 Task: Add Boiron Arsenicum Album 6C to the cart.
Action: Mouse moved to (324, 151)
Screenshot: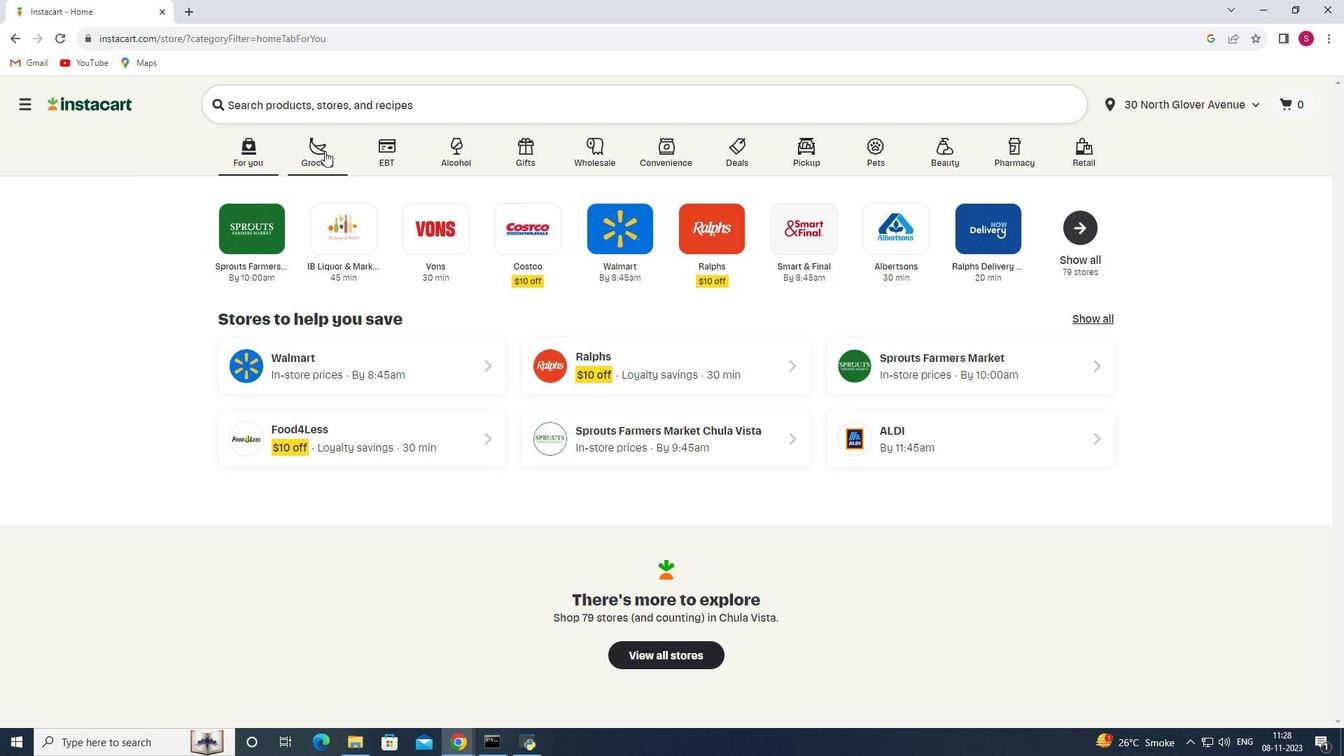 
Action: Mouse pressed left at (324, 151)
Screenshot: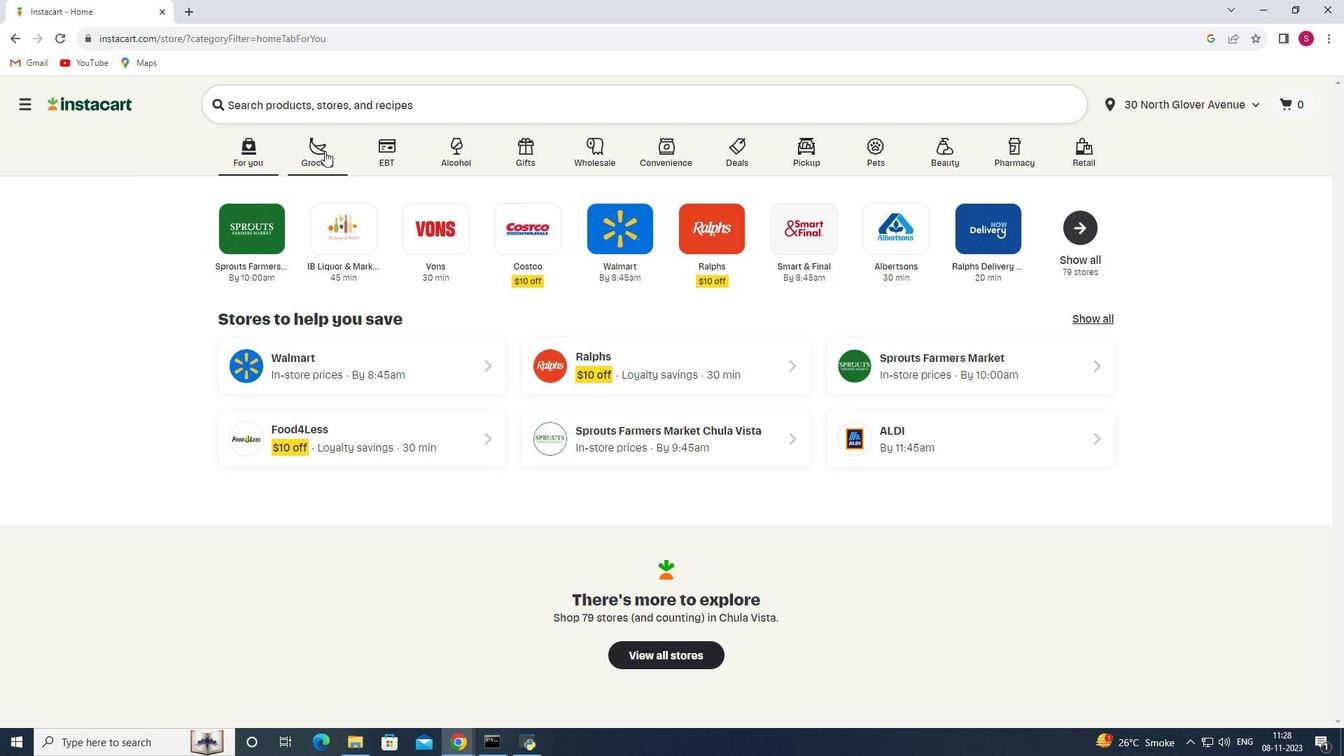 
Action: Mouse moved to (368, 406)
Screenshot: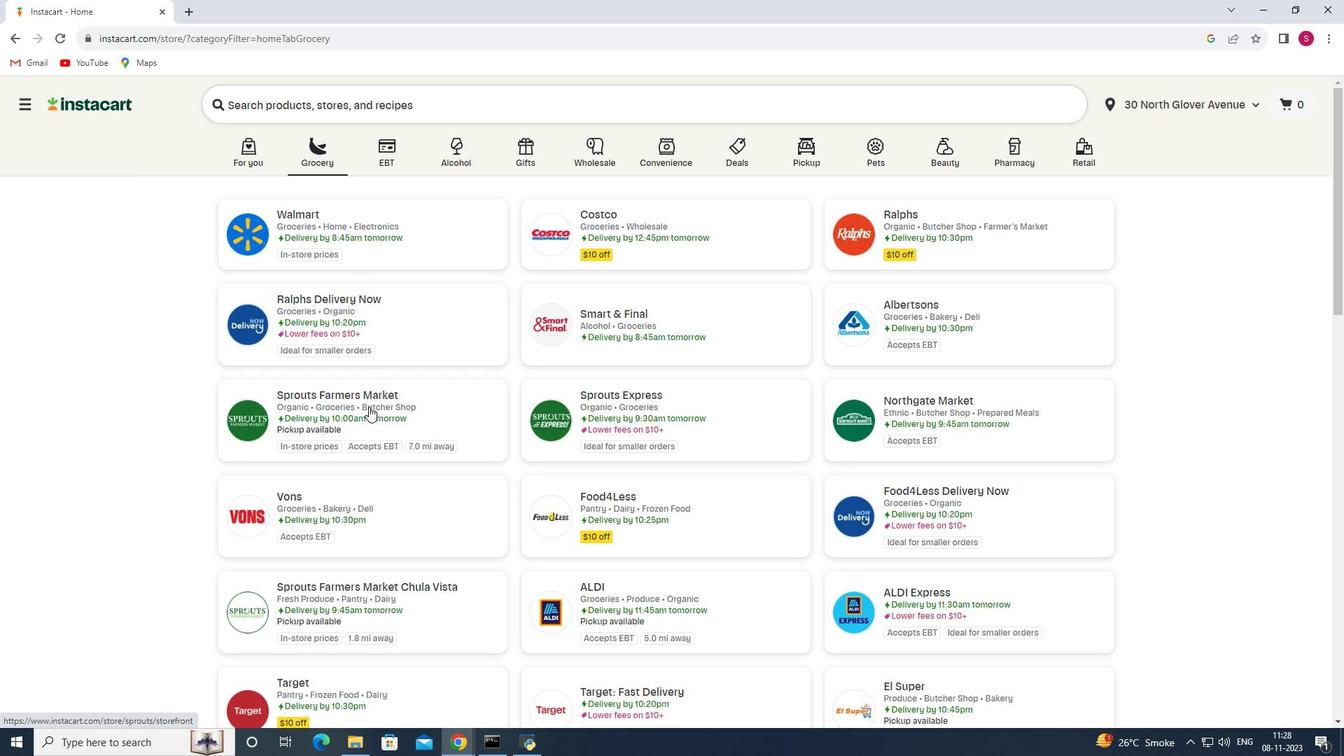 
Action: Mouse pressed left at (368, 406)
Screenshot: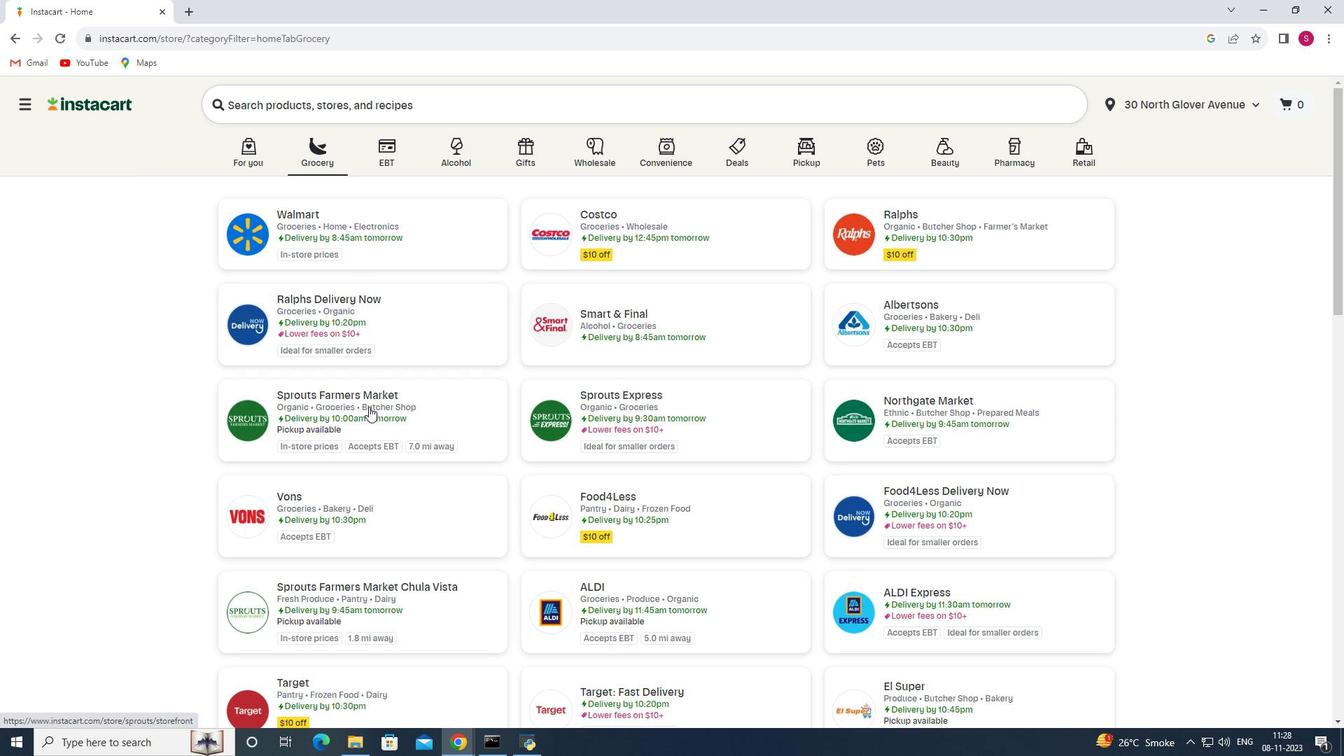 
Action: Mouse moved to (156, 429)
Screenshot: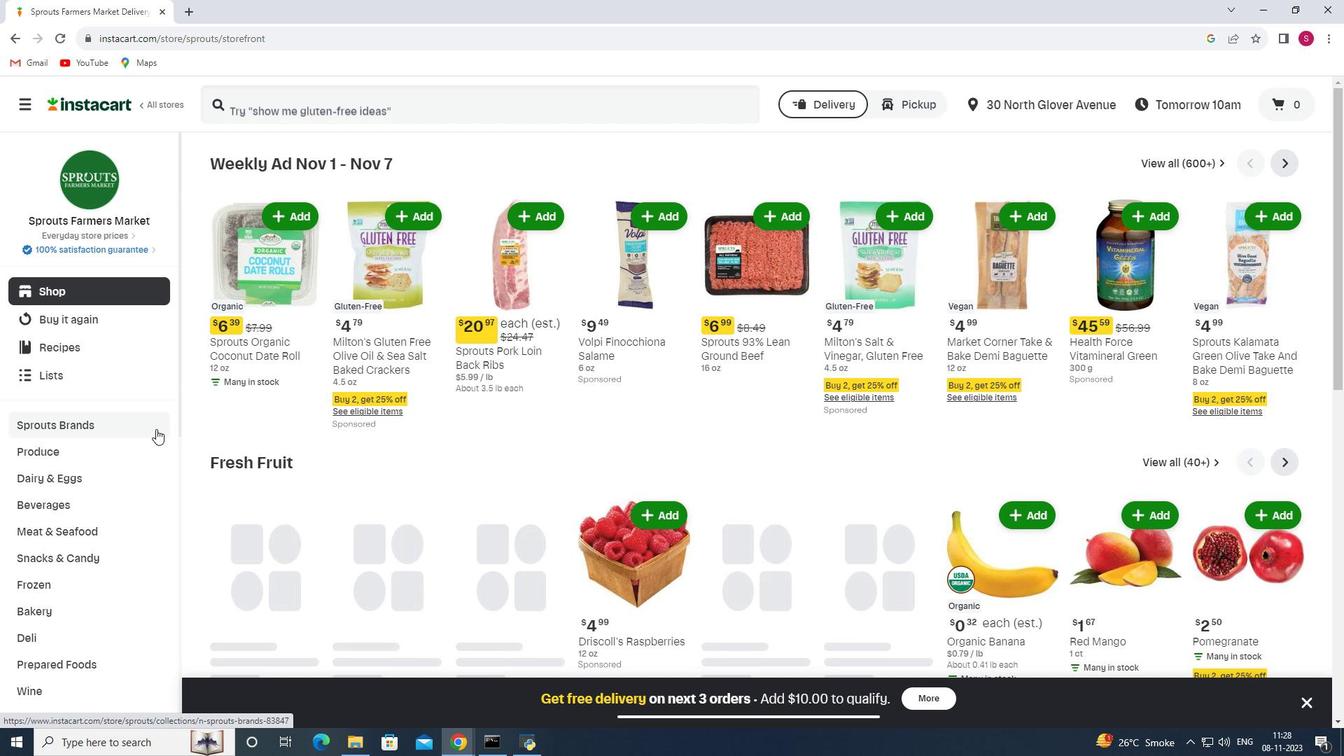 
Action: Mouse scrolled (156, 428) with delta (0, 0)
Screenshot: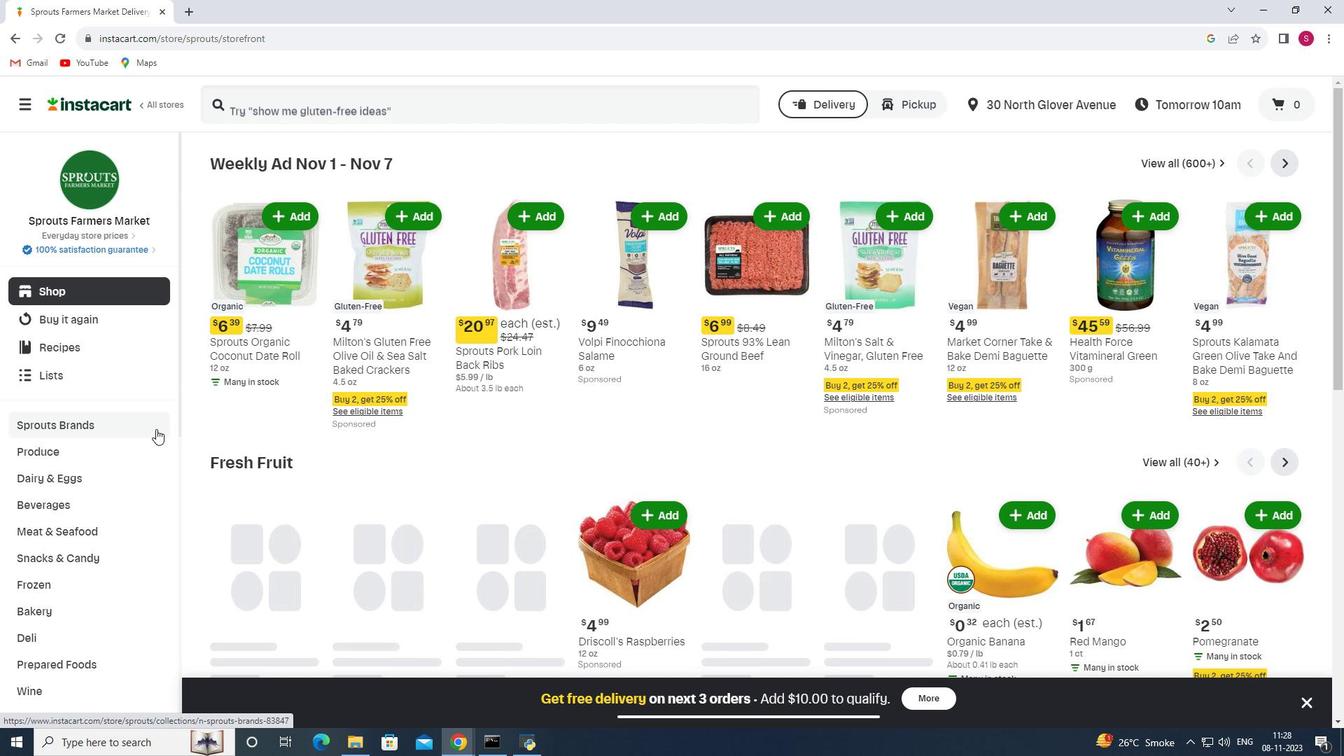 
Action: Mouse scrolled (156, 428) with delta (0, 0)
Screenshot: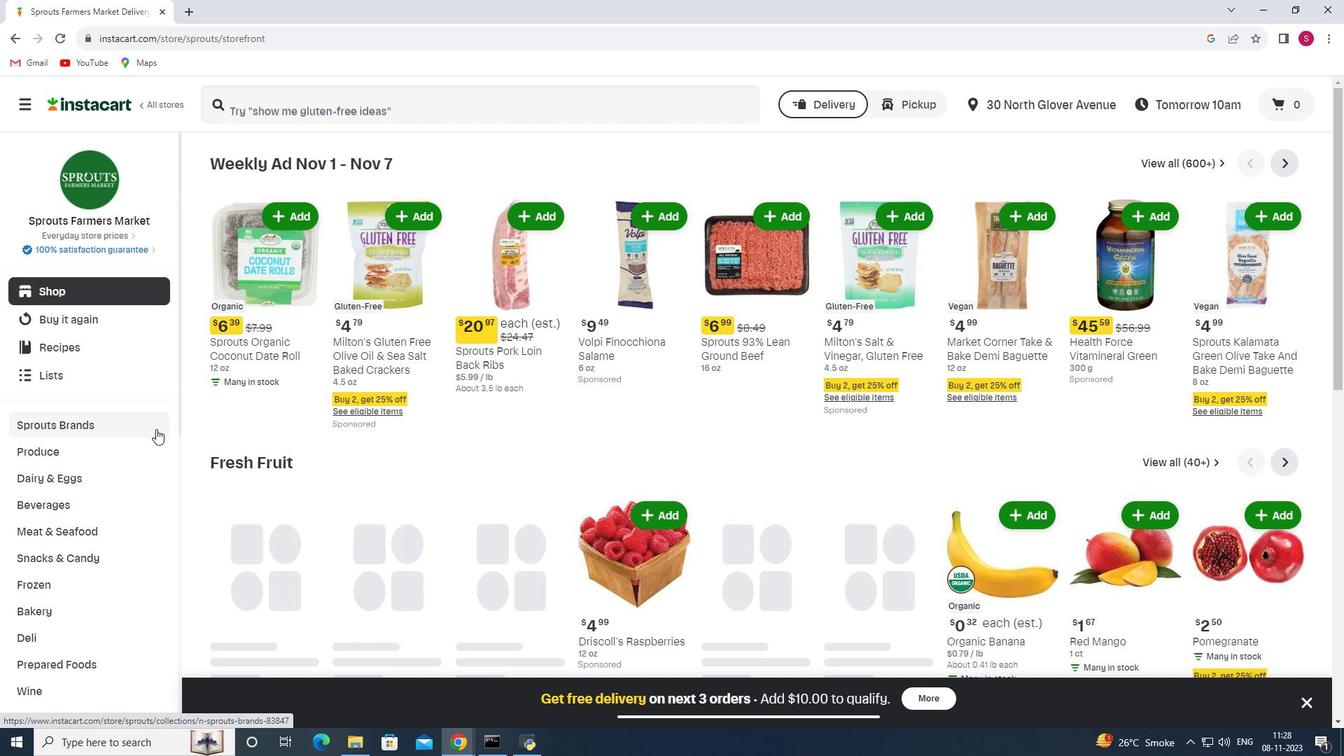 
Action: Mouse moved to (121, 445)
Screenshot: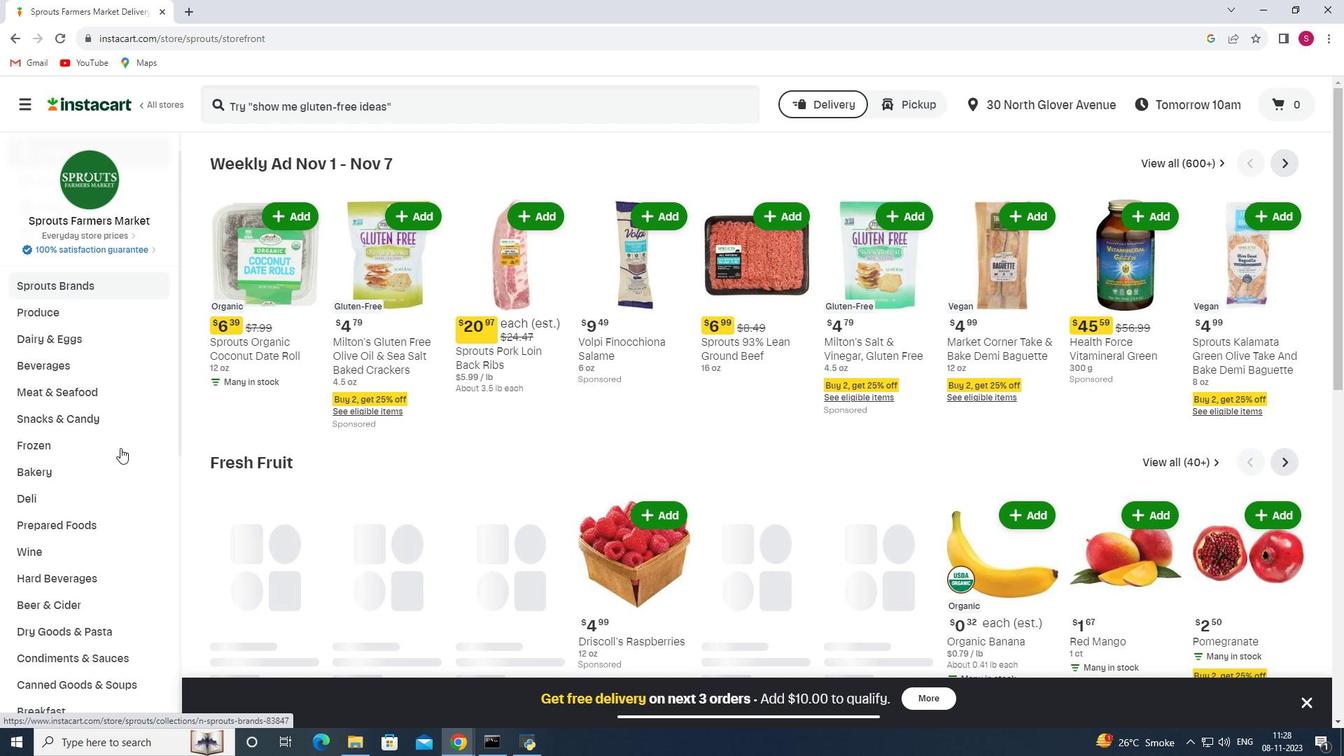 
Action: Mouse scrolled (121, 444) with delta (0, 0)
Screenshot: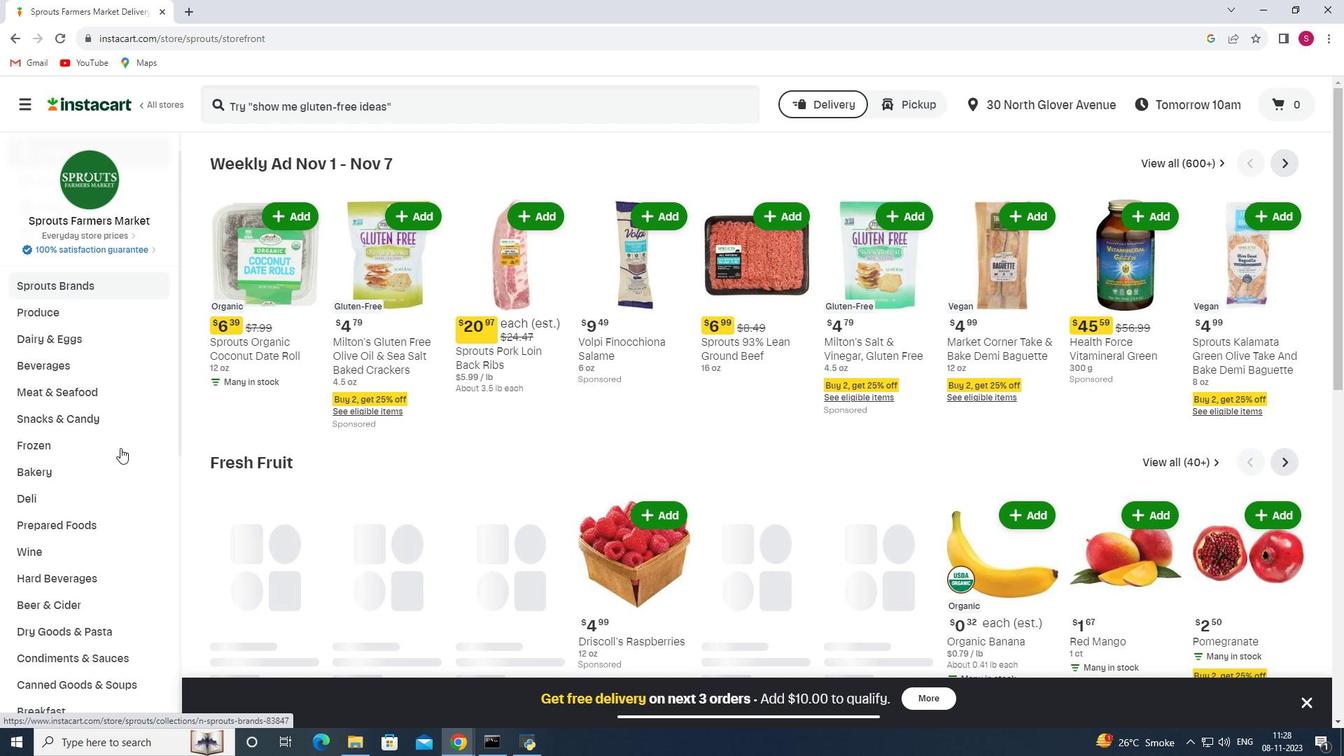 
Action: Mouse moved to (119, 449)
Screenshot: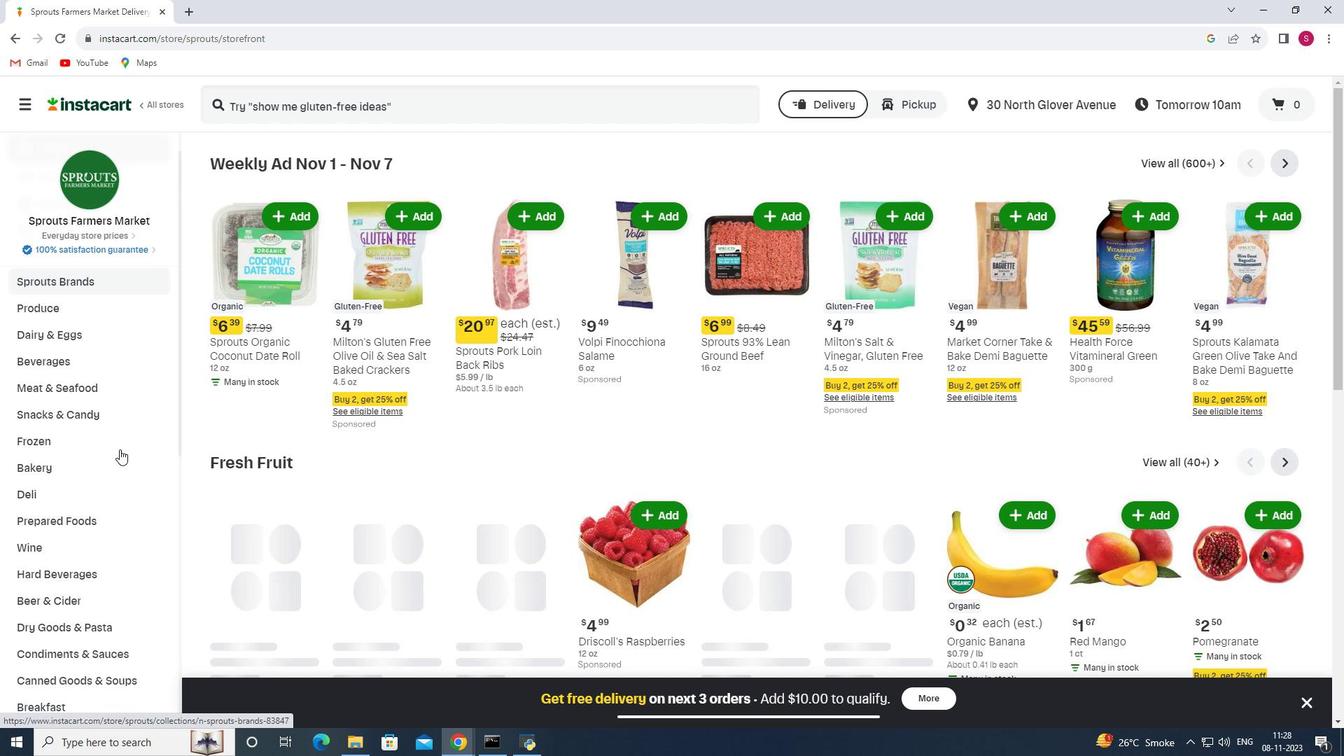 
Action: Mouse scrolled (119, 448) with delta (0, 0)
Screenshot: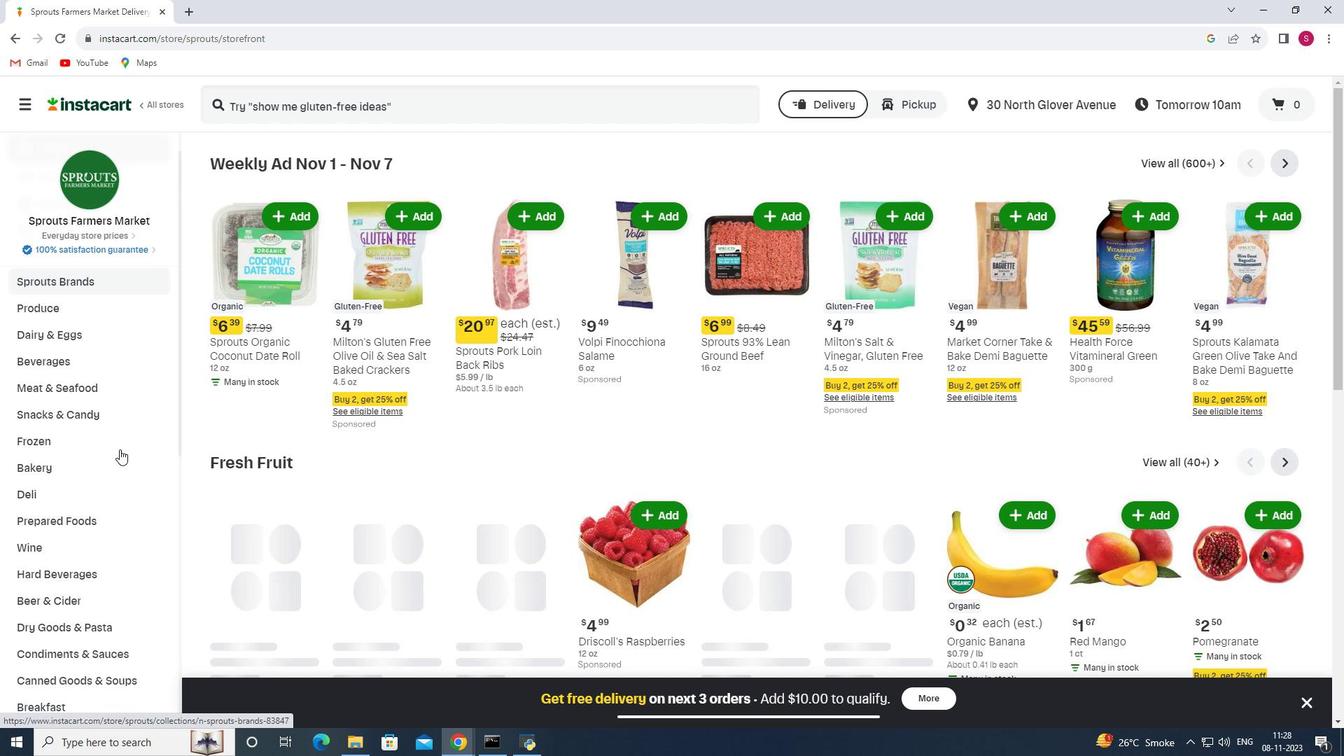 
Action: Mouse scrolled (119, 448) with delta (0, 0)
Screenshot: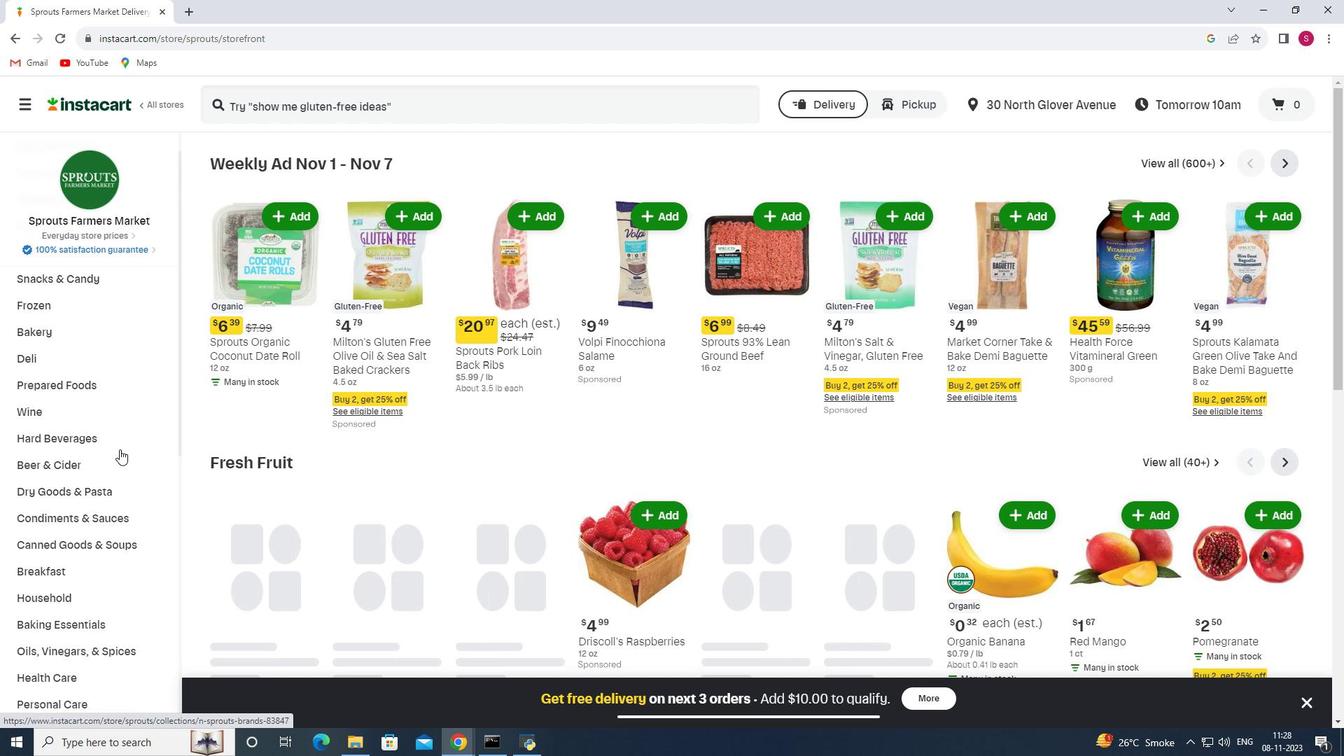 
Action: Mouse scrolled (119, 448) with delta (0, 0)
Screenshot: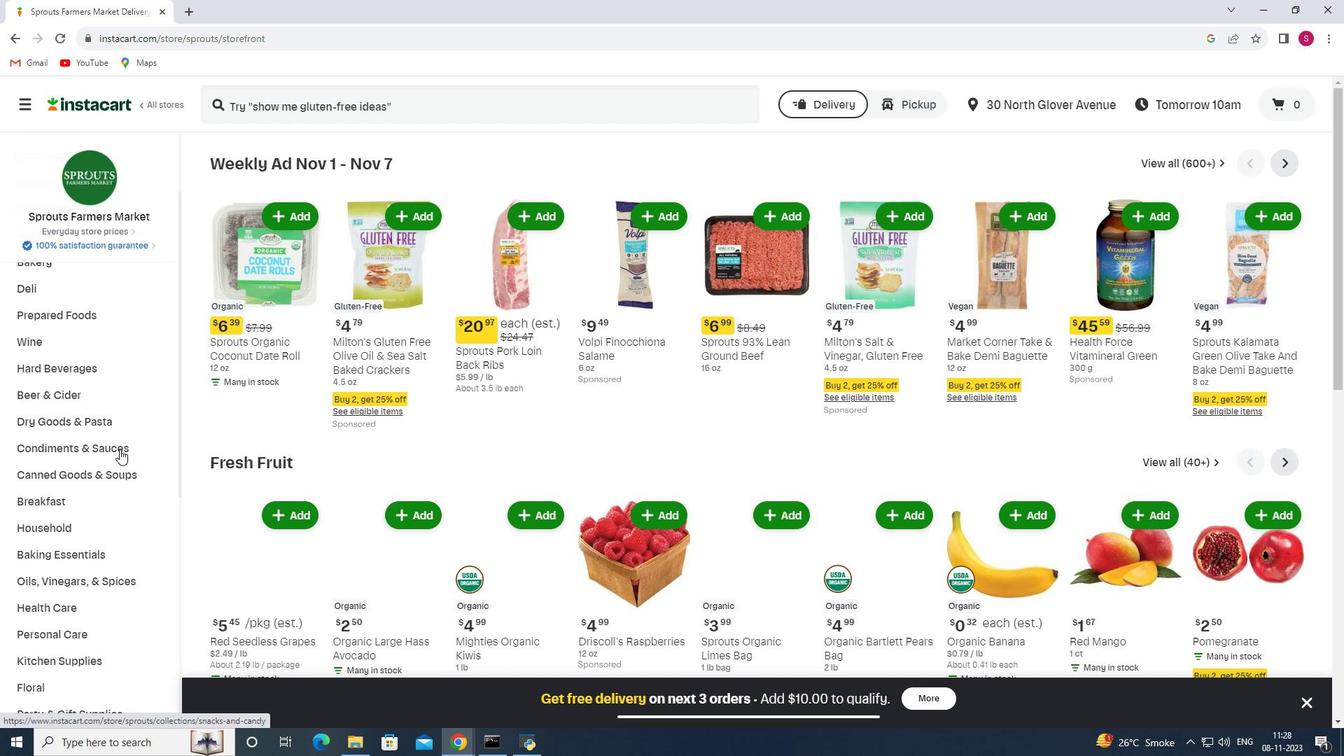
Action: Mouse scrolled (119, 448) with delta (0, 0)
Screenshot: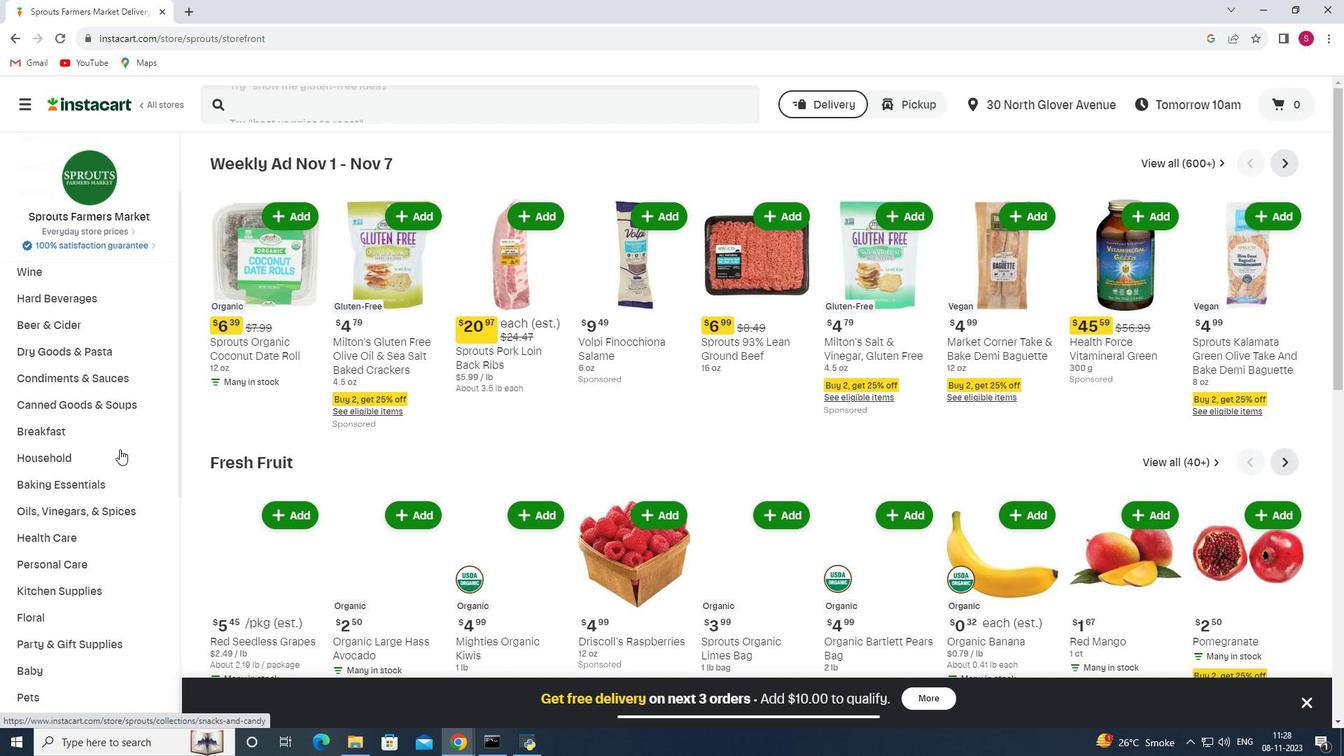 
Action: Mouse moved to (108, 458)
Screenshot: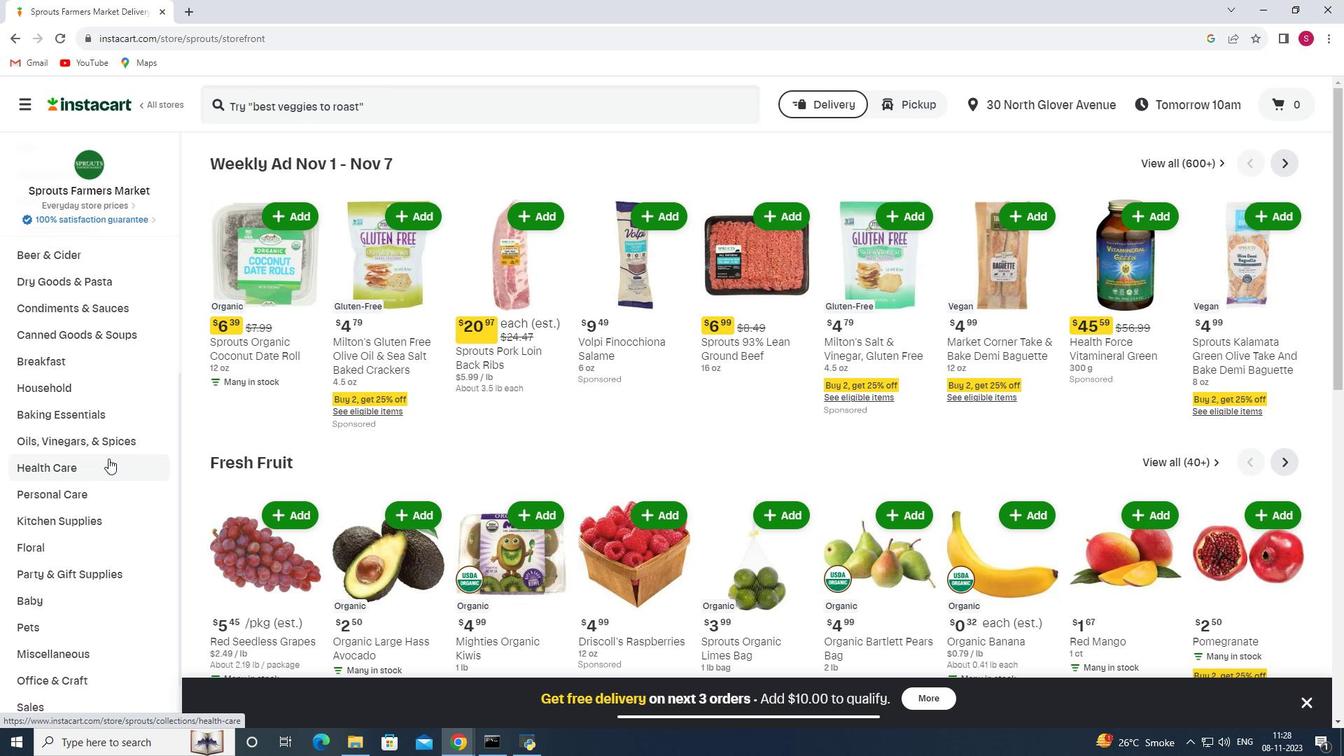 
Action: Mouse pressed left at (108, 458)
Screenshot: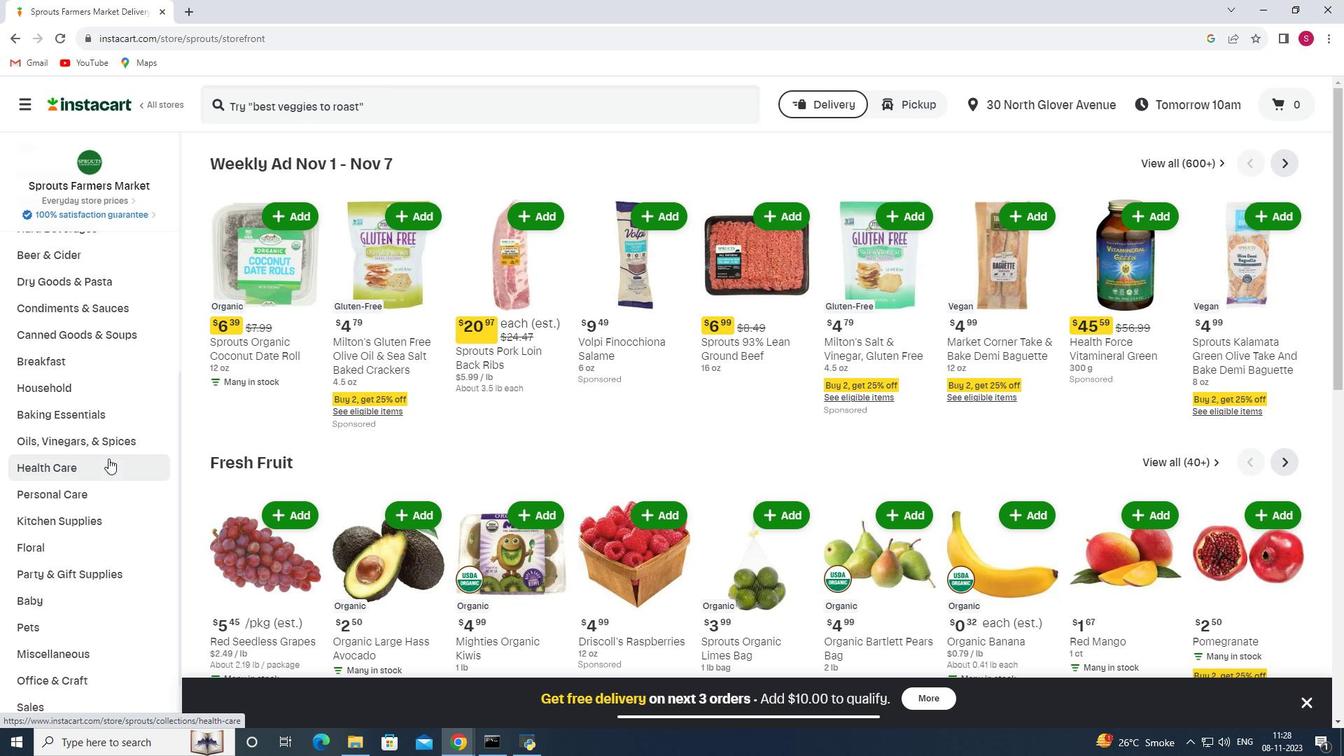 
Action: Mouse moved to (494, 193)
Screenshot: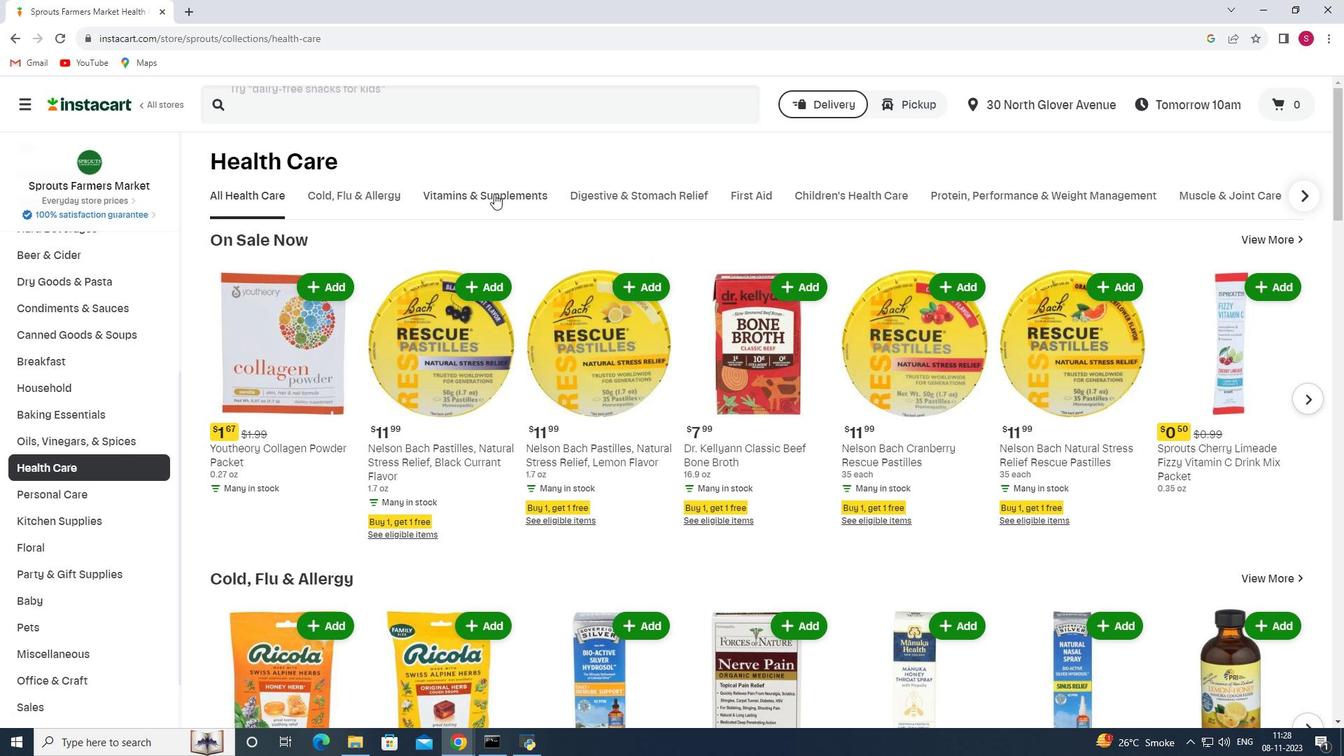 
Action: Mouse pressed left at (494, 193)
Screenshot: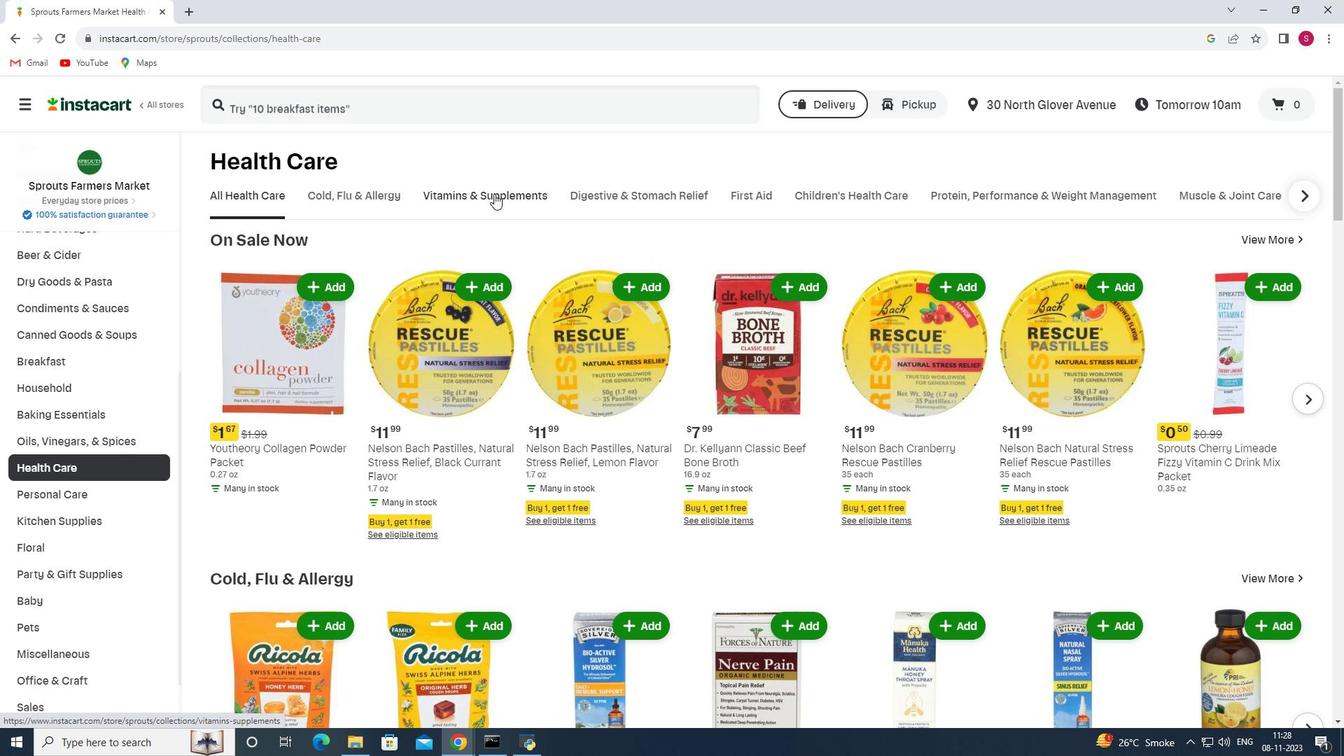 
Action: Mouse moved to (1098, 248)
Screenshot: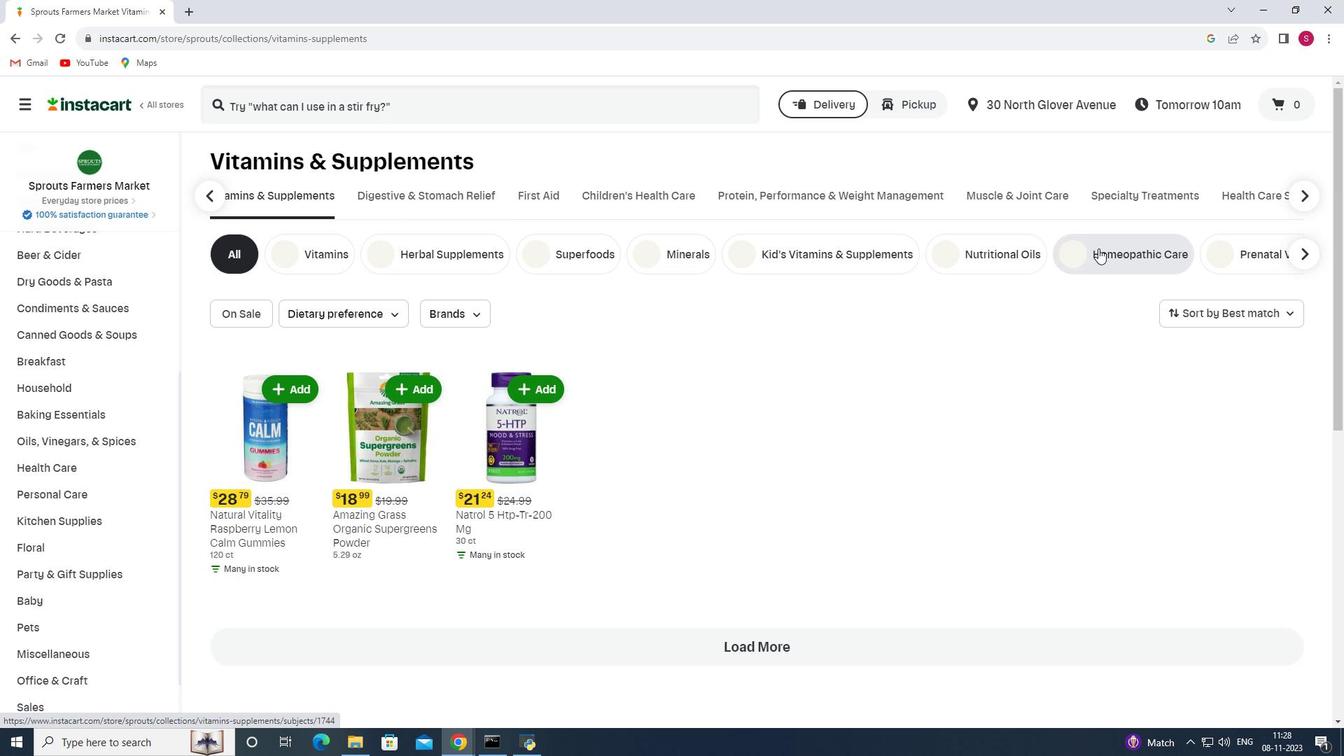 
Action: Mouse pressed left at (1098, 248)
Screenshot: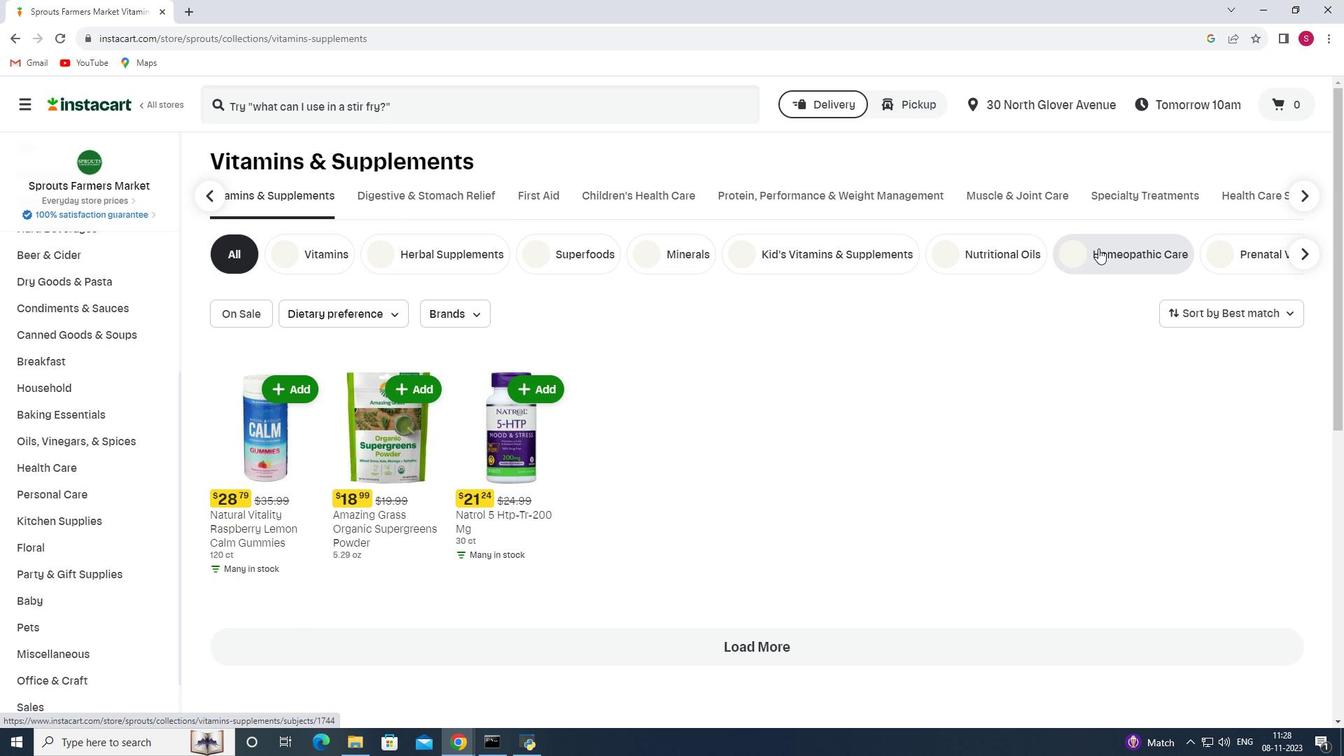 
Action: Mouse moved to (416, 107)
Screenshot: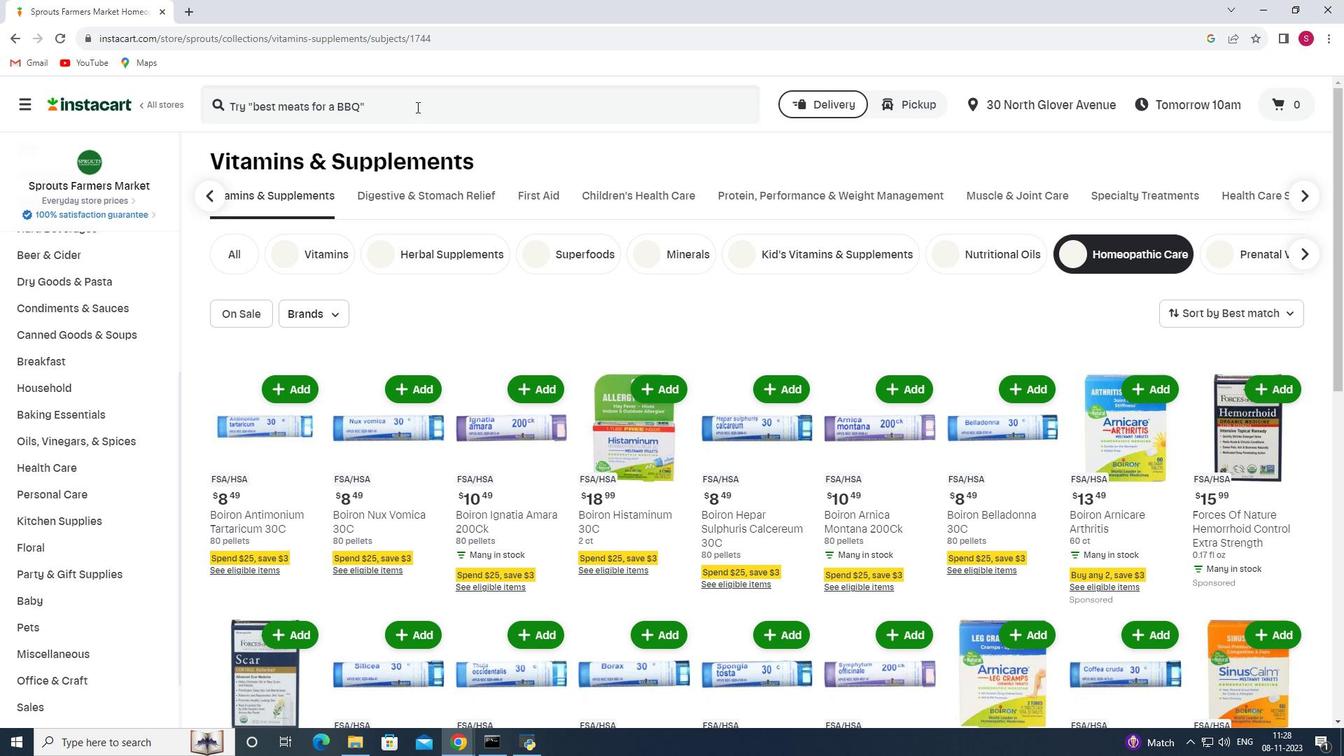 
Action: Mouse pressed left at (416, 107)
Screenshot: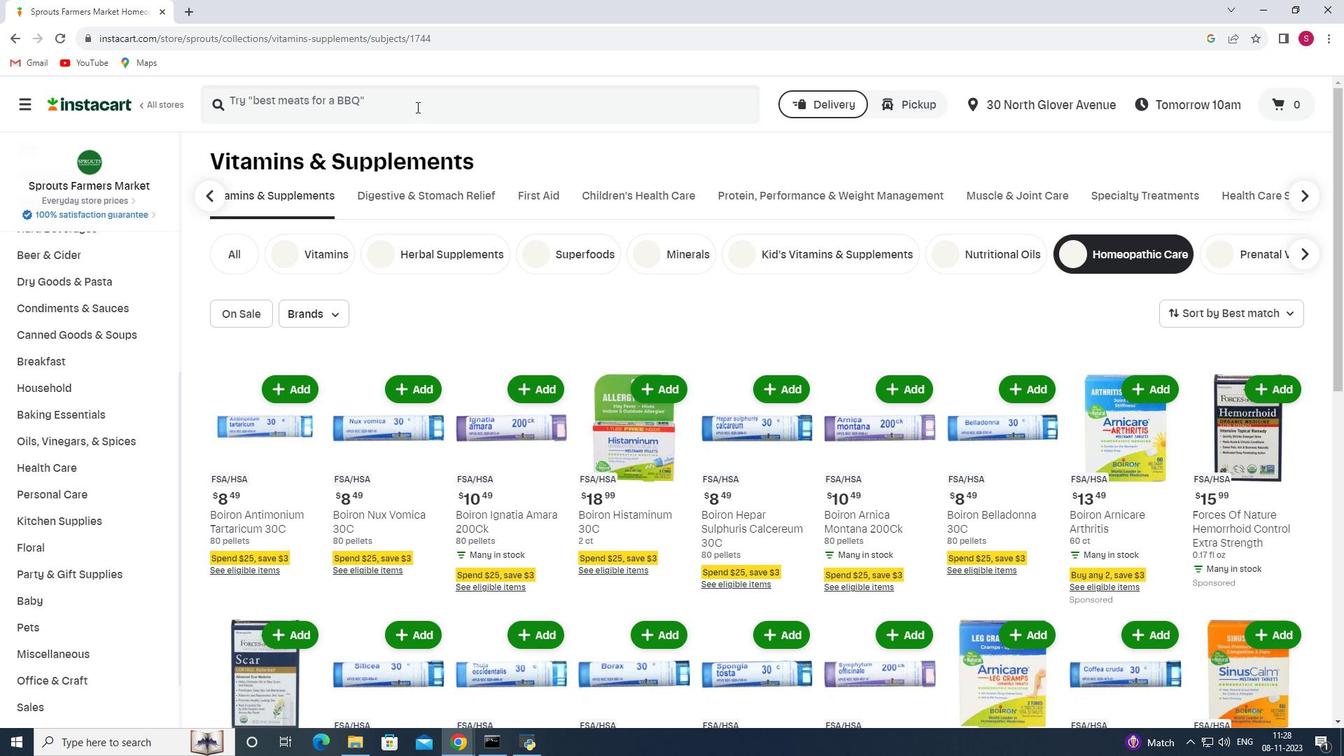 
Action: Key pressed <Key.shift><Key.shift><Key.shift>Boiron<Key.space><Key.shift>Arsenicum<Key.space><Key.shift><Key.shift><Key.shift><Key.shift><Key.shift><Key.shift><Key.shift><Key.shift><Key.shift><Key.shift><Key.shift><Key.shift><Key.shift><Key.shift><Key.shift><Key.shift><Key.shift><Key.shift><Key.shift><Key.shift><Key.shift><Key.shift><Key.shift><Key.shift><Key.shift><Key.shift><Key.shift><Key.shift>Album<Key.space>6<Key.shift>C<Key.enter>
Screenshot: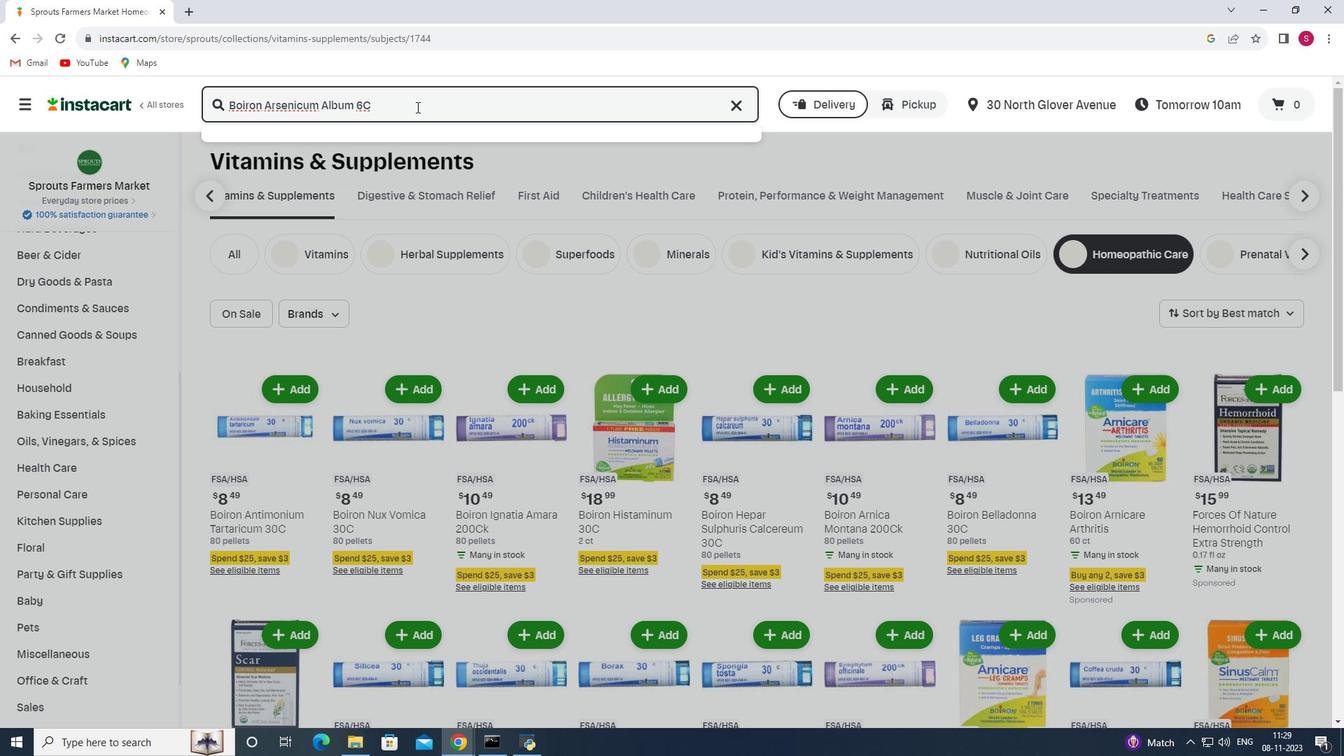 
Action: Mouse moved to (557, 242)
Screenshot: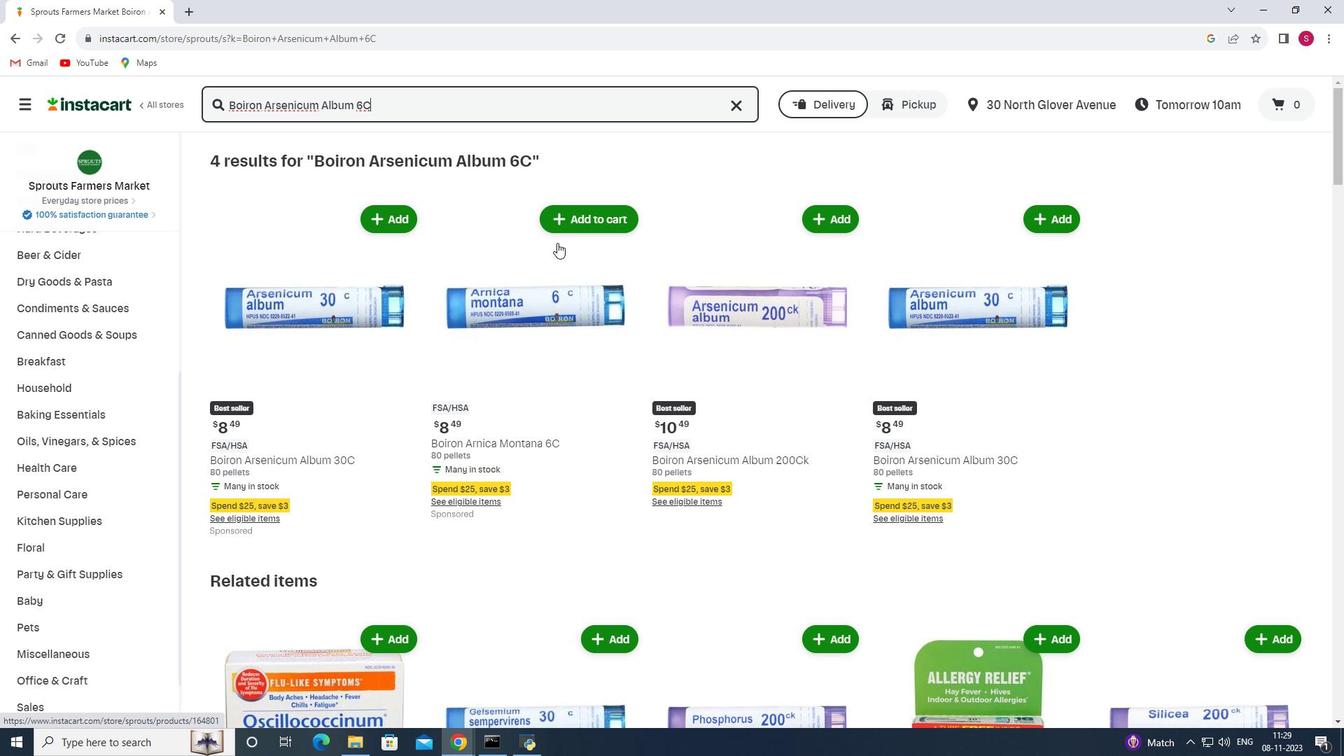 
Action: Mouse scrolled (557, 242) with delta (0, 0)
Screenshot: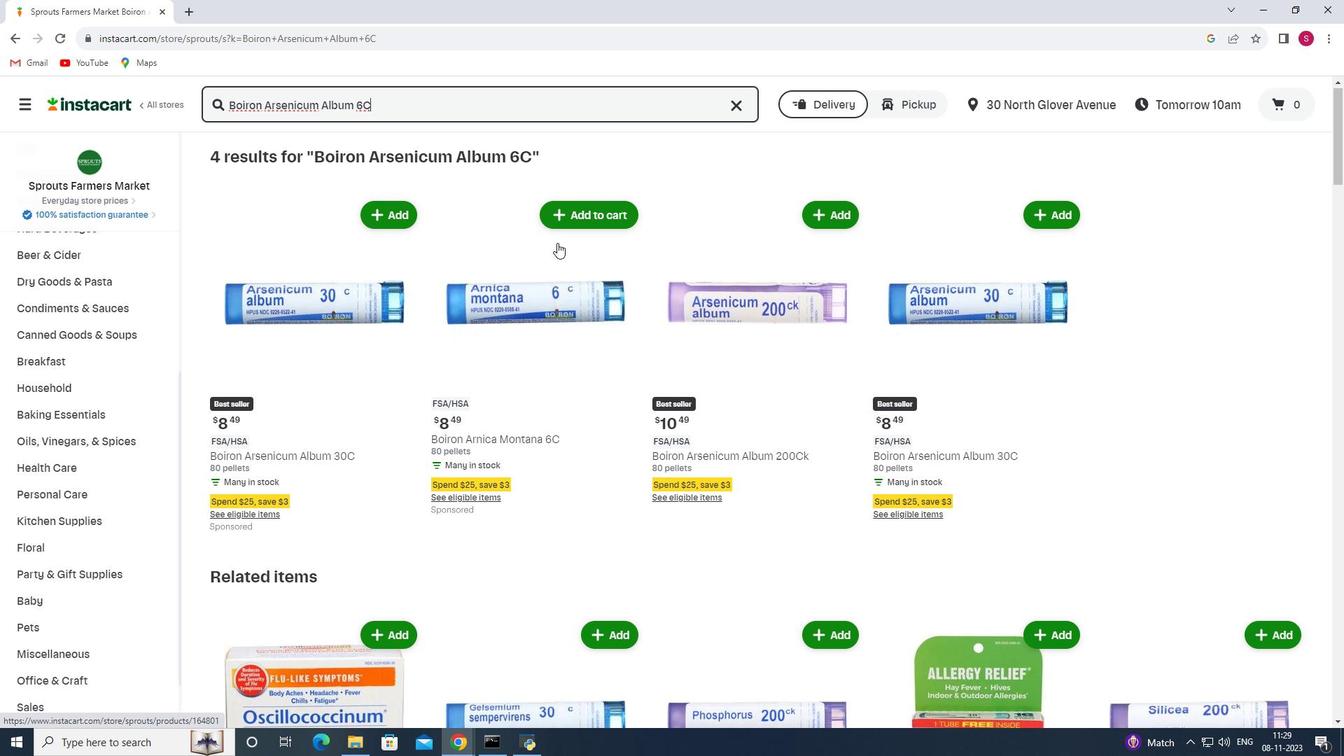 
Action: Mouse scrolled (557, 242) with delta (0, 0)
Screenshot: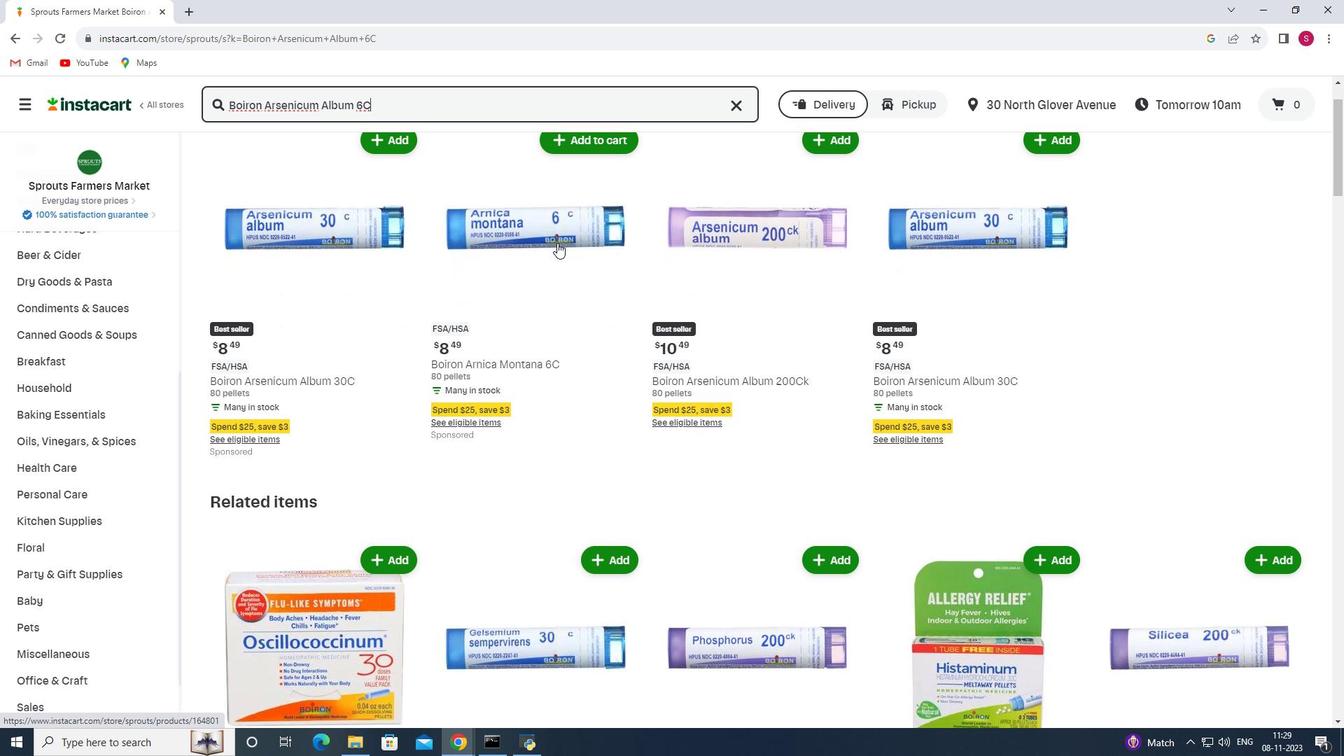 
Action: Mouse scrolled (557, 242) with delta (0, 0)
Screenshot: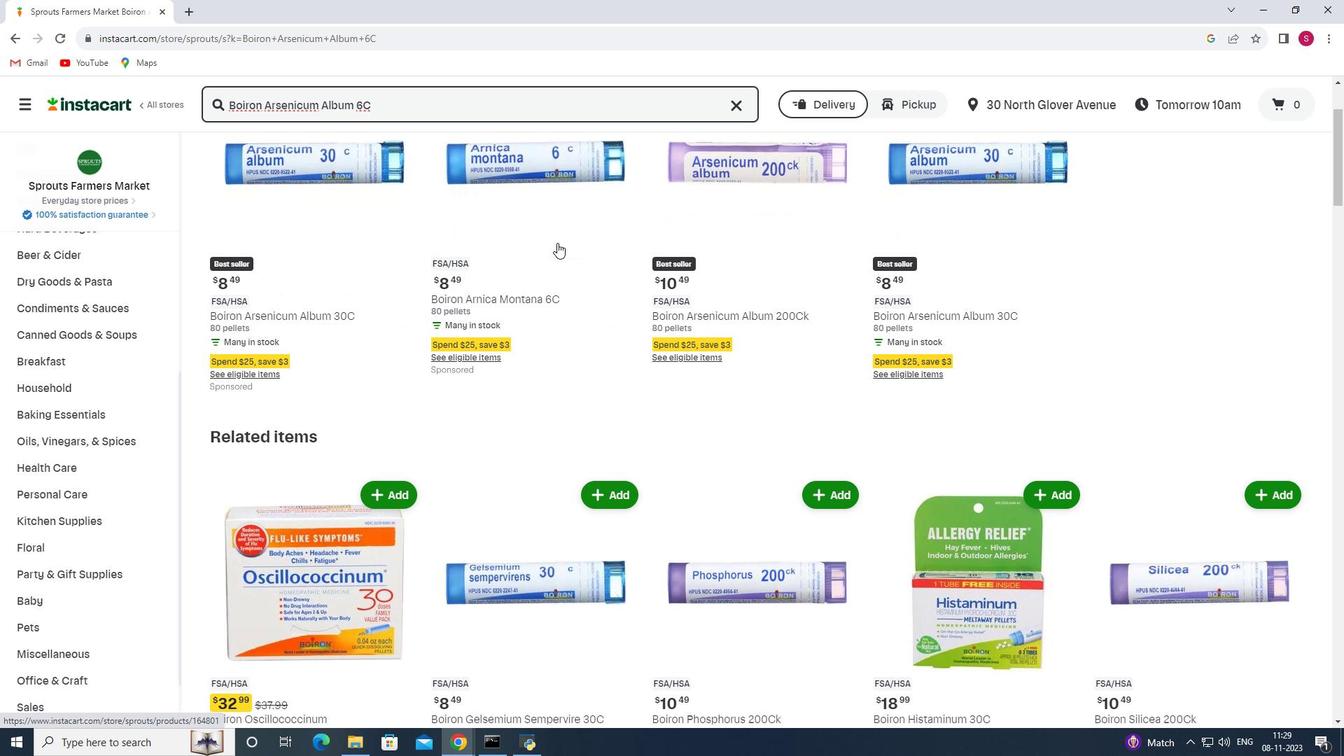 
Action: Mouse scrolled (557, 242) with delta (0, 0)
Screenshot: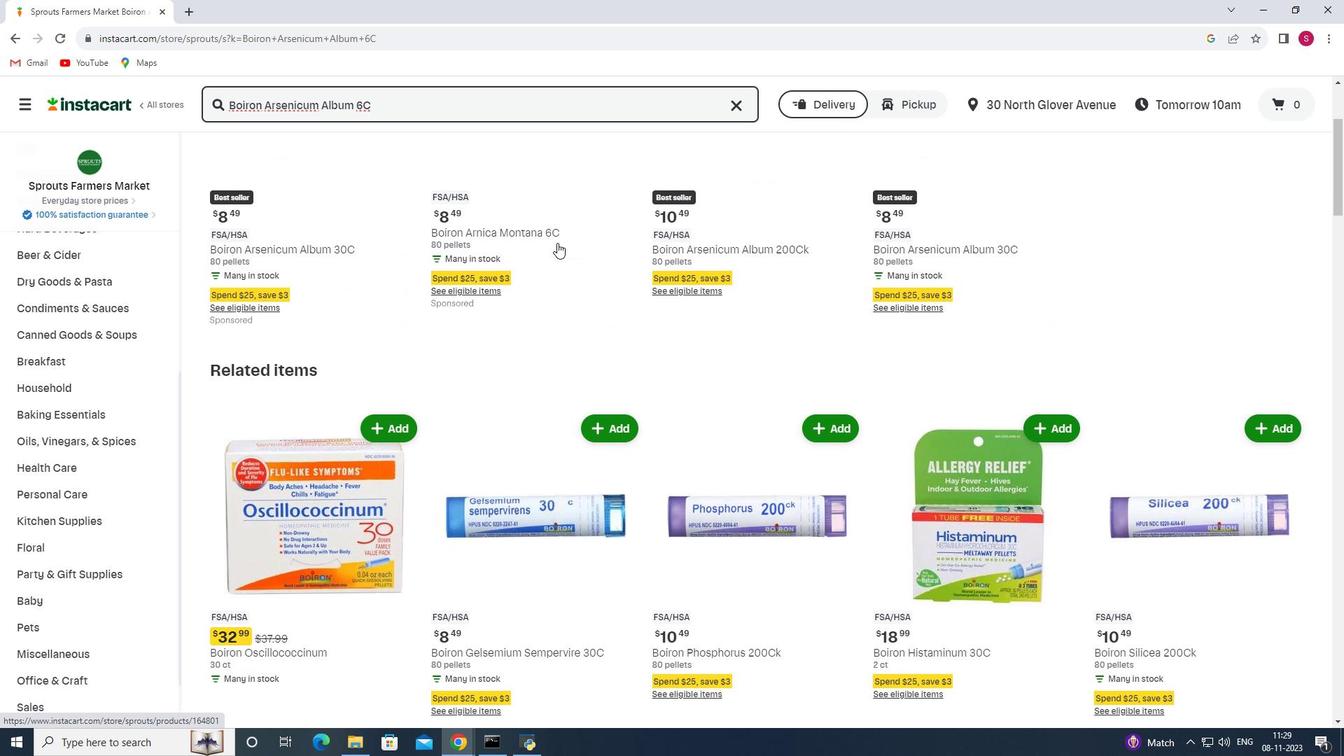 
Action: Mouse moved to (582, 259)
Screenshot: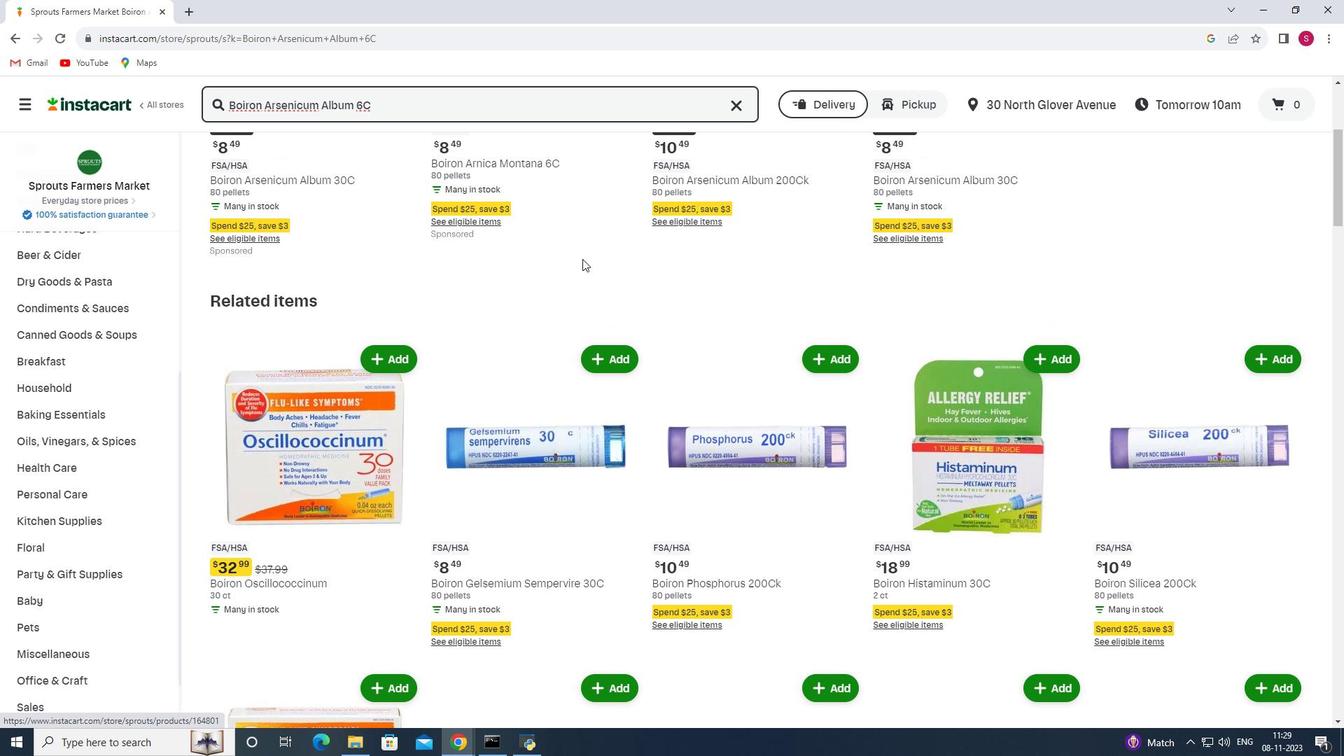 
Action: Mouse scrolled (582, 258) with delta (0, 0)
Screenshot: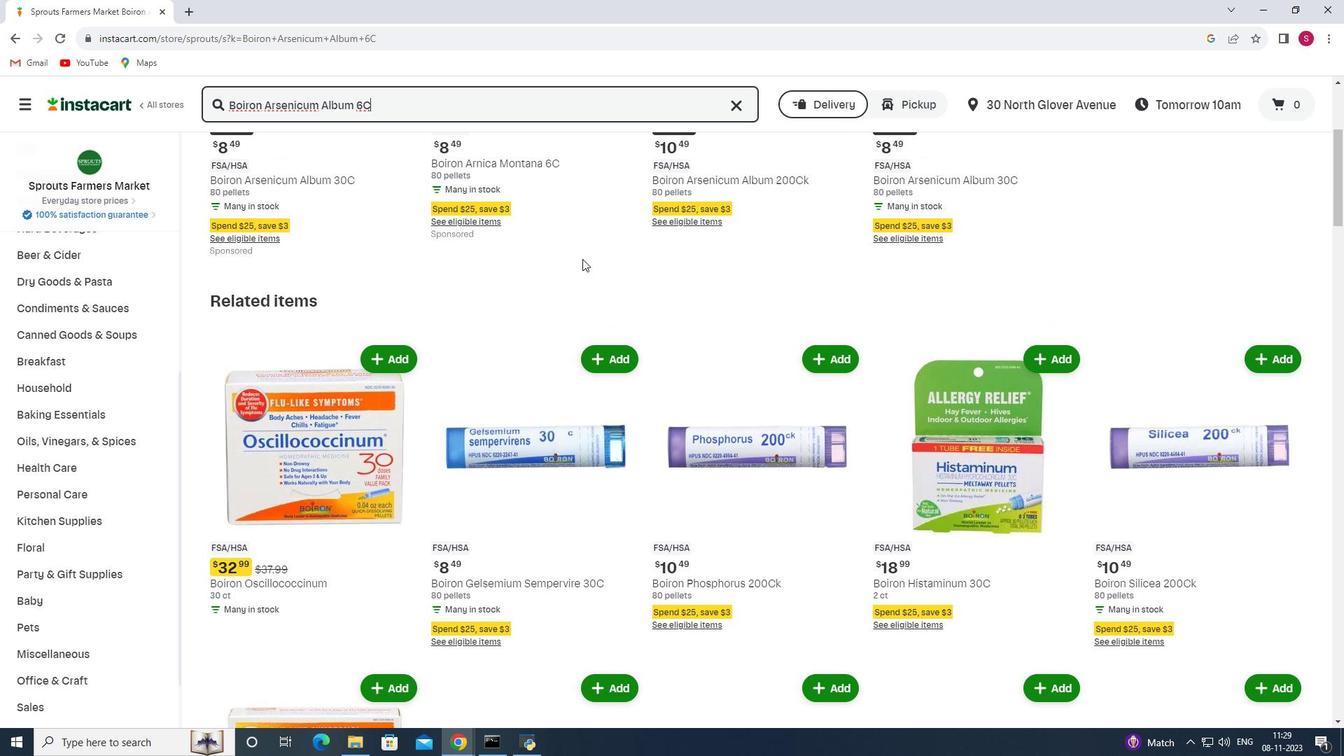 
Action: Mouse moved to (598, 266)
Screenshot: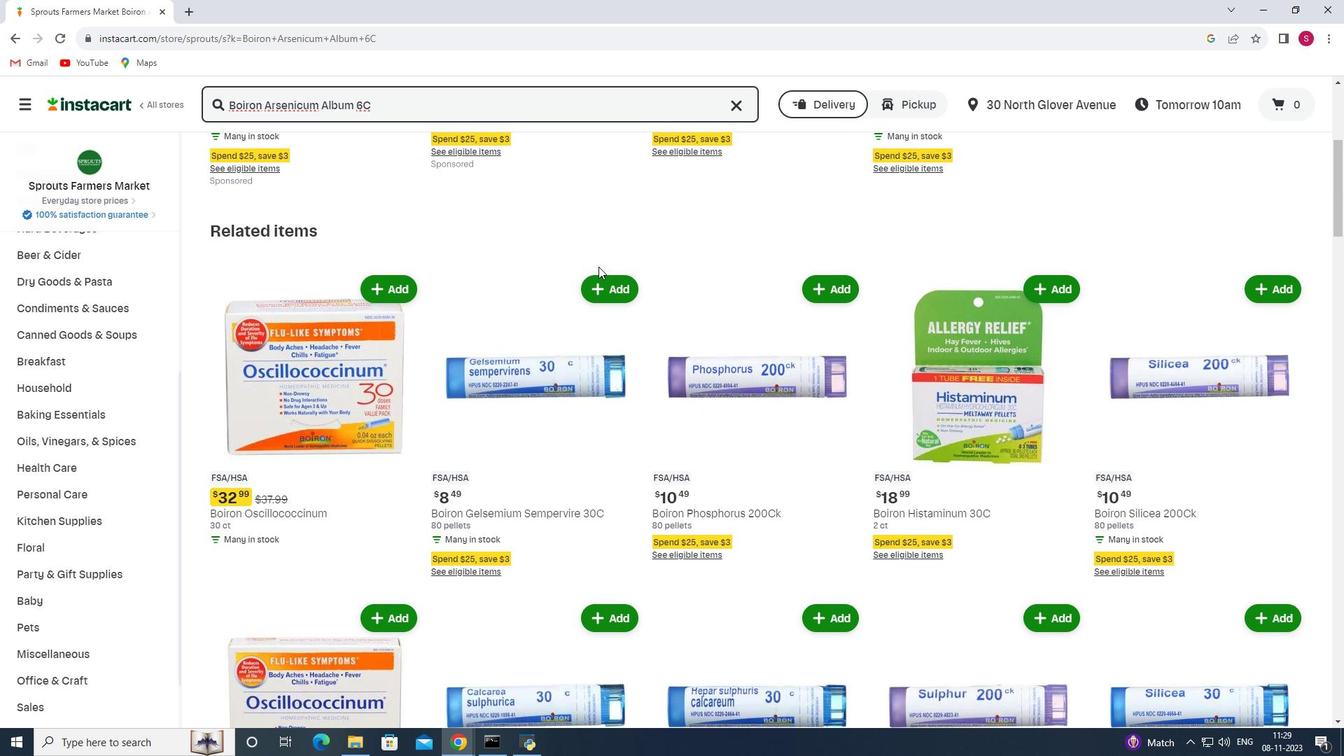 
Action: Mouse scrolled (598, 266) with delta (0, 0)
Screenshot: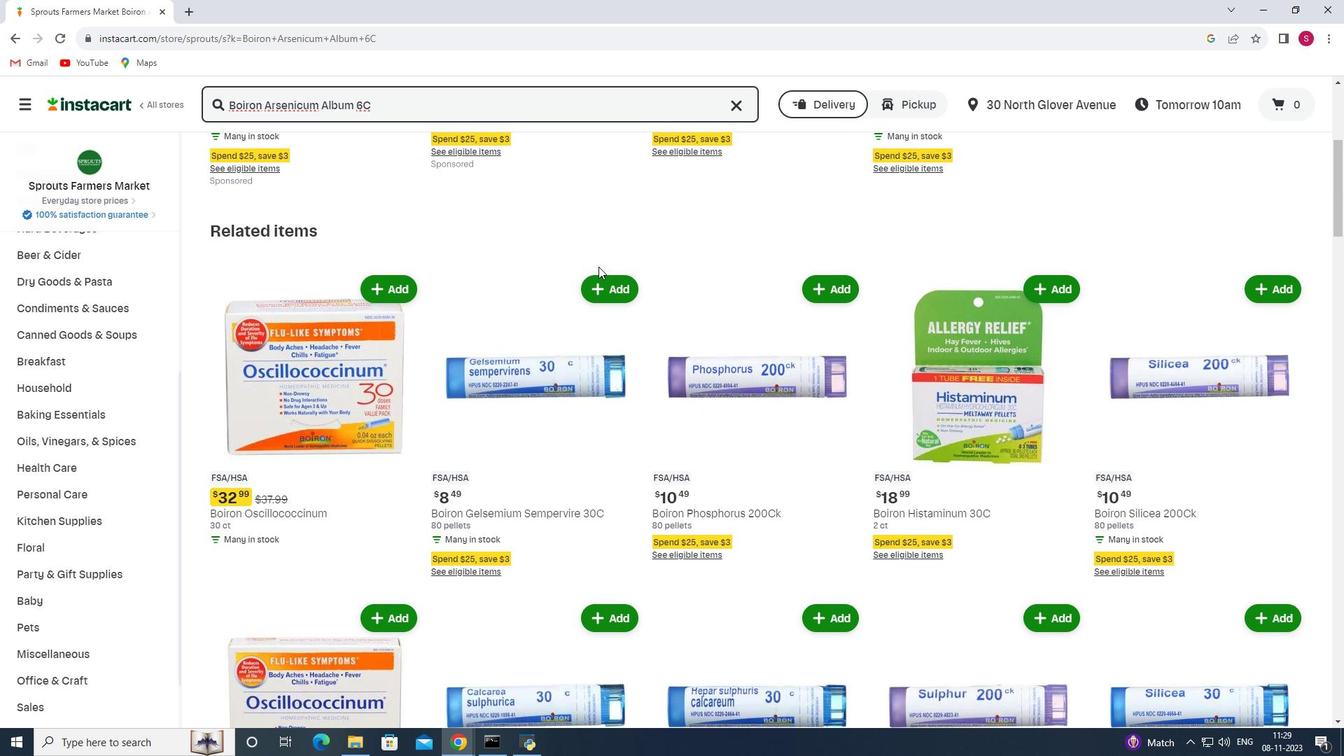 
Action: Mouse scrolled (598, 266) with delta (0, 0)
Screenshot: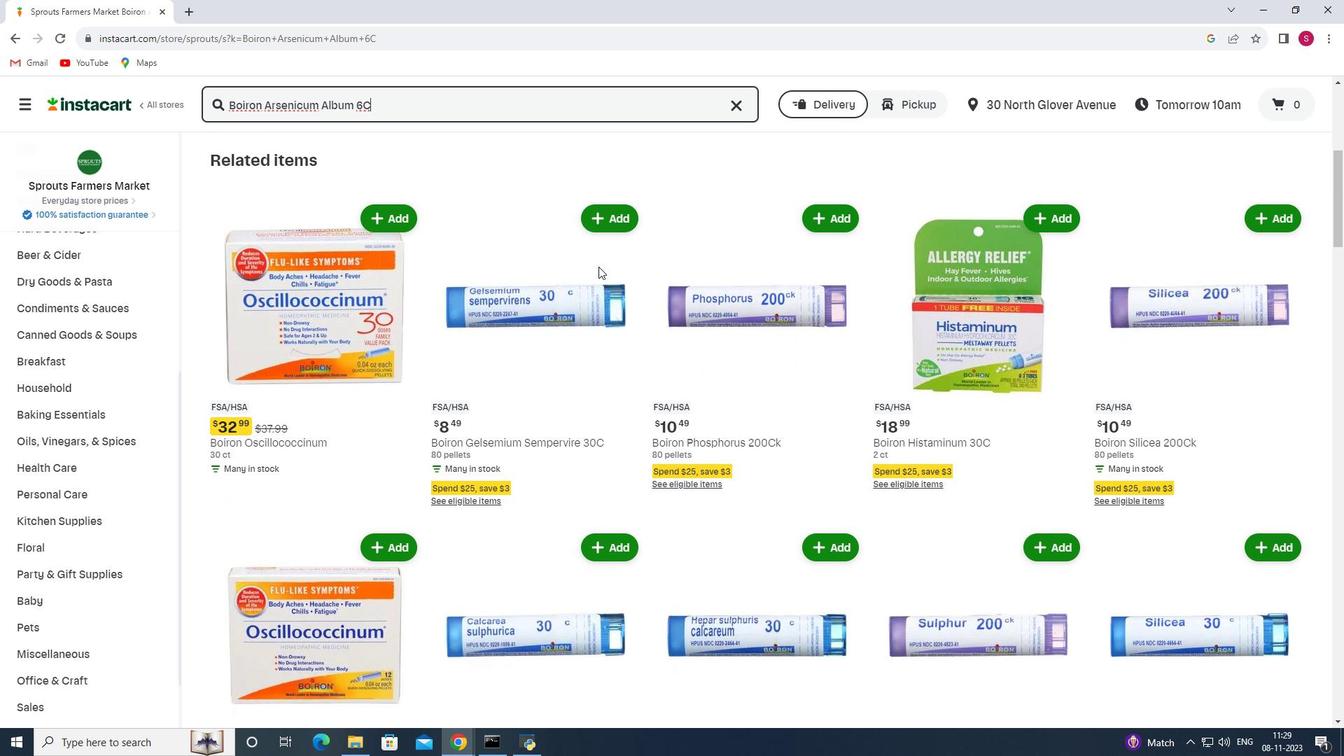 
Action: Mouse scrolled (598, 266) with delta (0, 0)
Screenshot: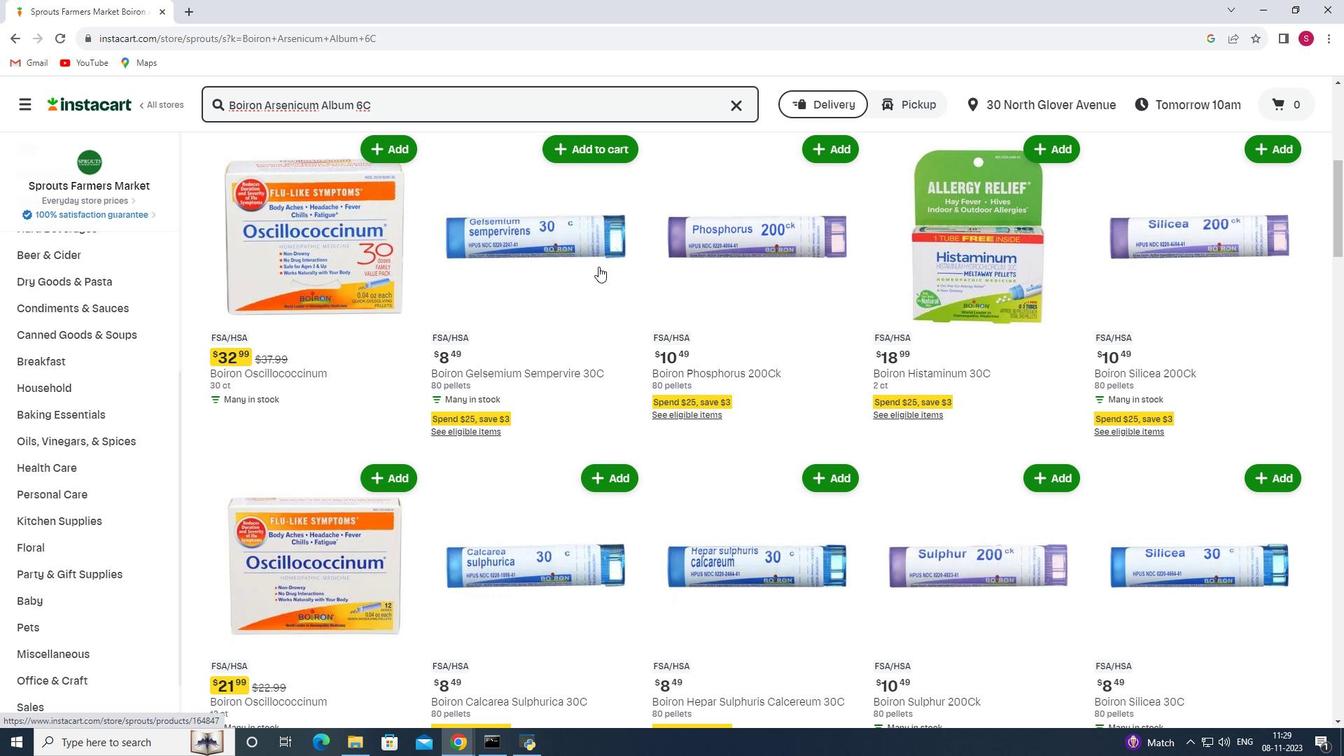 
Action: Mouse scrolled (598, 266) with delta (0, 0)
Screenshot: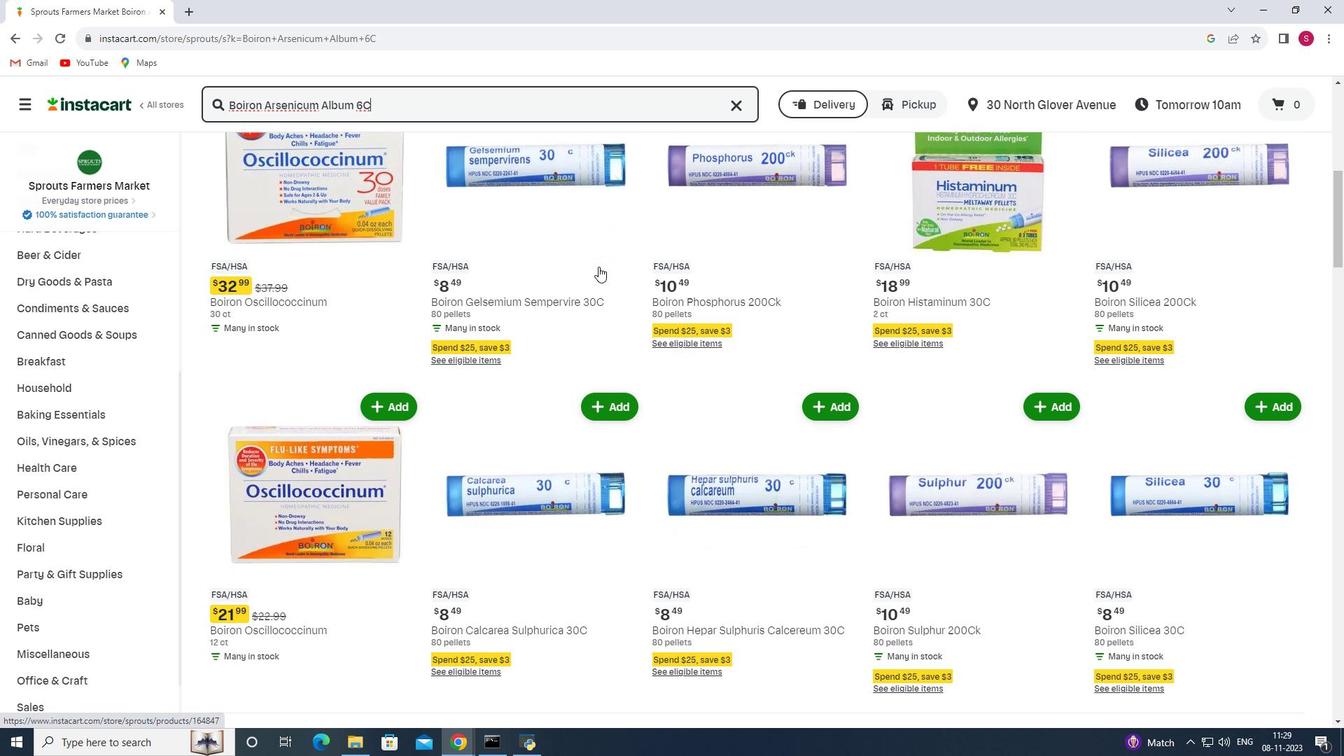 
Action: Mouse scrolled (598, 266) with delta (0, 0)
Screenshot: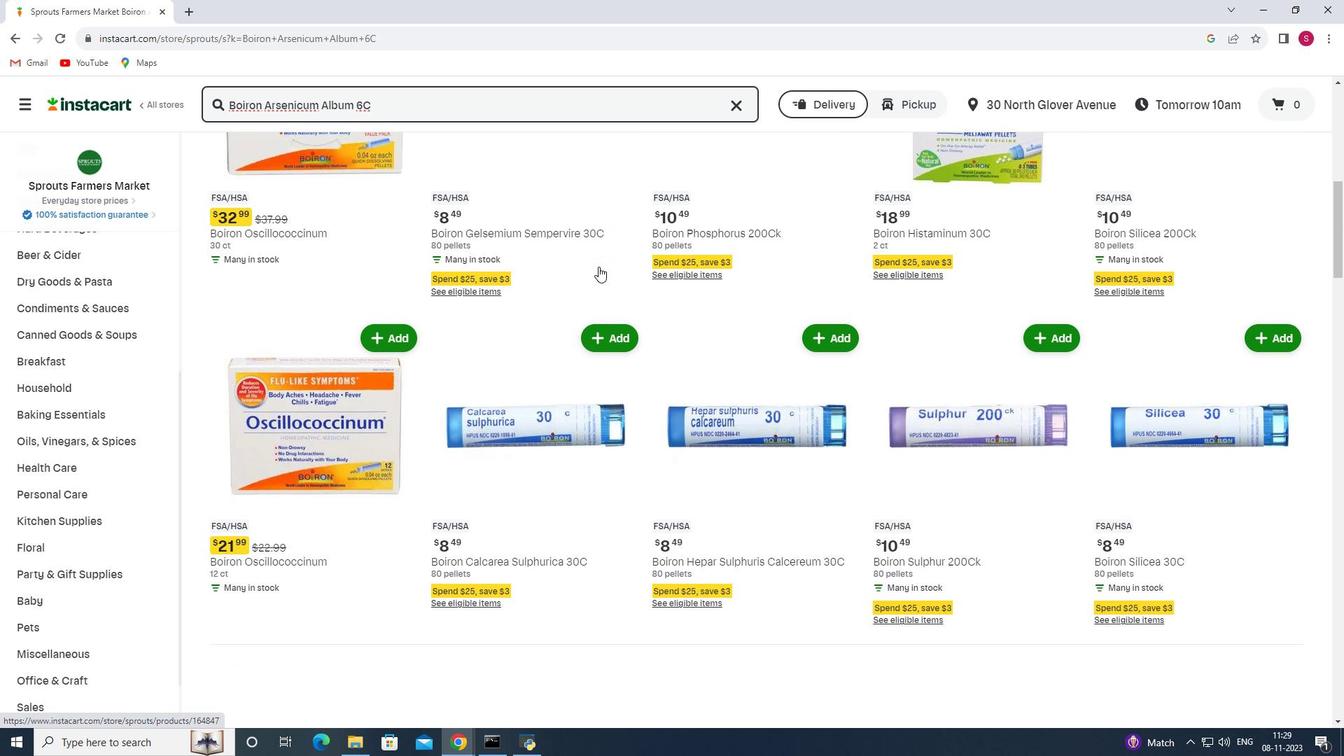 
Action: Mouse scrolled (598, 266) with delta (0, 0)
Screenshot: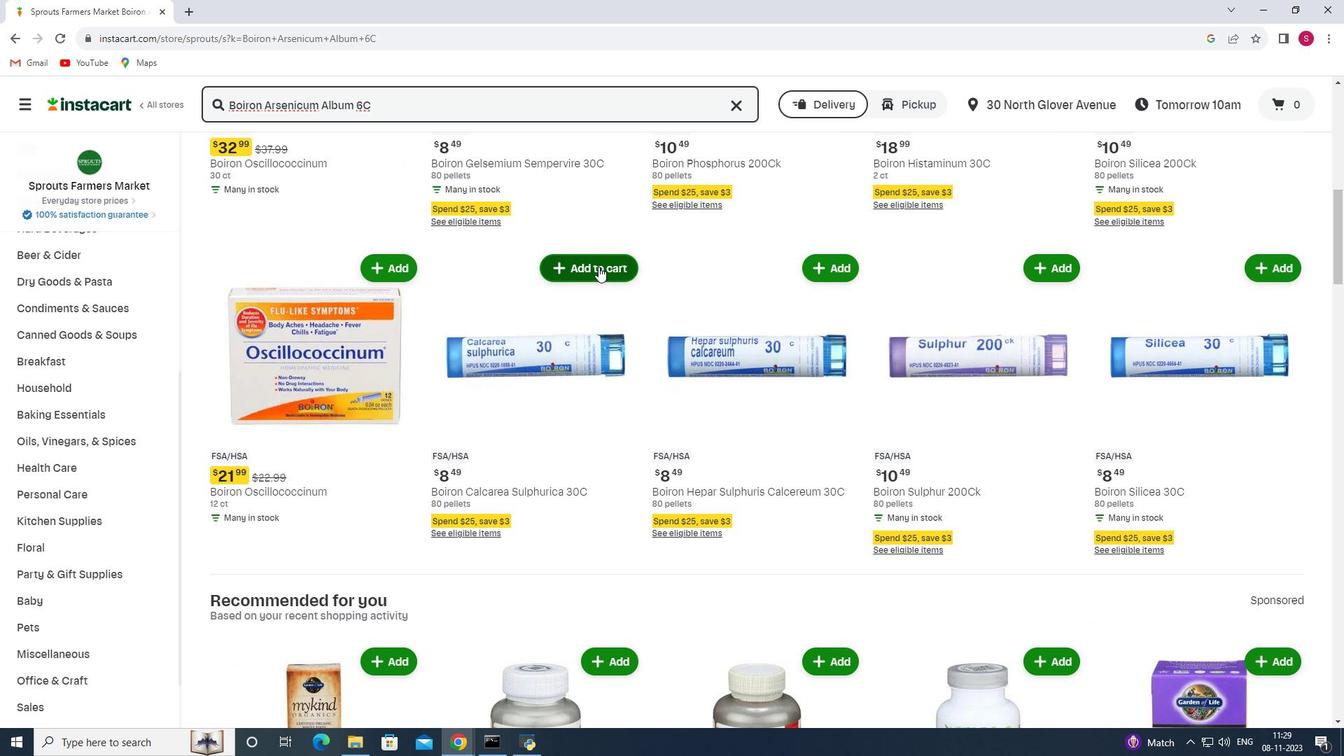
Action: Mouse scrolled (598, 266) with delta (0, 0)
Screenshot: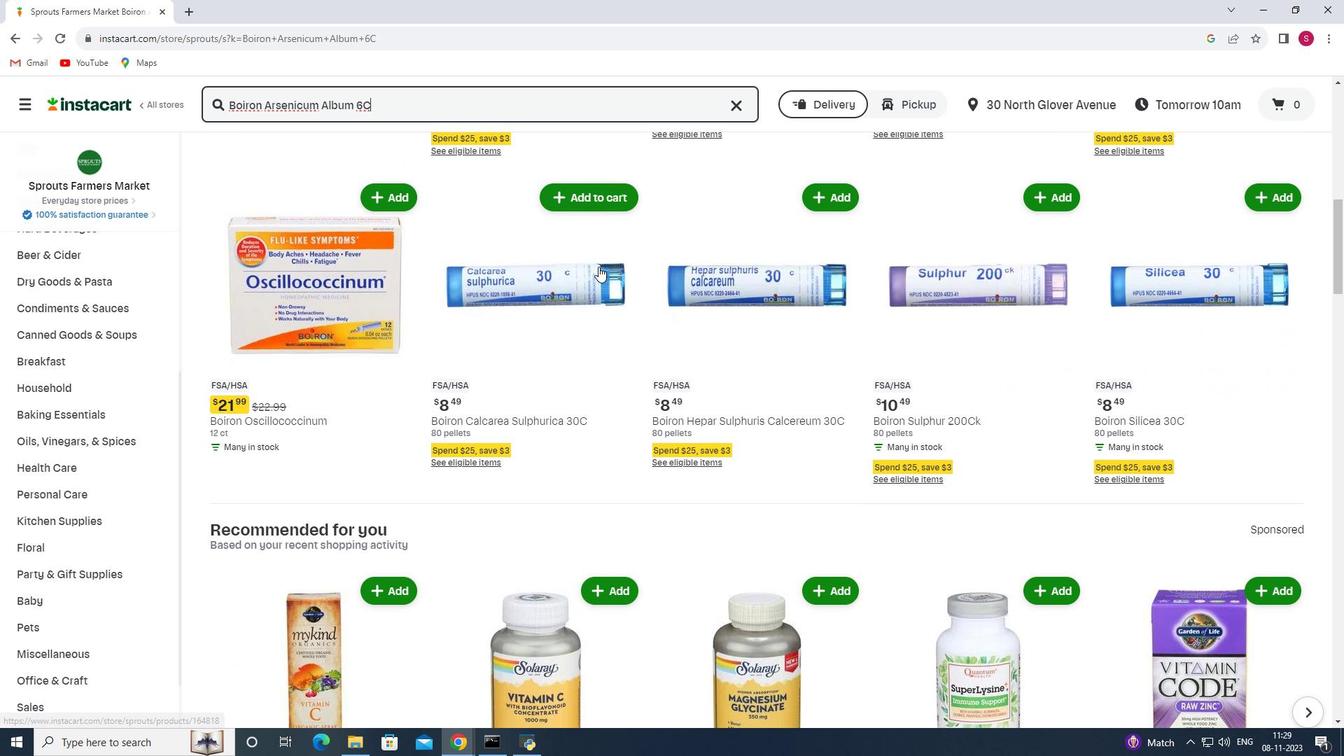
Action: Mouse scrolled (598, 266) with delta (0, 0)
Screenshot: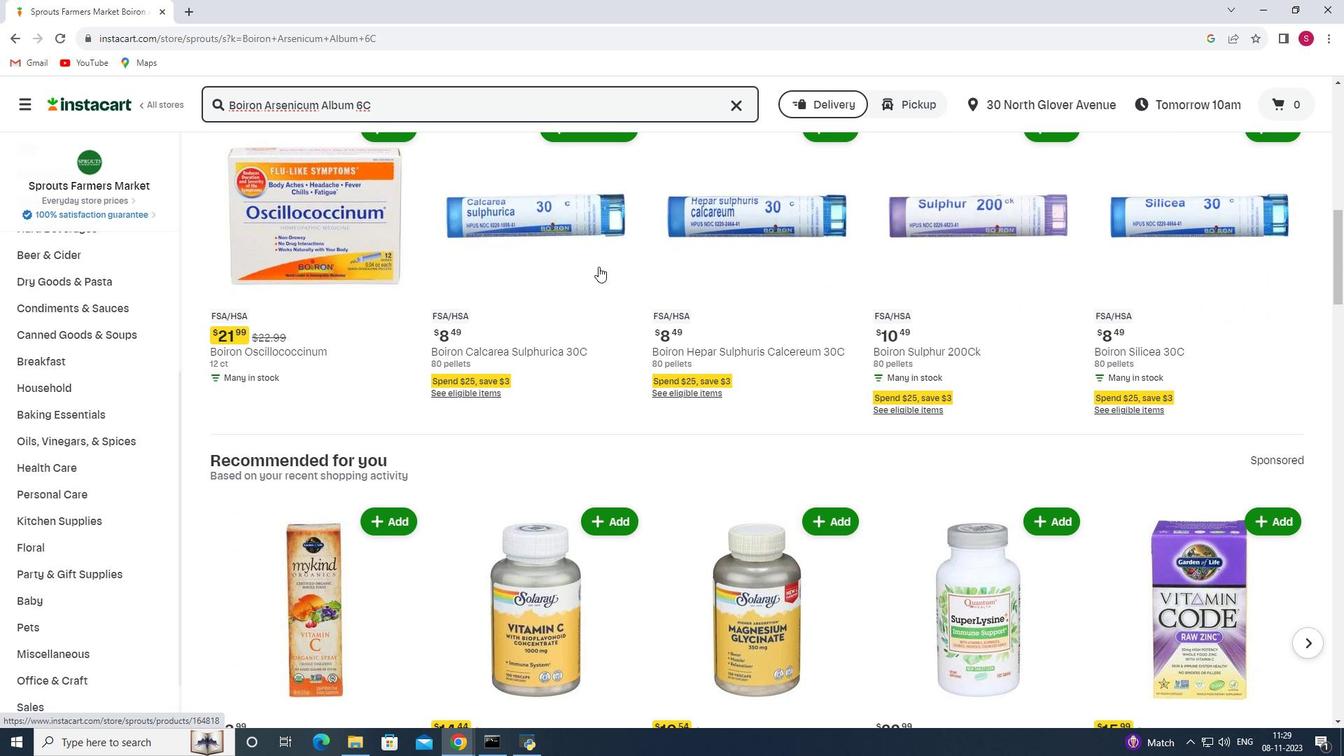 
Action: Mouse scrolled (598, 266) with delta (0, 0)
Screenshot: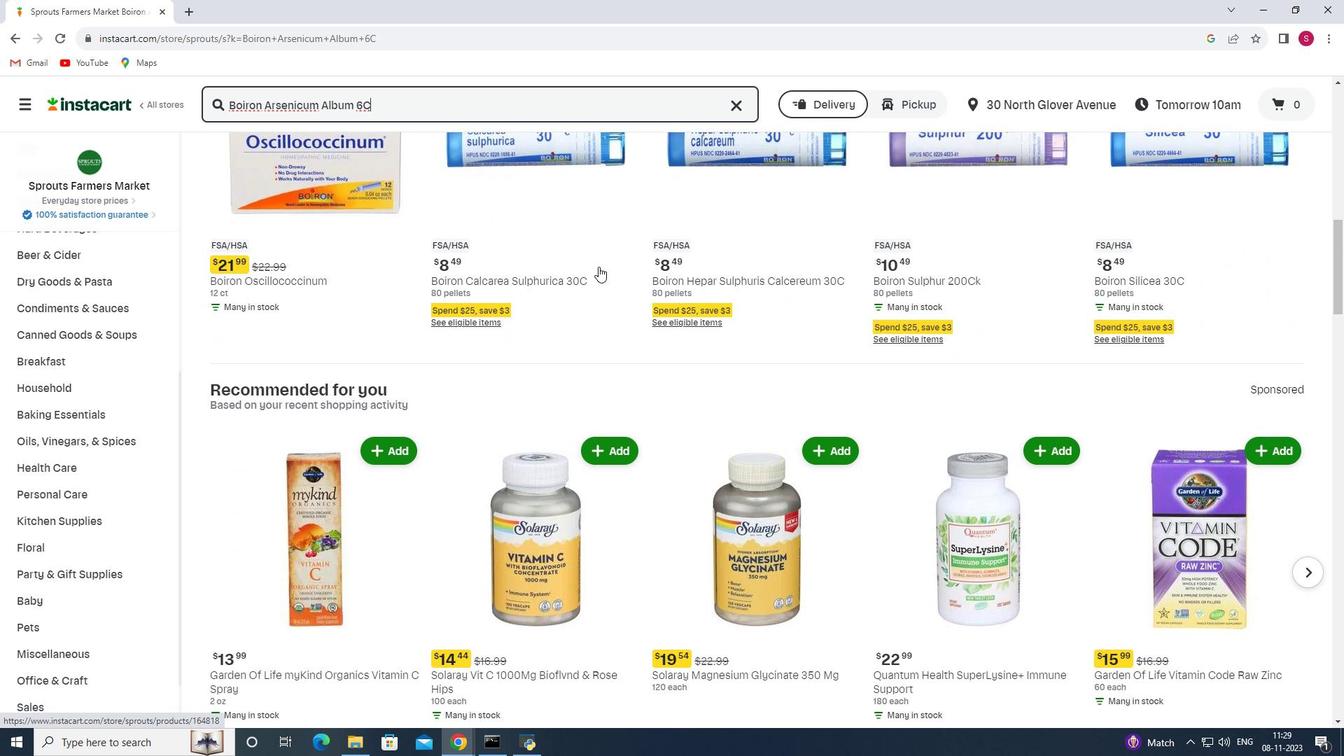 
Action: Mouse scrolled (598, 266) with delta (0, 0)
Screenshot: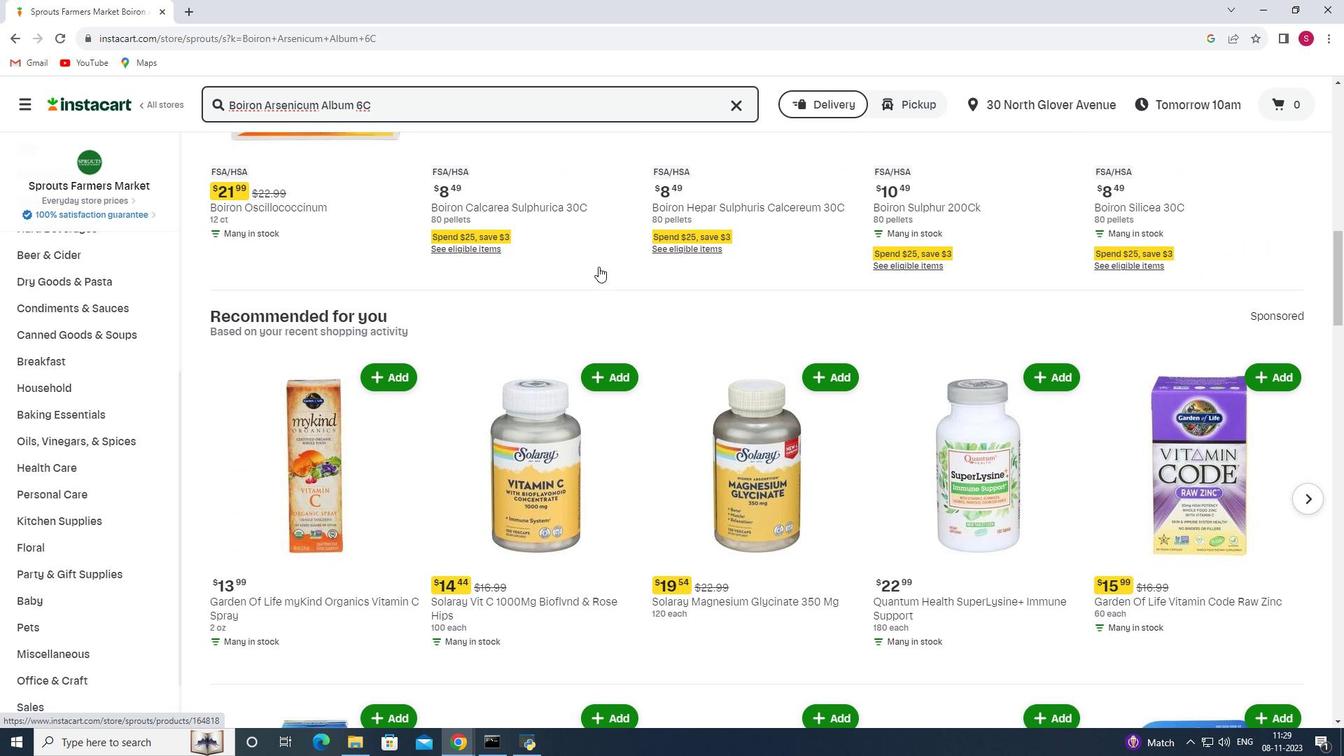 
Action: Mouse scrolled (598, 266) with delta (0, 0)
Screenshot: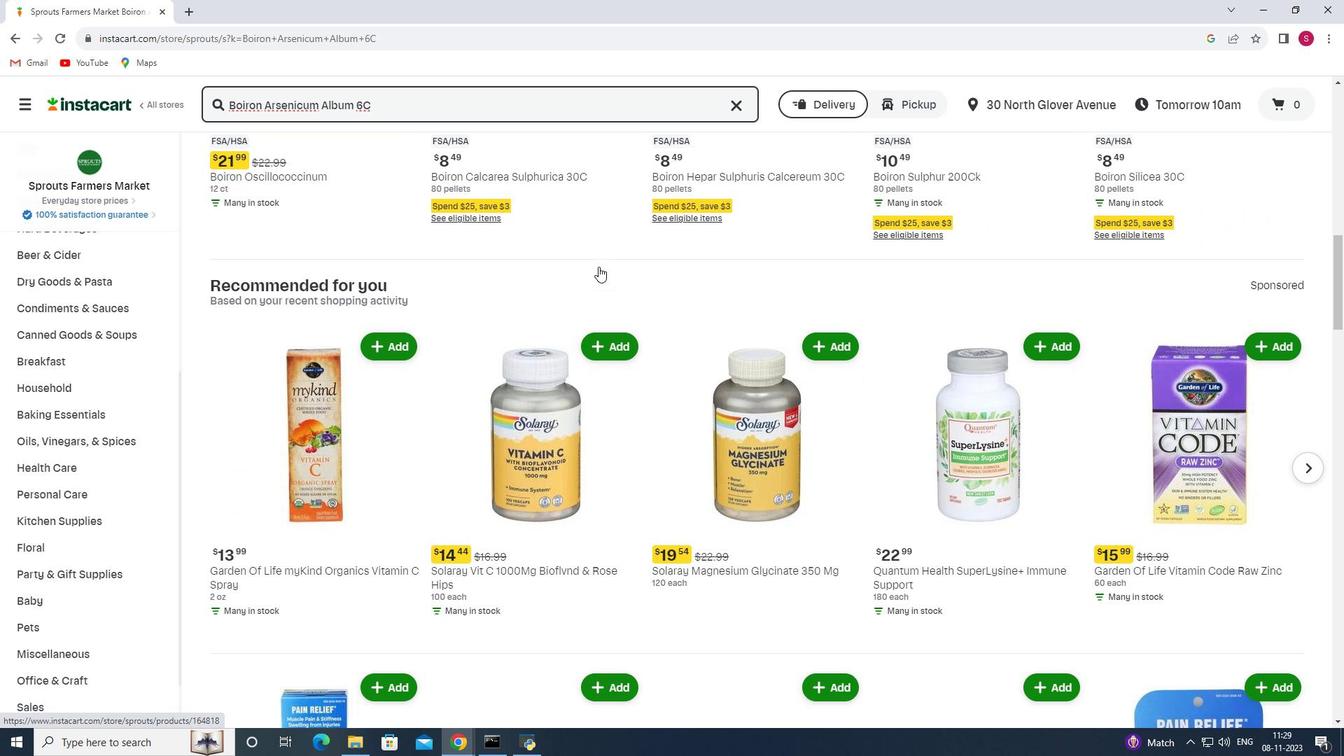 
Action: Mouse moved to (614, 273)
Screenshot: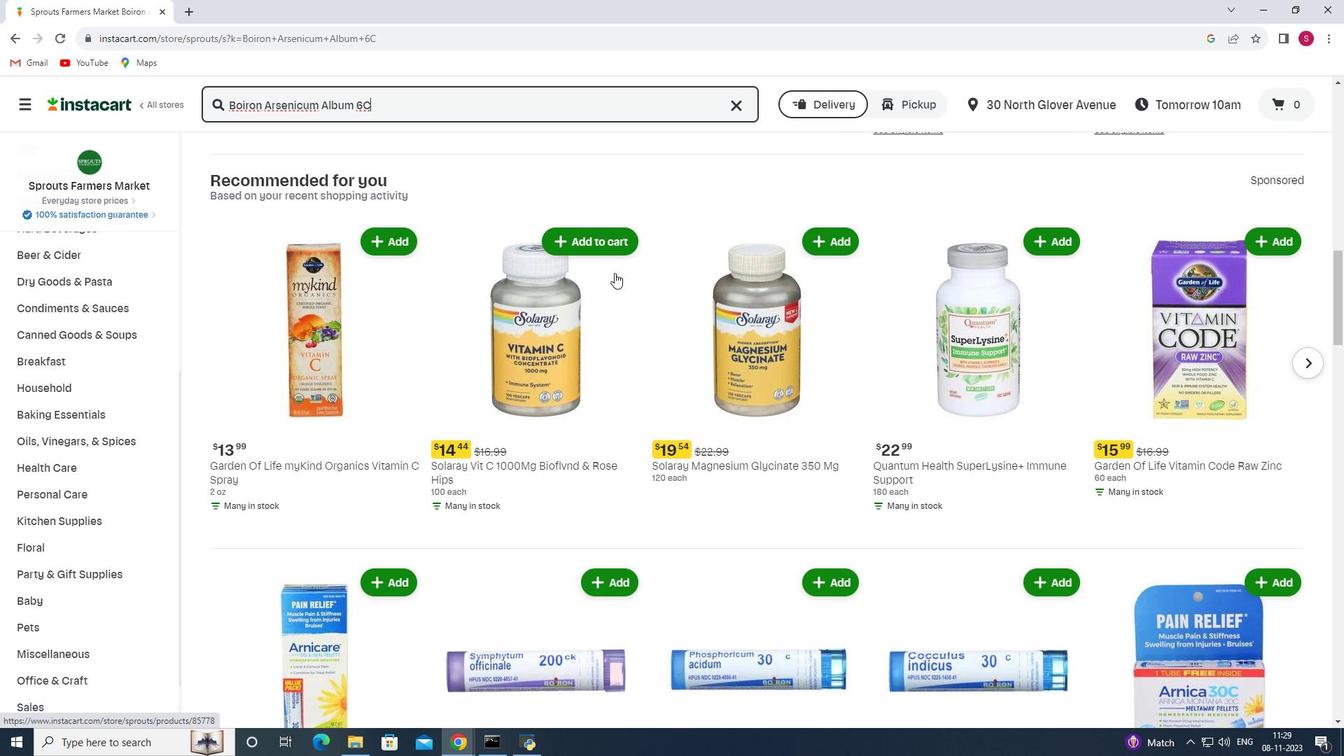 
Action: Mouse scrolled (614, 272) with delta (0, 0)
Screenshot: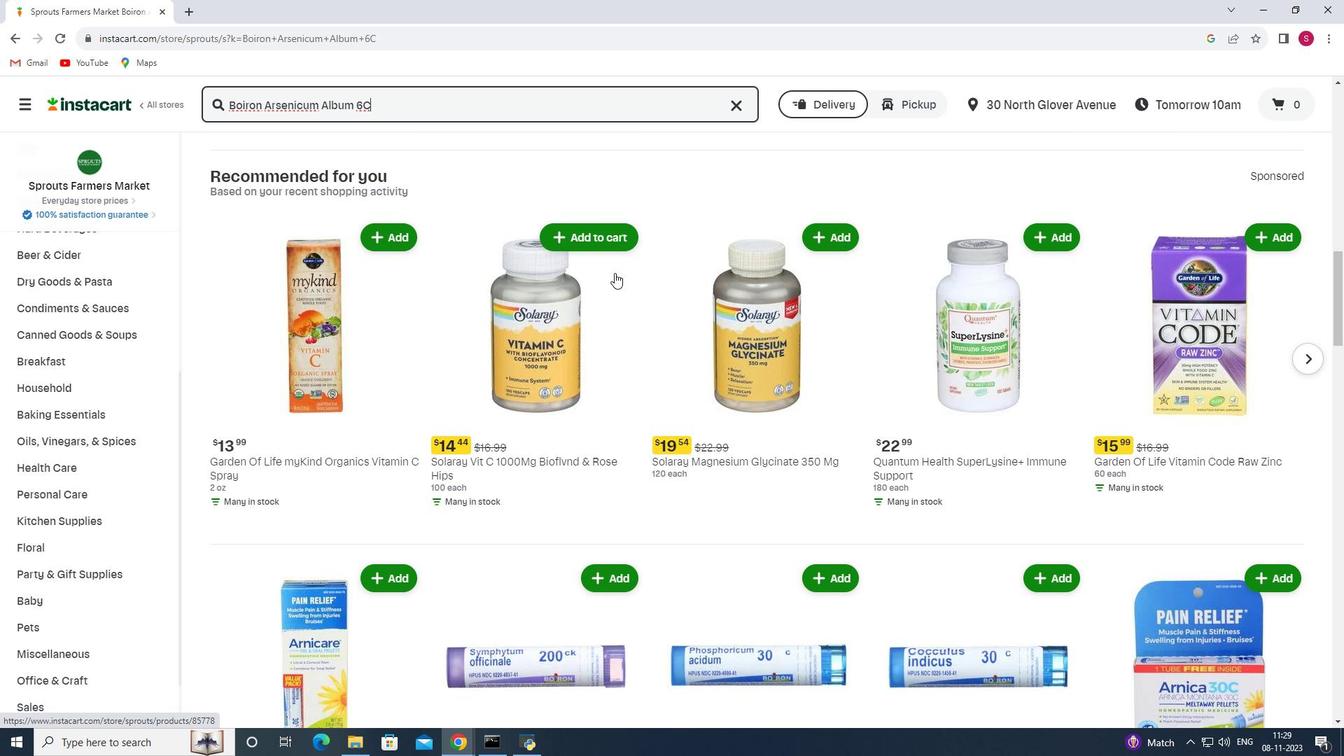
Action: Mouse scrolled (614, 272) with delta (0, 0)
Screenshot: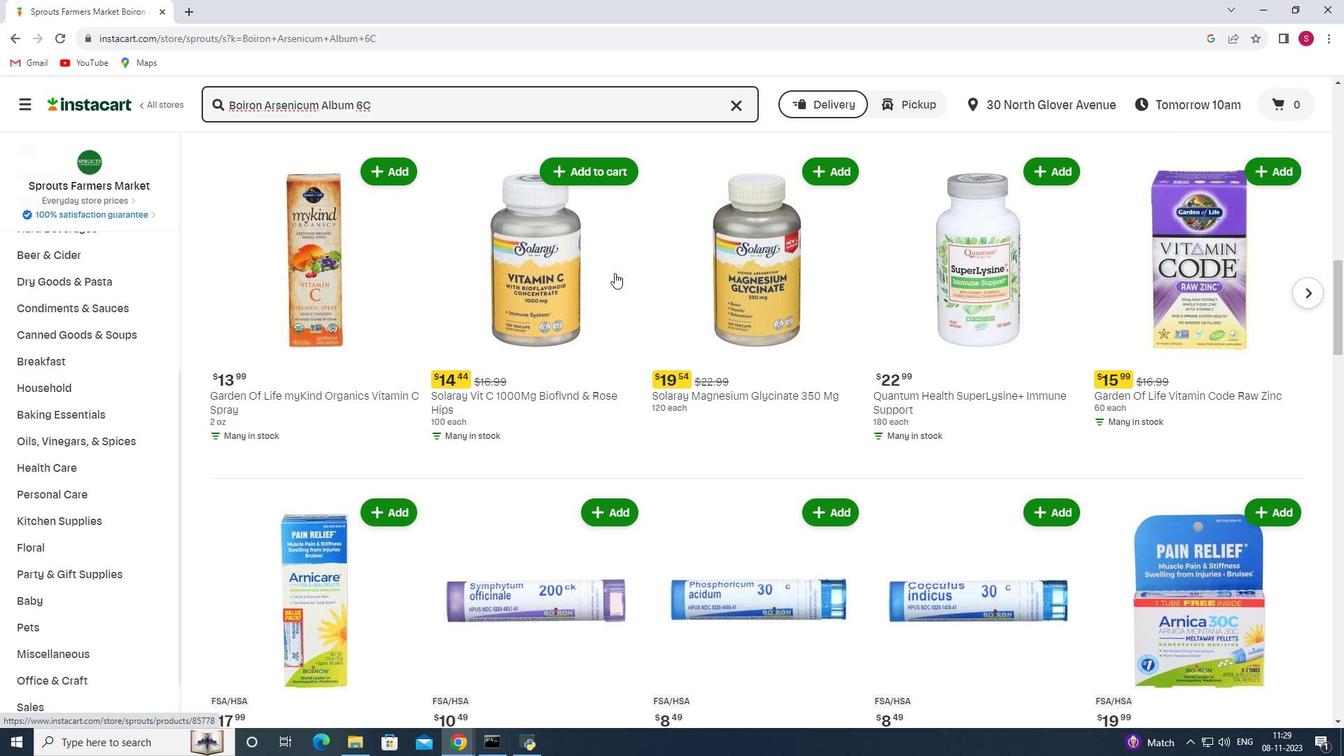 
Action: Mouse scrolled (614, 272) with delta (0, 0)
Screenshot: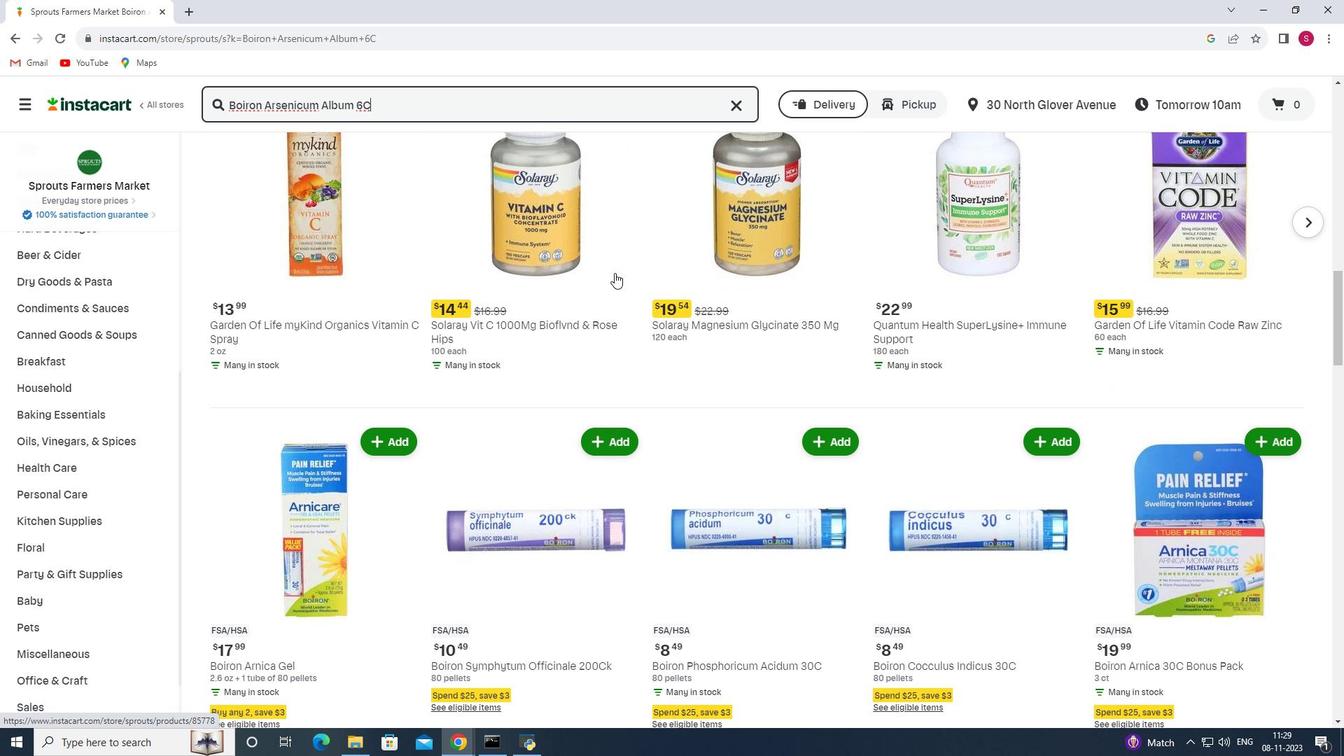 
Action: Mouse scrolled (614, 272) with delta (0, 0)
Screenshot: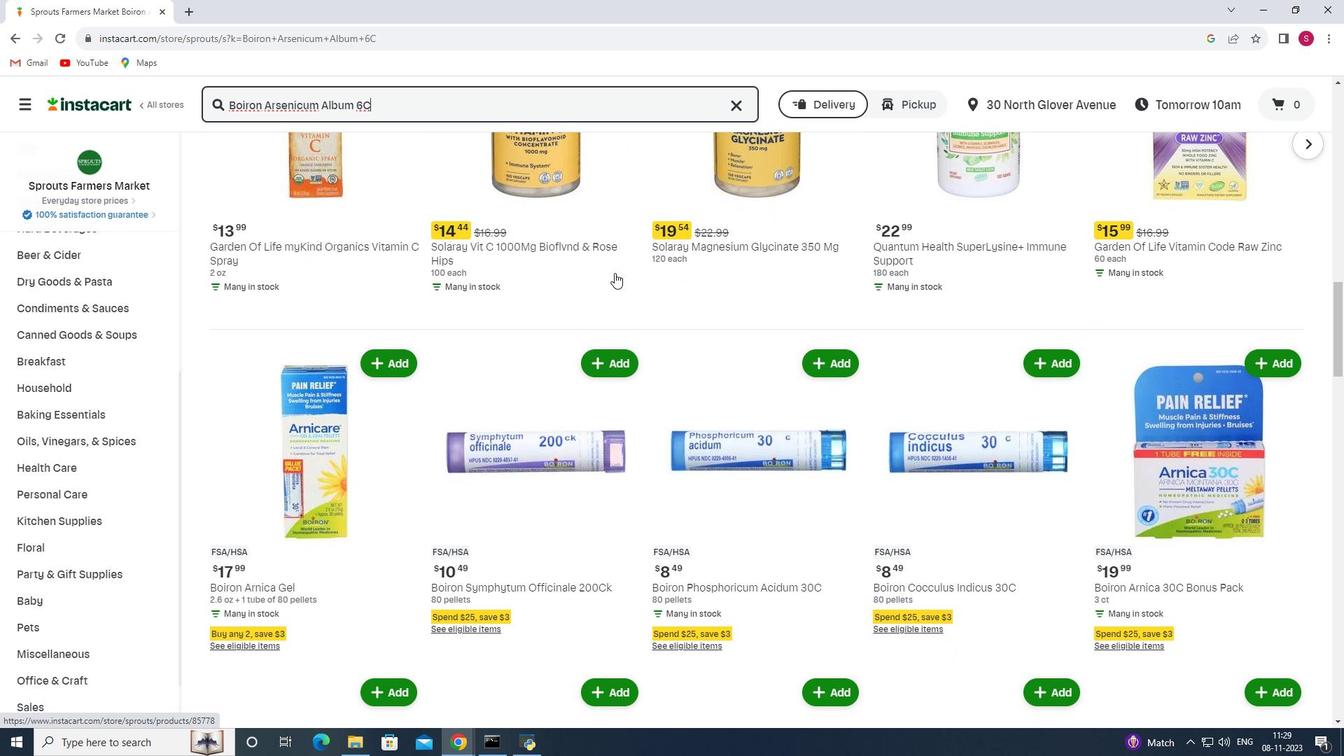 
Action: Mouse scrolled (614, 272) with delta (0, 0)
Screenshot: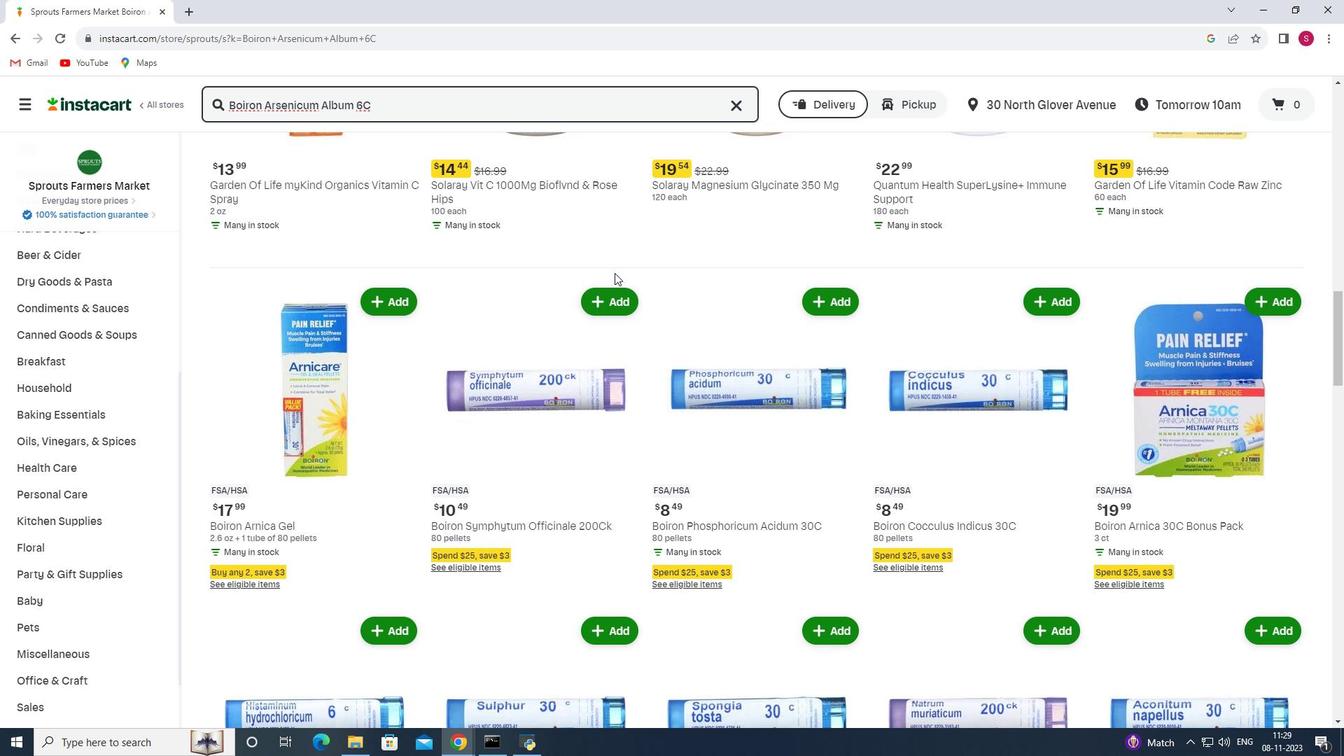 
Action: Mouse scrolled (614, 272) with delta (0, 0)
Screenshot: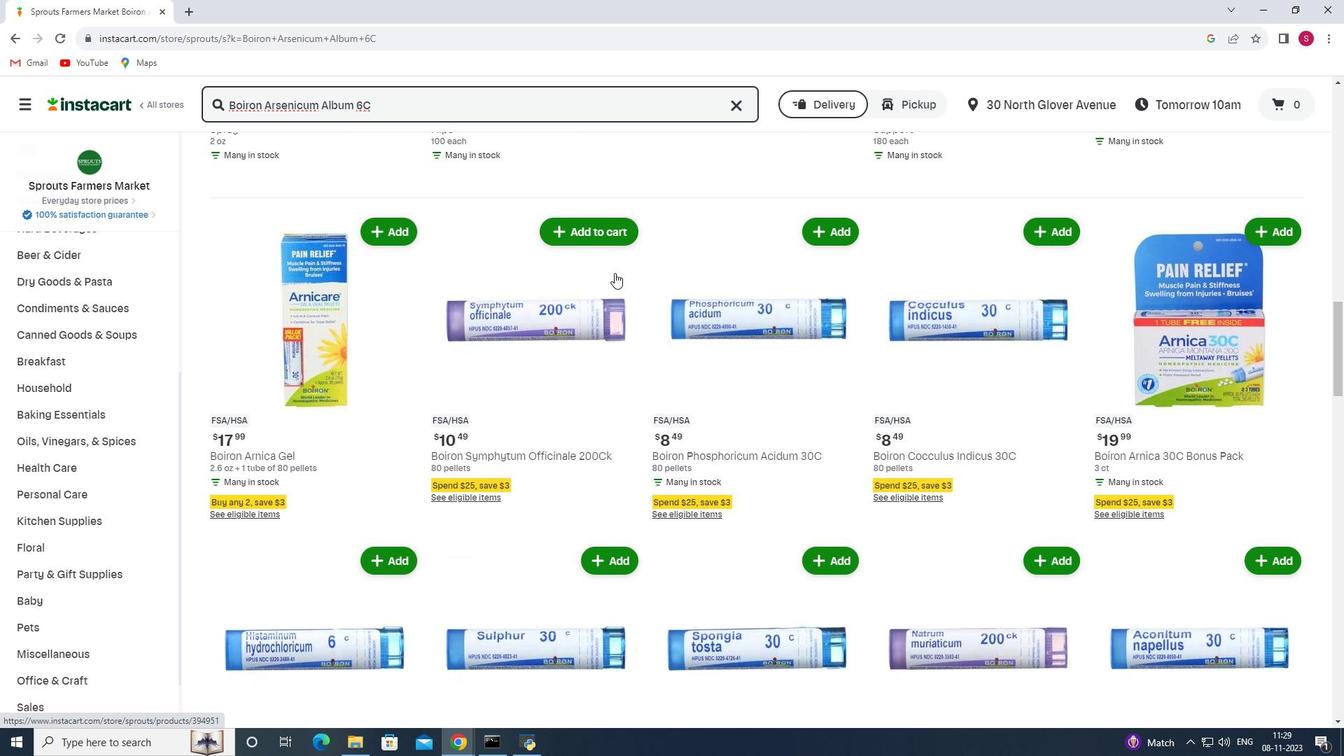 
Action: Mouse scrolled (614, 272) with delta (0, 0)
Screenshot: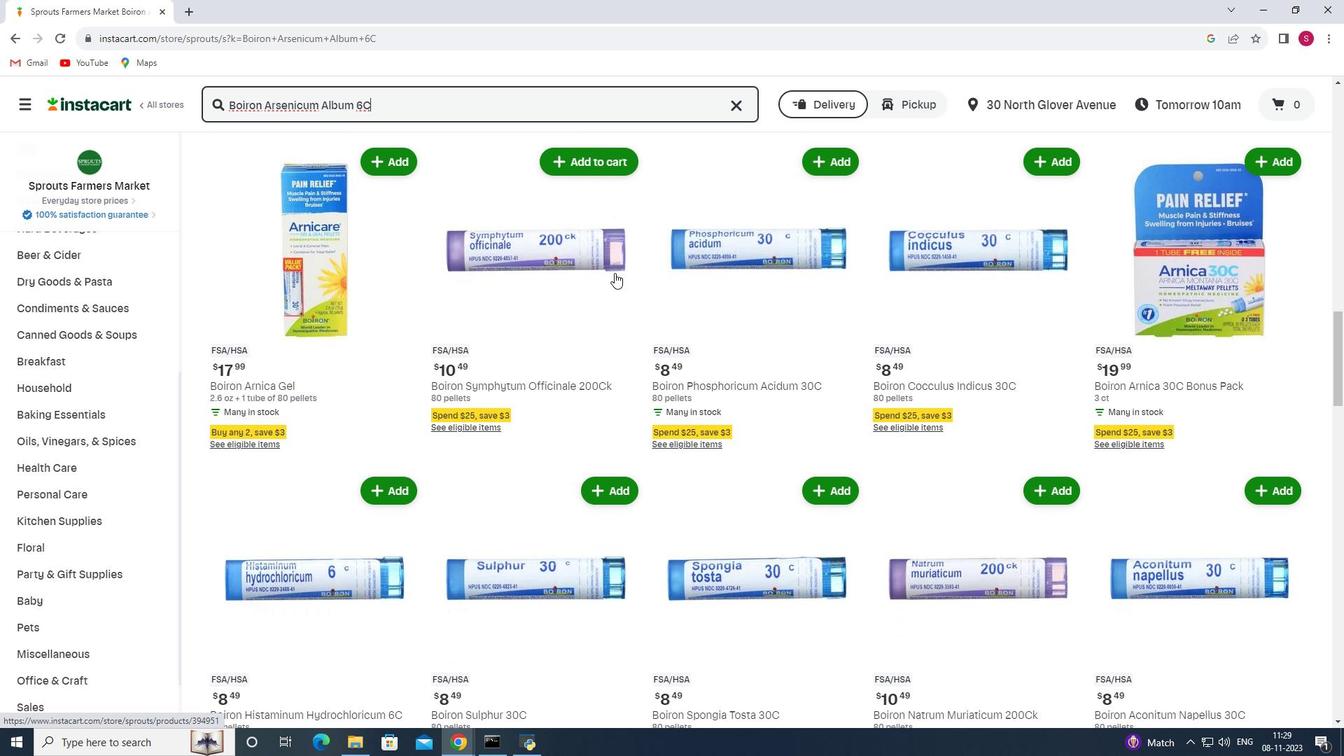 
Action: Mouse scrolled (614, 272) with delta (0, 0)
Screenshot: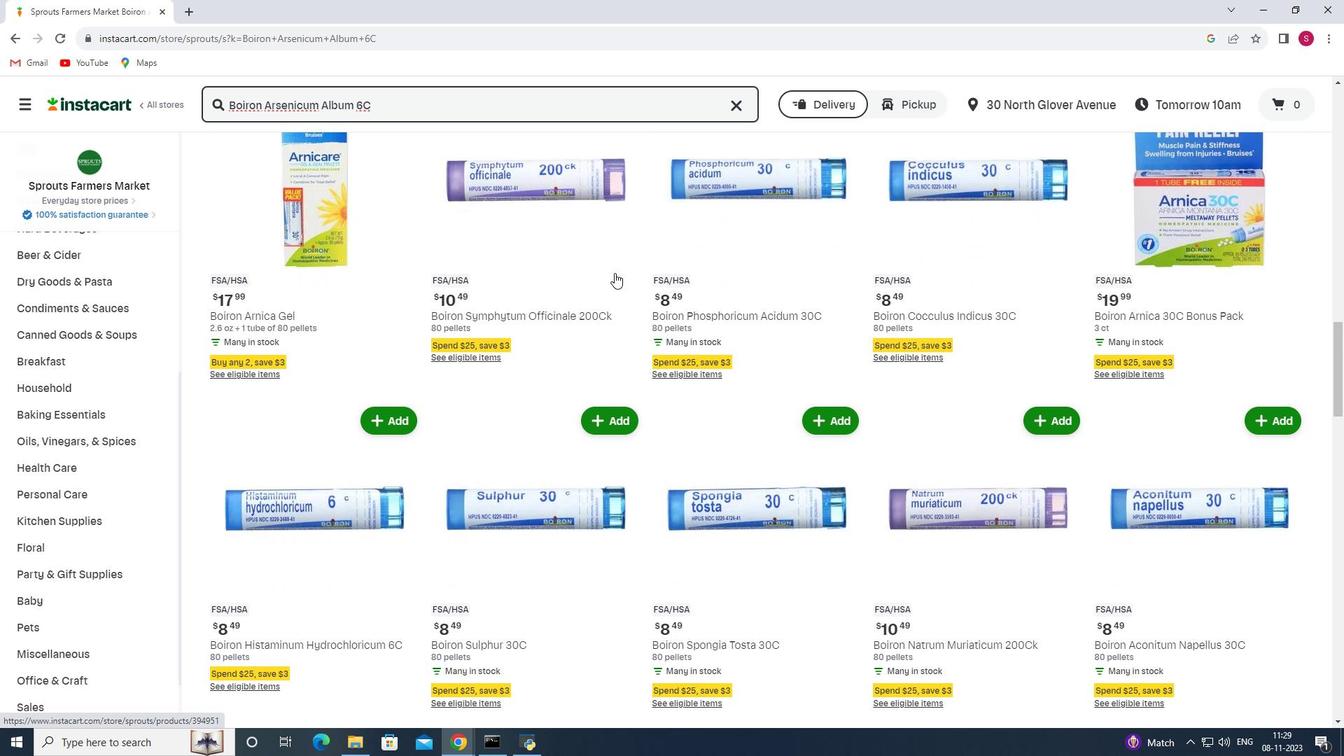 
Action: Mouse scrolled (614, 272) with delta (0, 0)
Screenshot: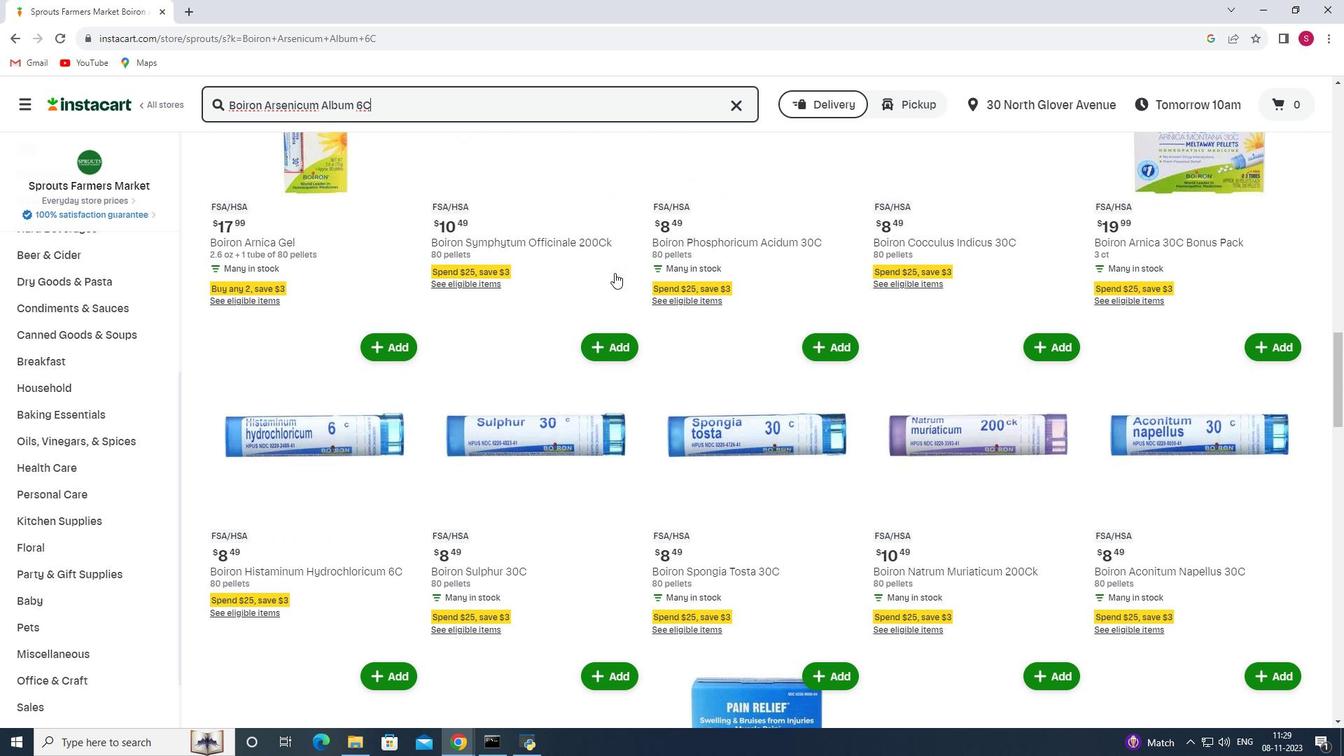 
Action: Mouse scrolled (614, 272) with delta (0, 0)
Screenshot: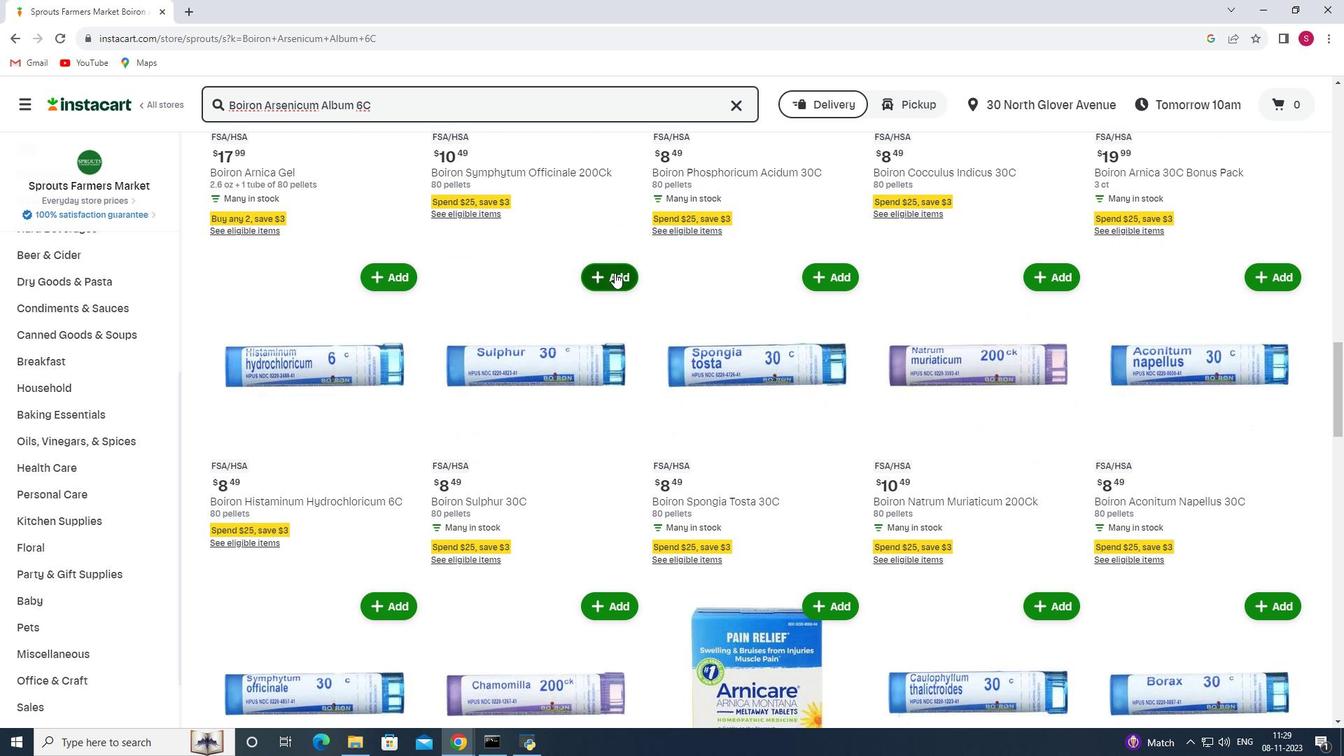 
Action: Mouse scrolled (614, 272) with delta (0, 0)
Screenshot: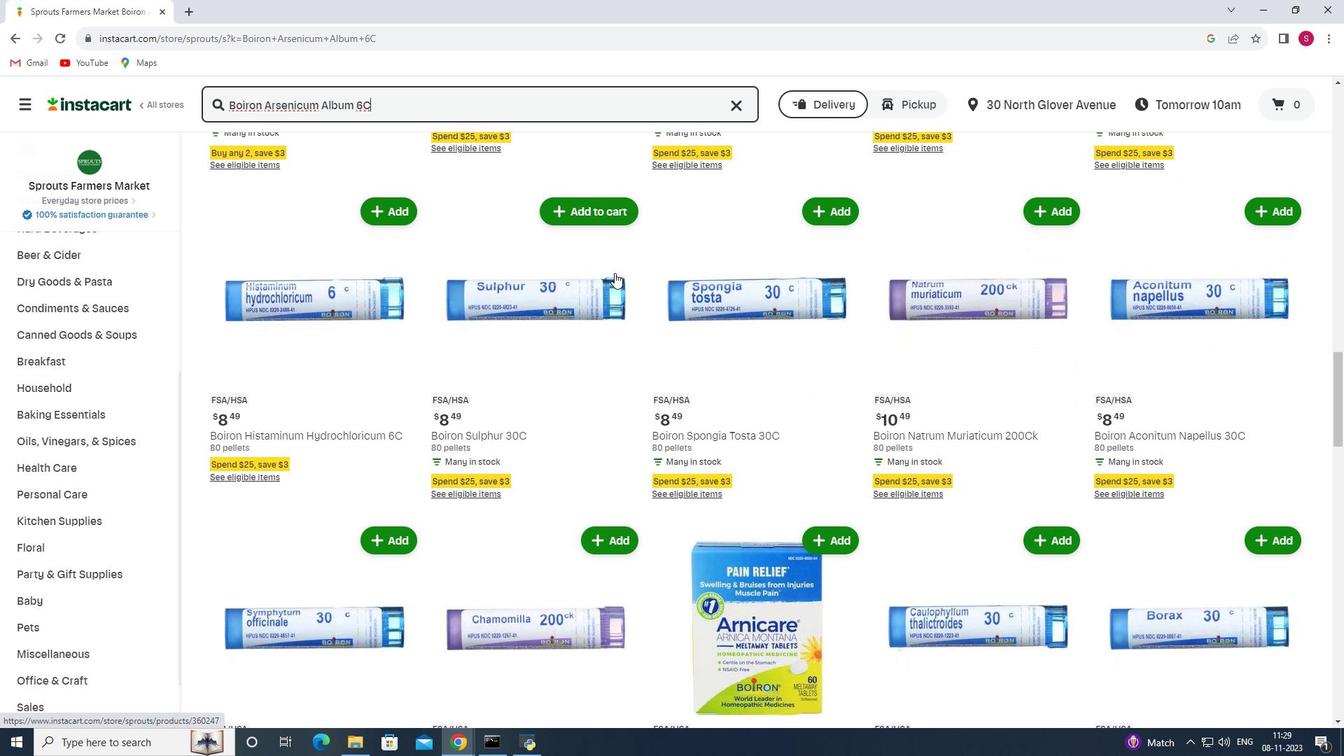 
Action: Mouse scrolled (614, 272) with delta (0, 0)
Screenshot: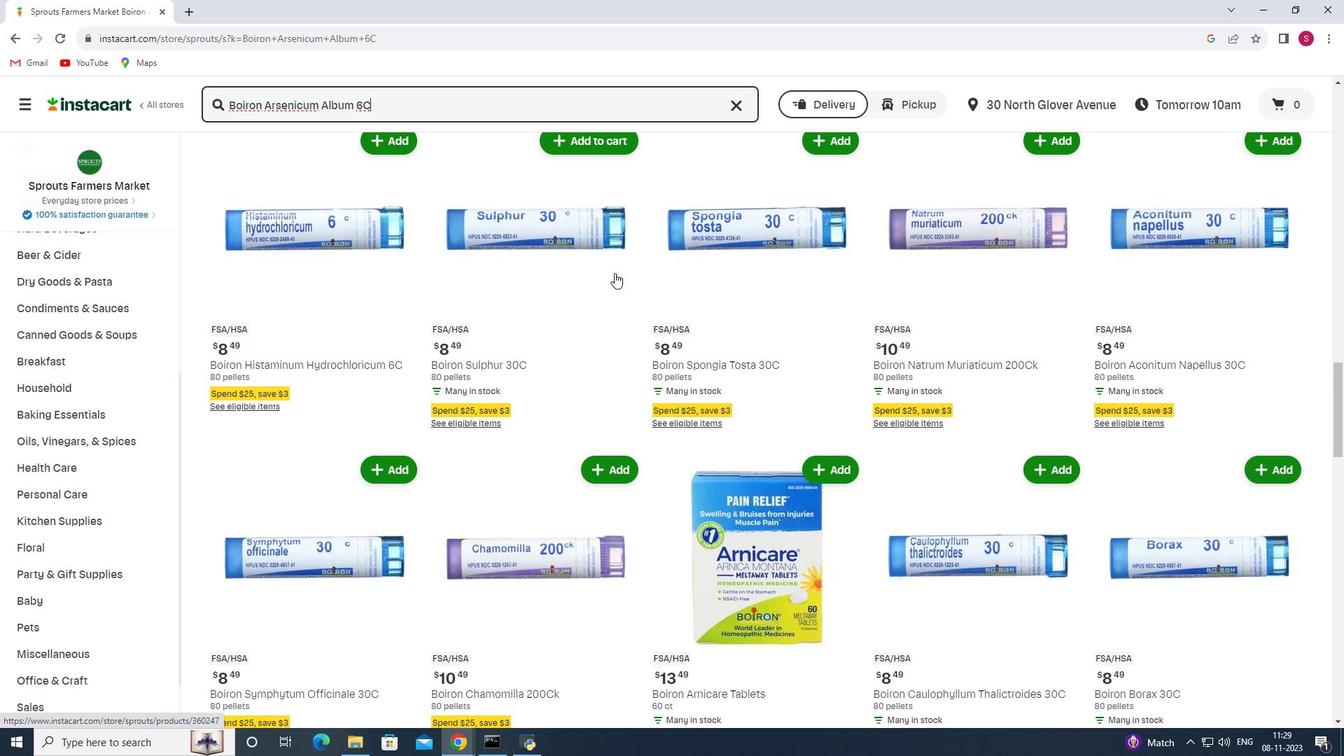 
Action: Mouse scrolled (614, 272) with delta (0, 0)
Screenshot: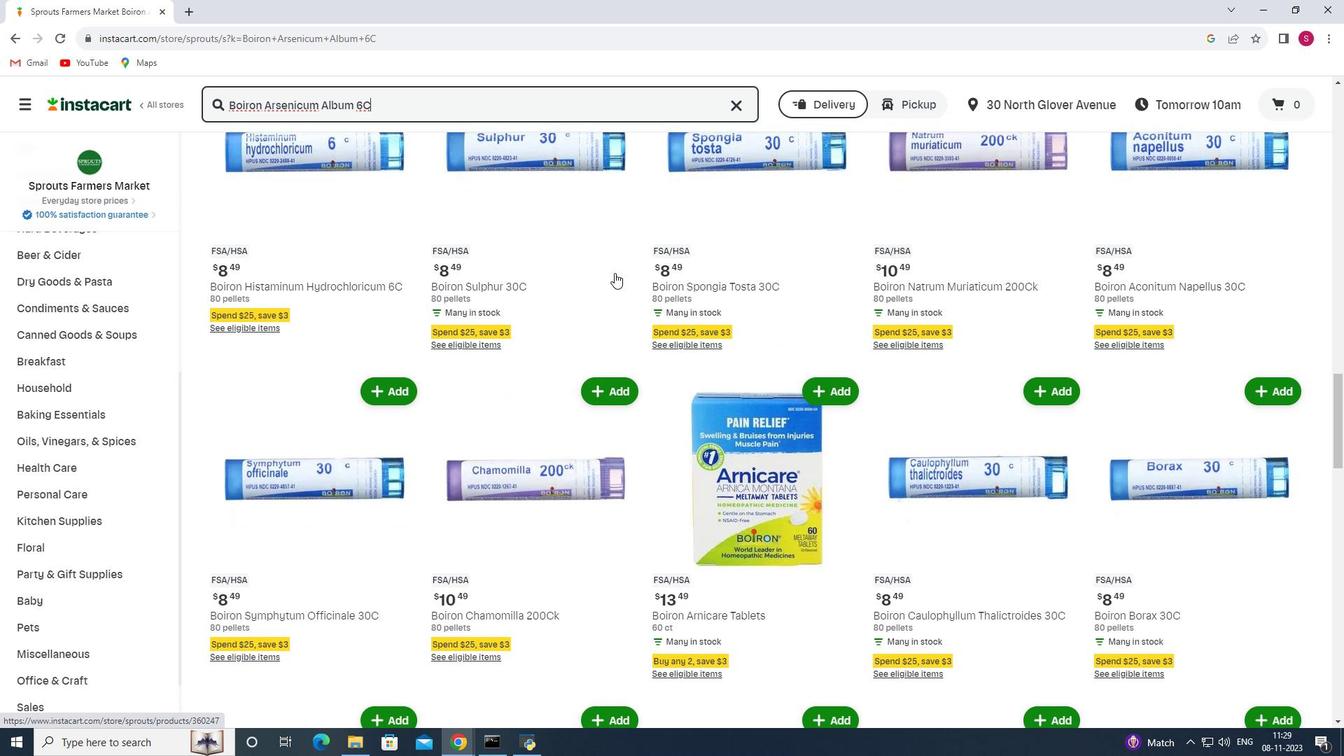 
Action: Mouse scrolled (614, 272) with delta (0, 0)
Screenshot: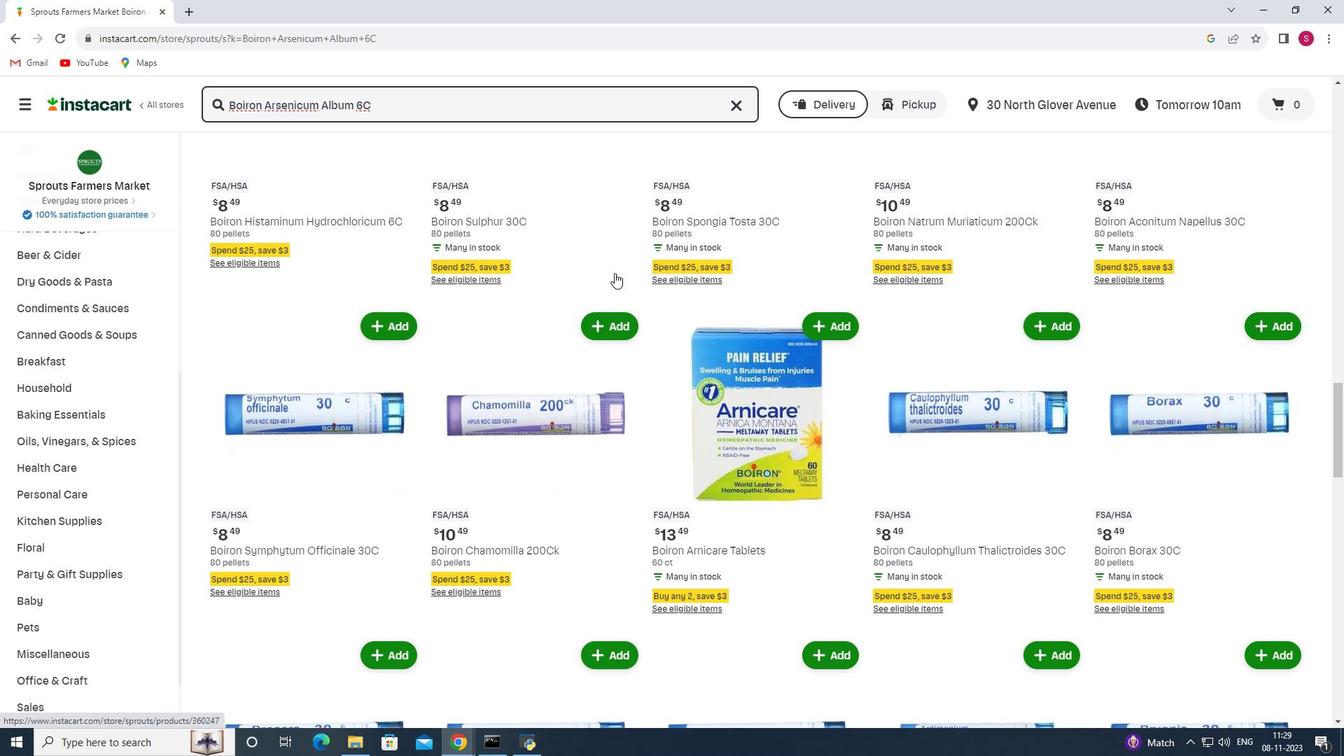 
Action: Mouse scrolled (614, 272) with delta (0, 0)
Screenshot: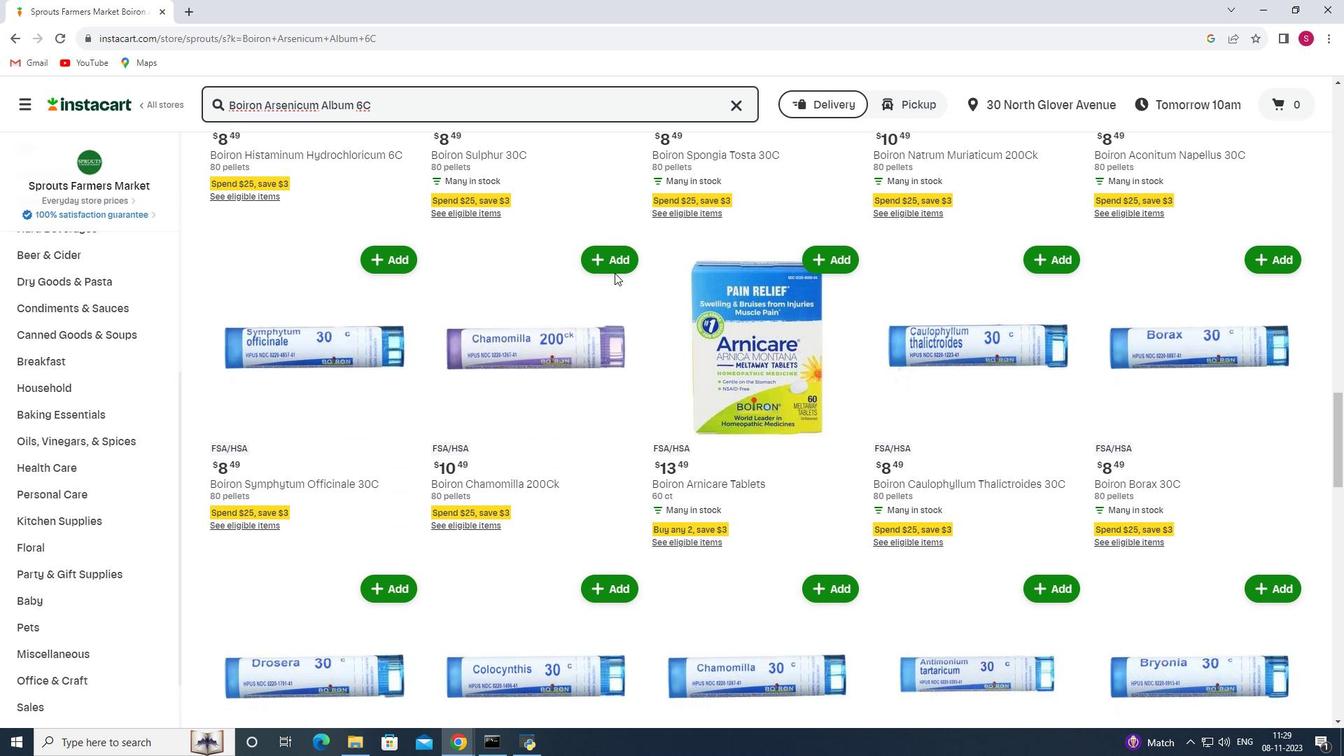 
Action: Mouse scrolled (614, 272) with delta (0, 0)
Screenshot: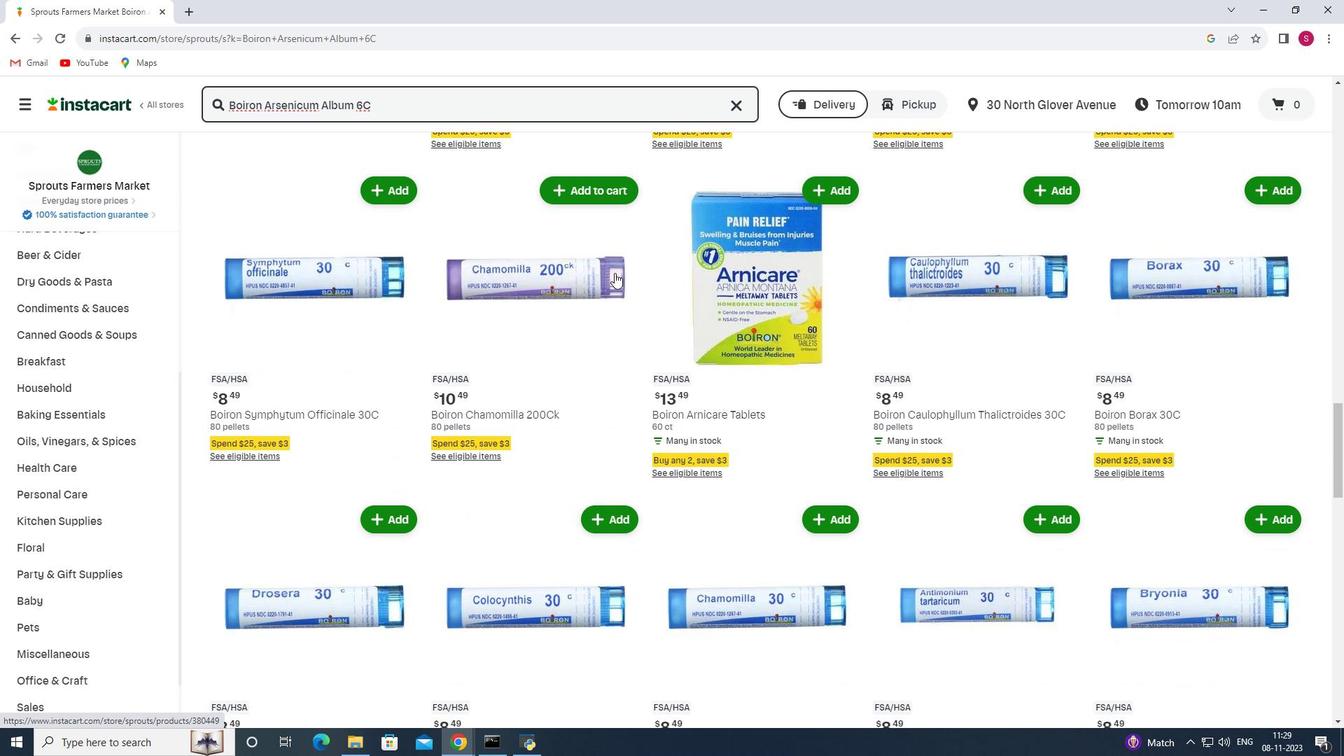 
Action: Mouse scrolled (614, 272) with delta (0, 0)
Screenshot: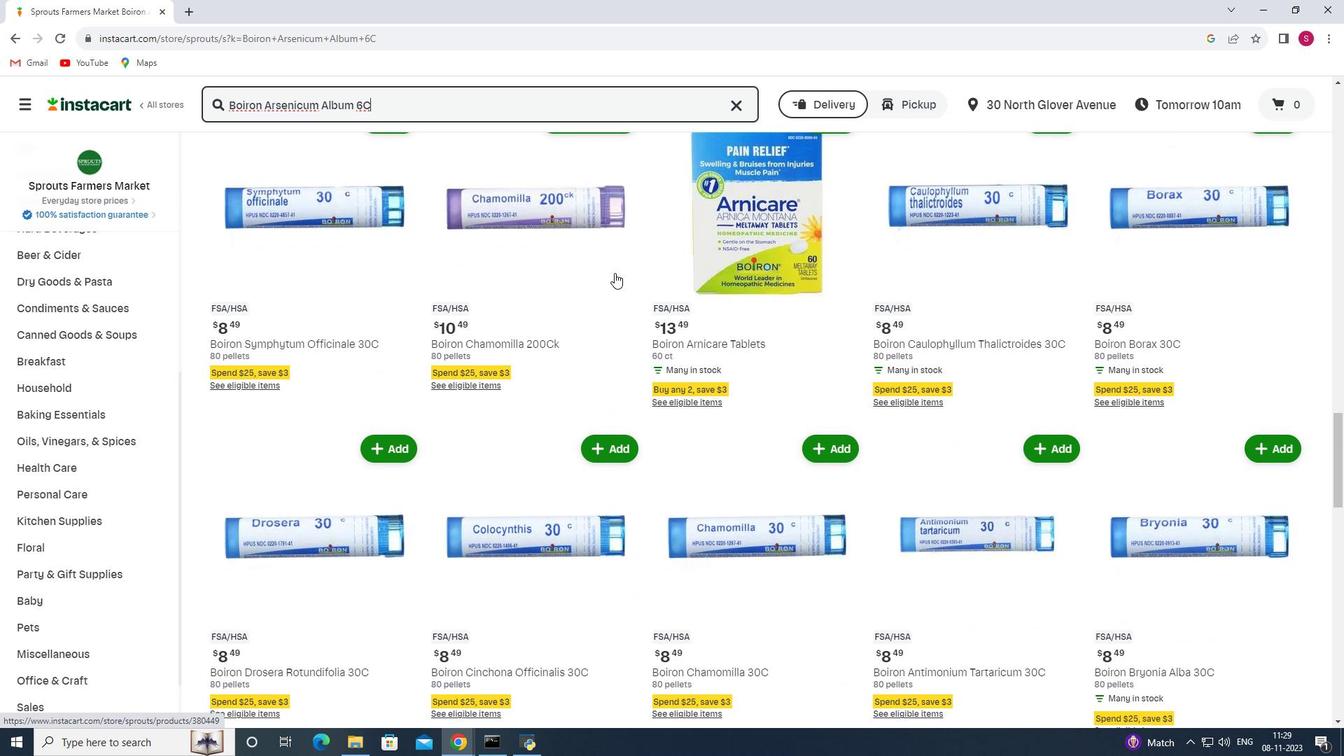 
Action: Mouse scrolled (614, 272) with delta (0, 0)
Screenshot: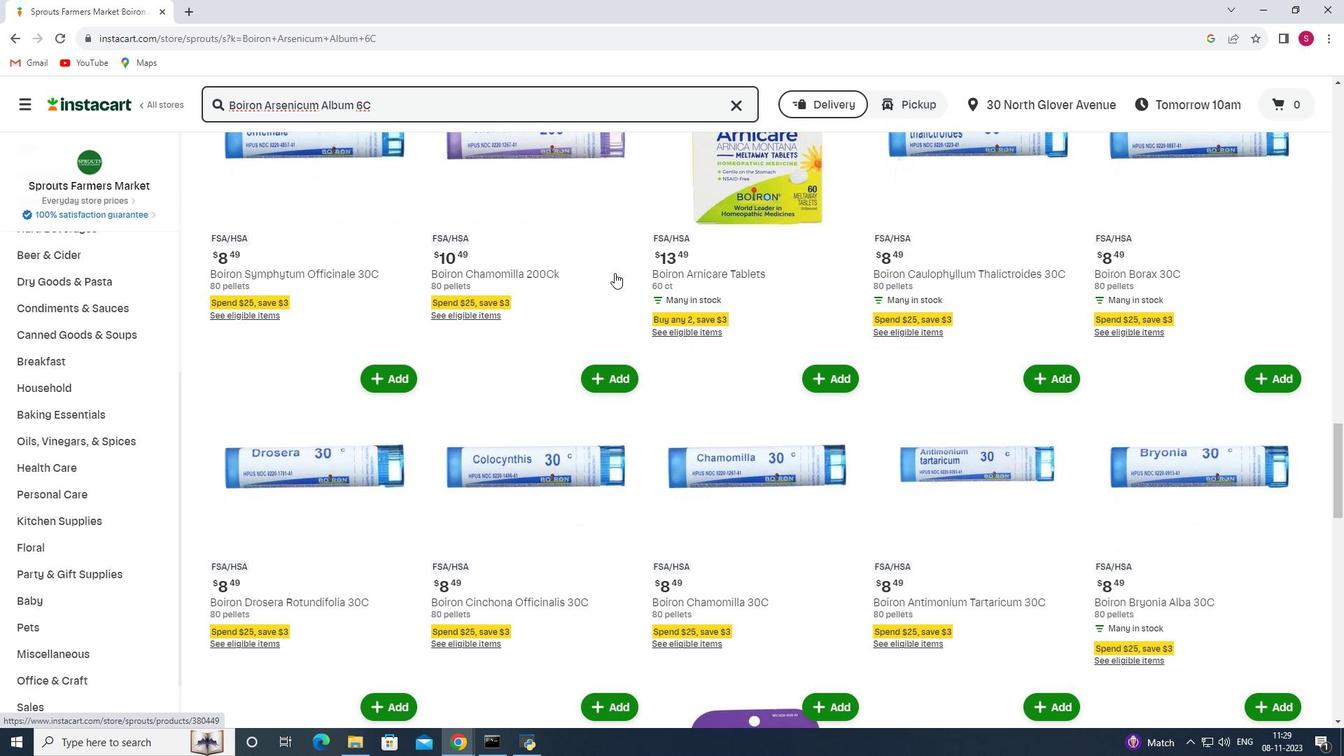
Action: Mouse scrolled (614, 272) with delta (0, 0)
Screenshot: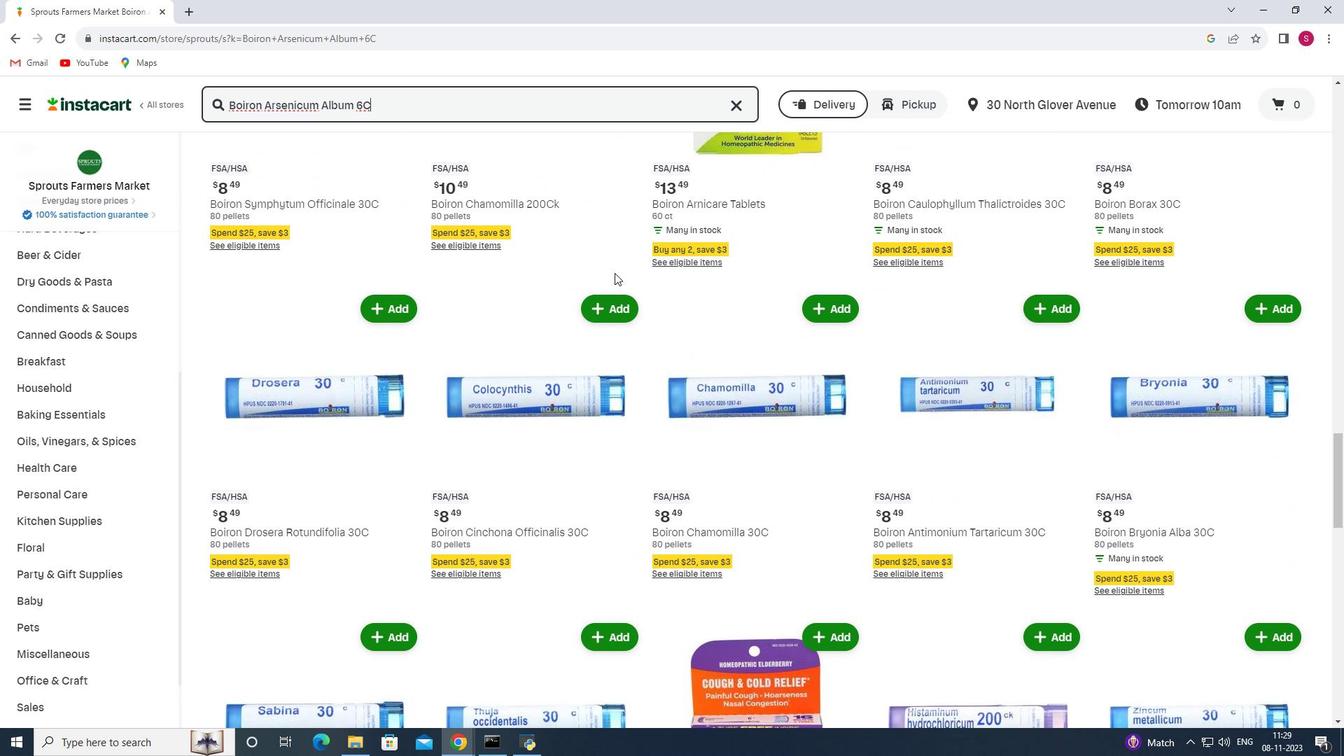 
Action: Mouse scrolled (614, 272) with delta (0, 0)
Screenshot: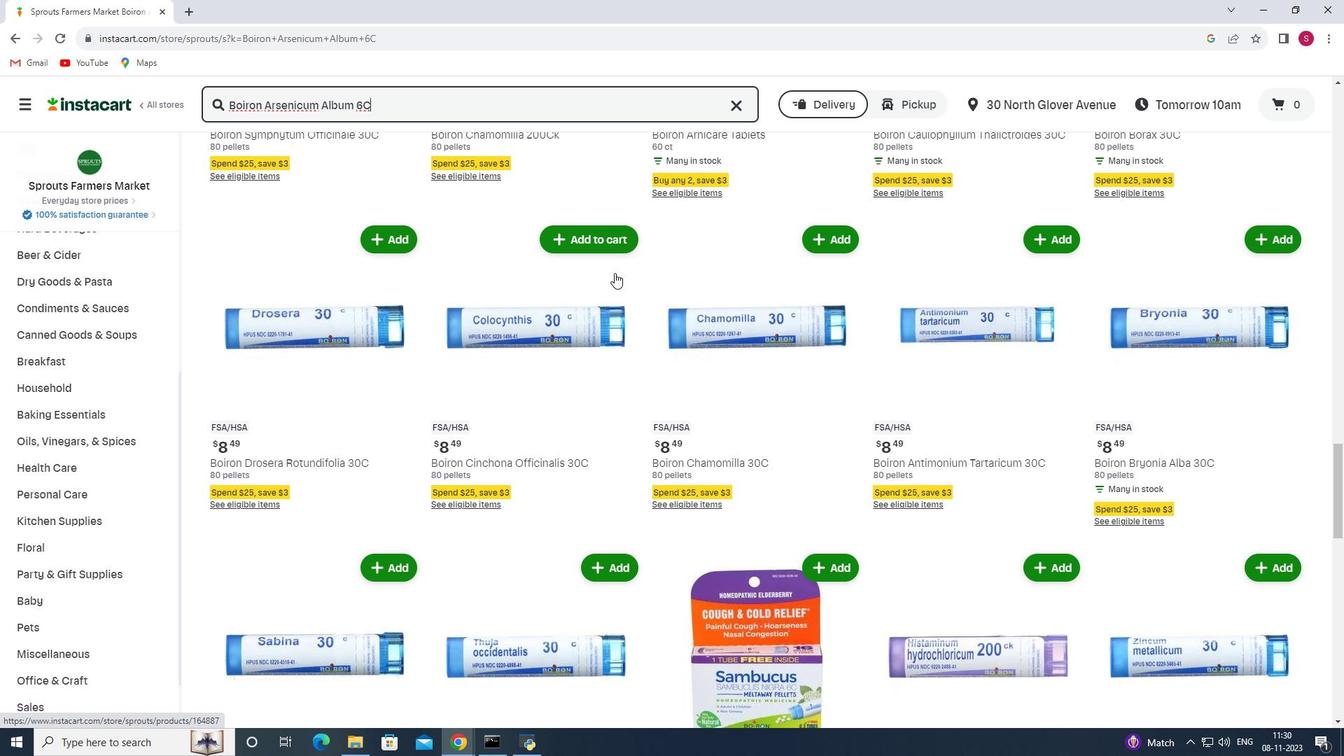
Action: Mouse scrolled (614, 272) with delta (0, 0)
Screenshot: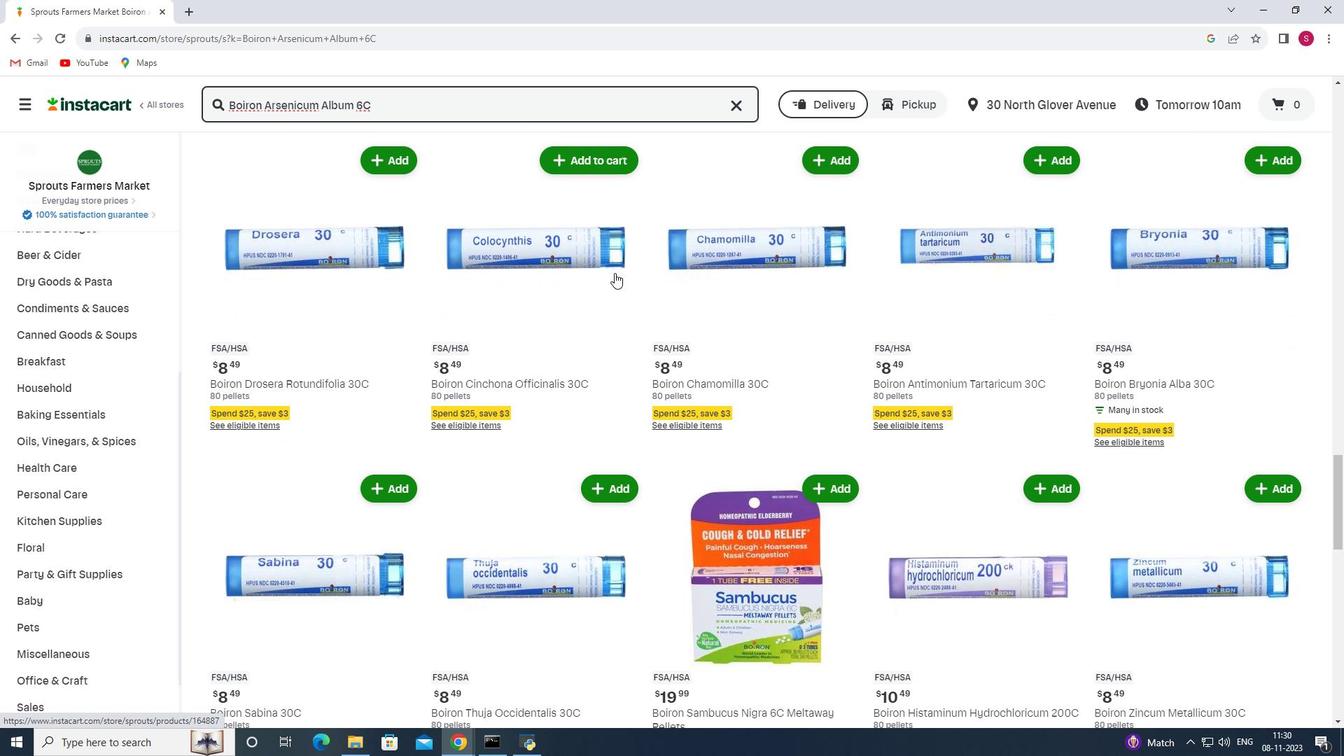 
Action: Mouse scrolled (614, 272) with delta (0, 0)
Screenshot: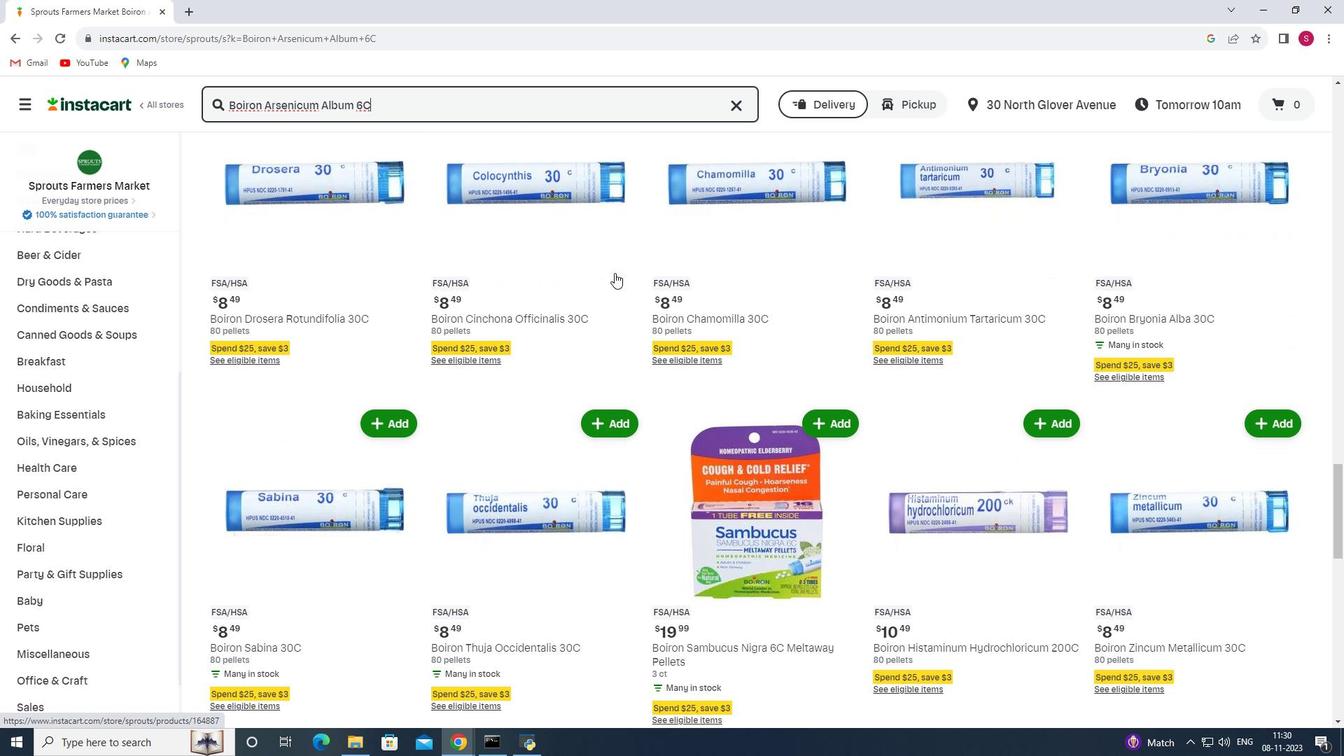 
Action: Mouse scrolled (614, 272) with delta (0, 0)
Screenshot: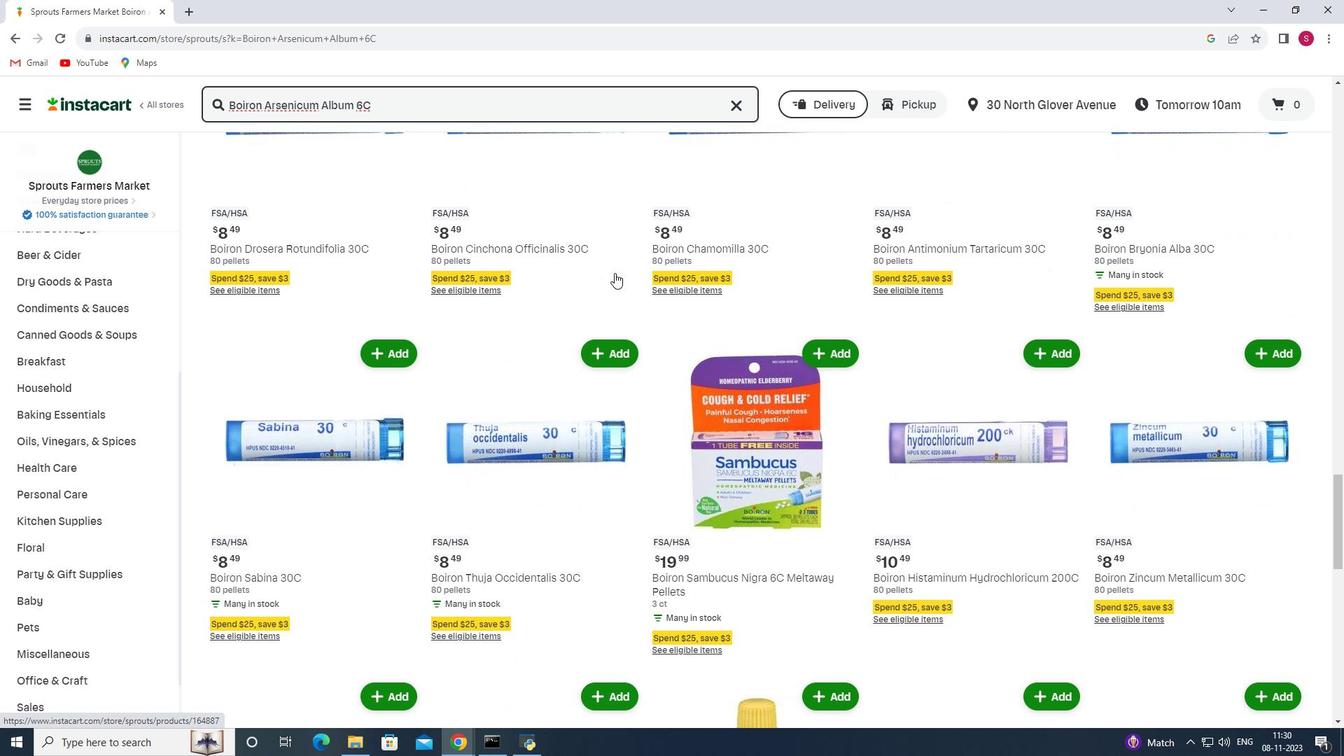 
Action: Mouse scrolled (614, 272) with delta (0, 0)
Screenshot: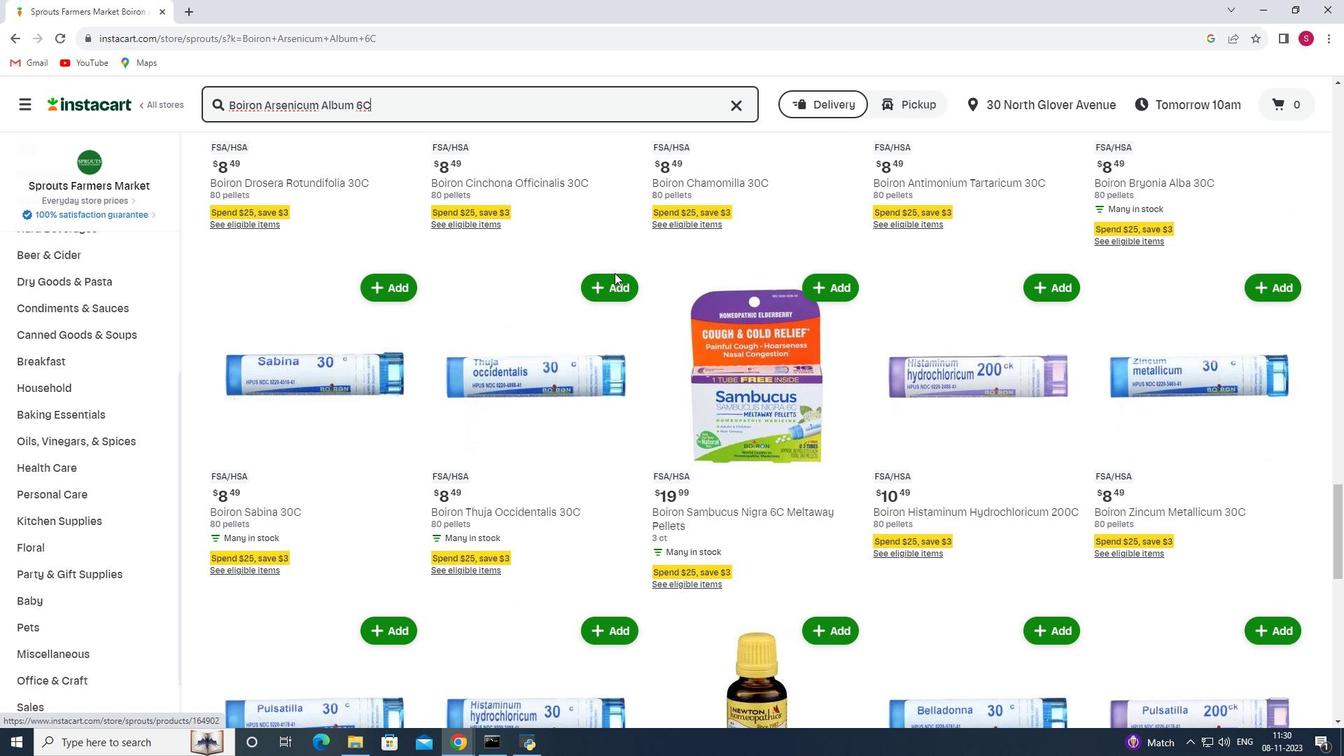 
Action: Mouse scrolled (614, 272) with delta (0, 0)
Screenshot: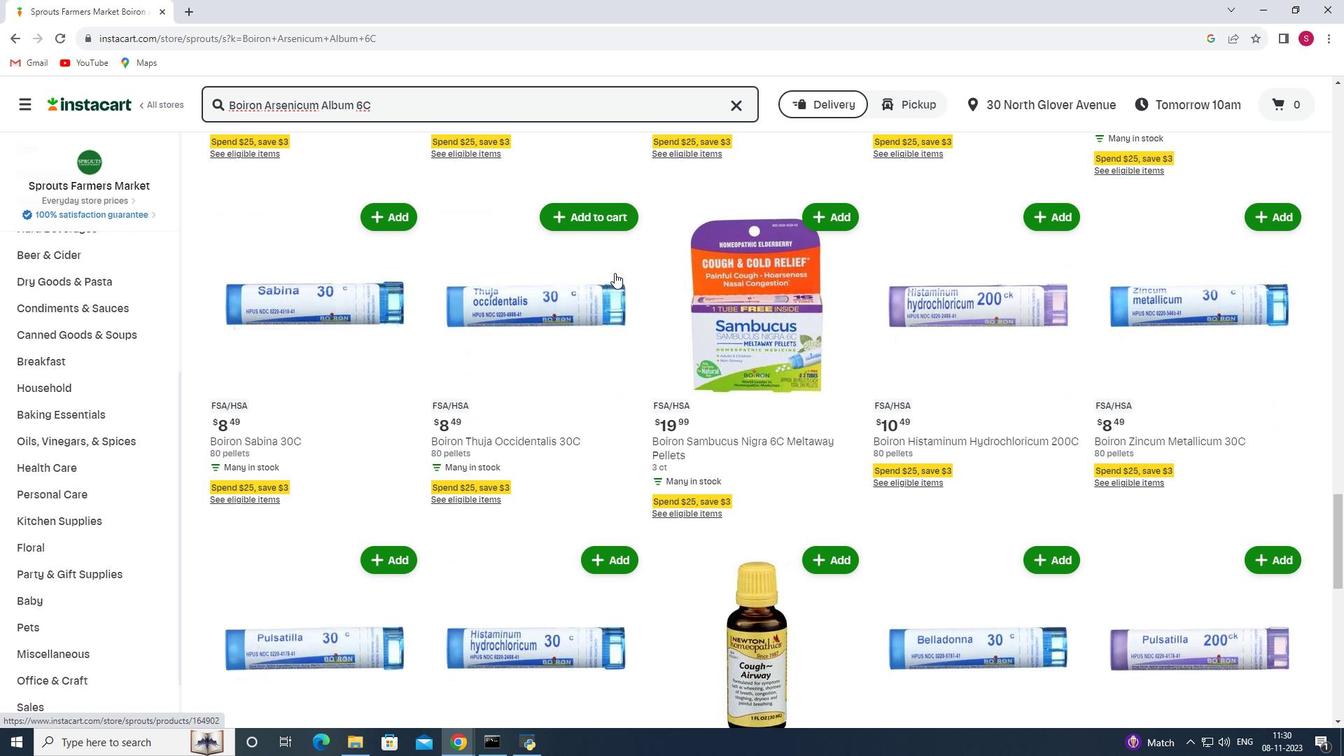 
Action: Mouse scrolled (614, 272) with delta (0, 0)
Screenshot: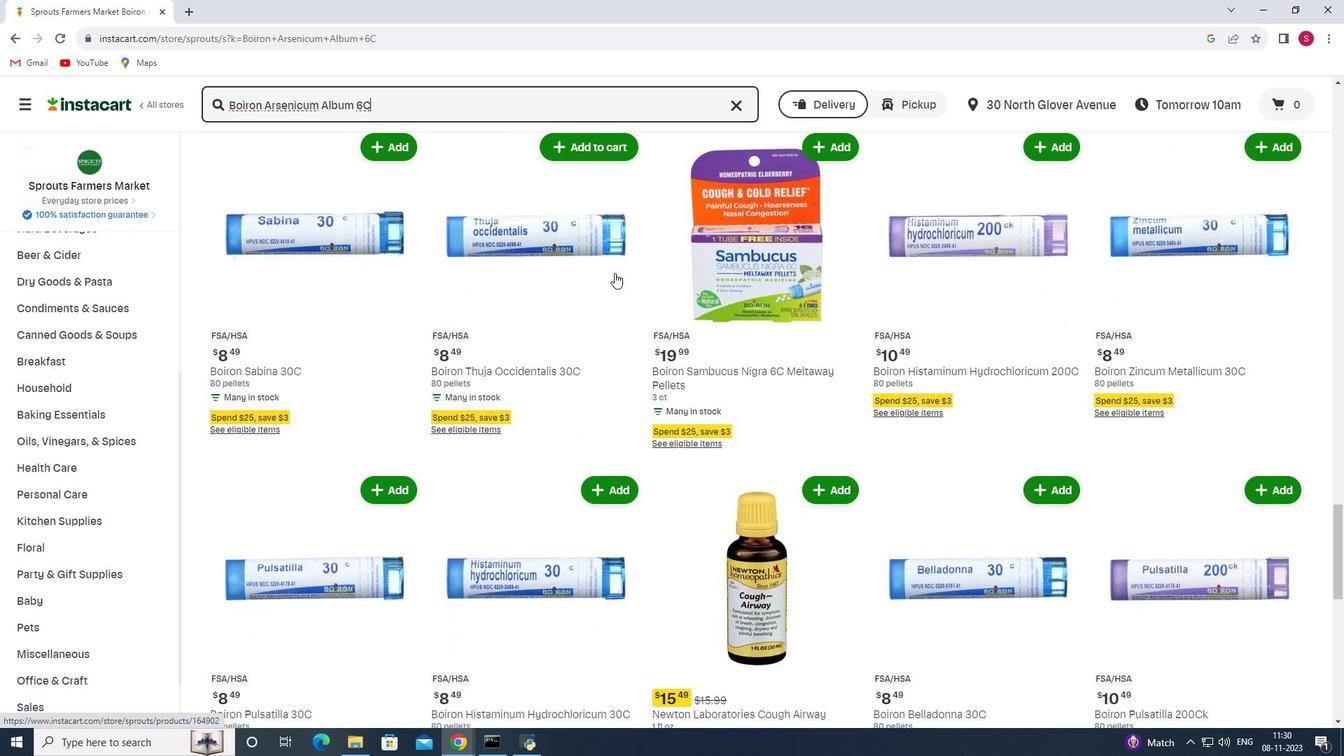 
Action: Mouse scrolled (614, 272) with delta (0, 0)
Screenshot: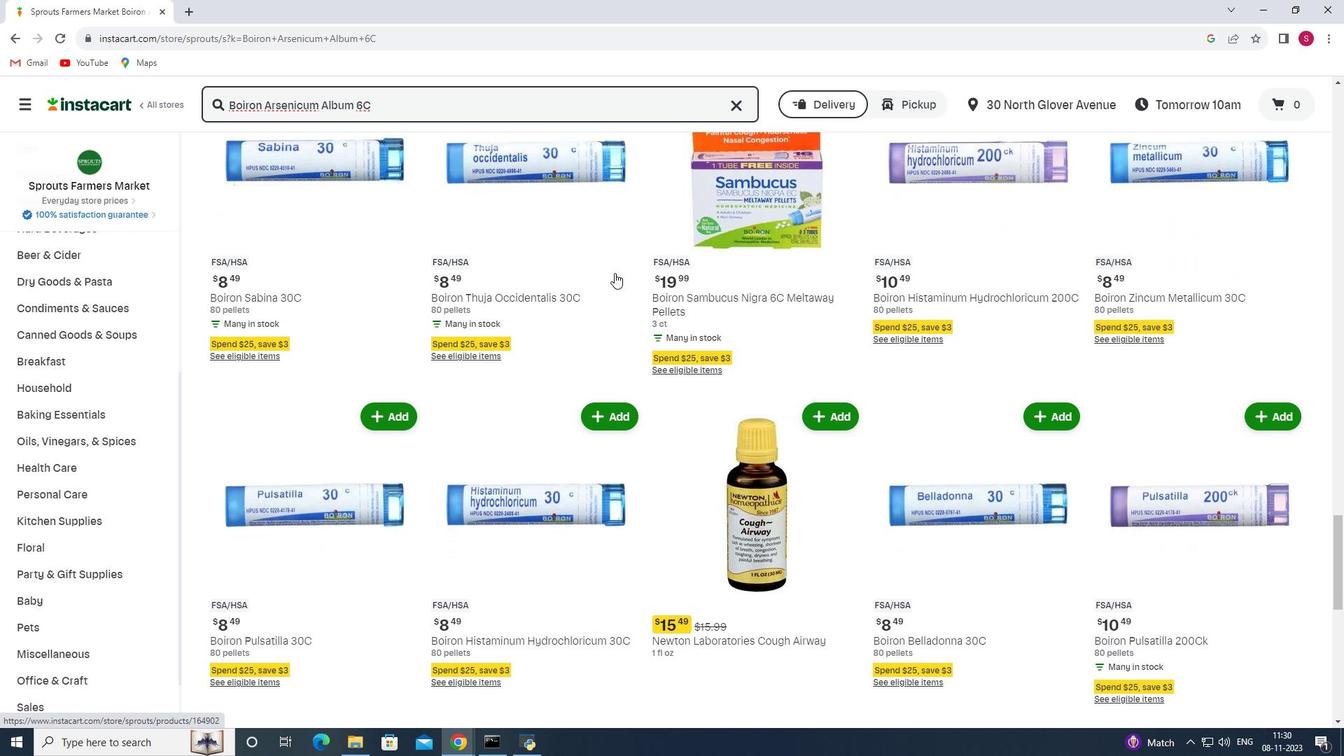 
Action: Mouse scrolled (614, 272) with delta (0, 0)
Screenshot: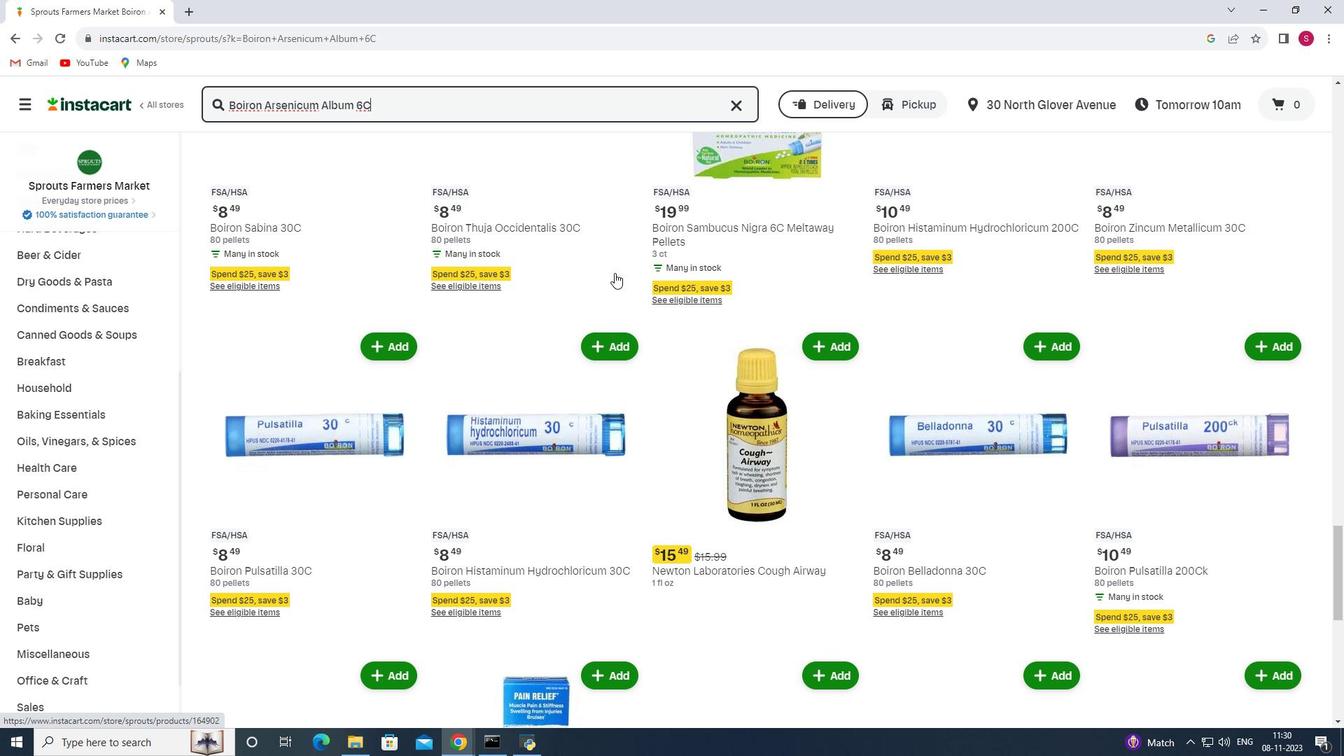 
Action: Mouse scrolled (614, 272) with delta (0, 0)
Screenshot: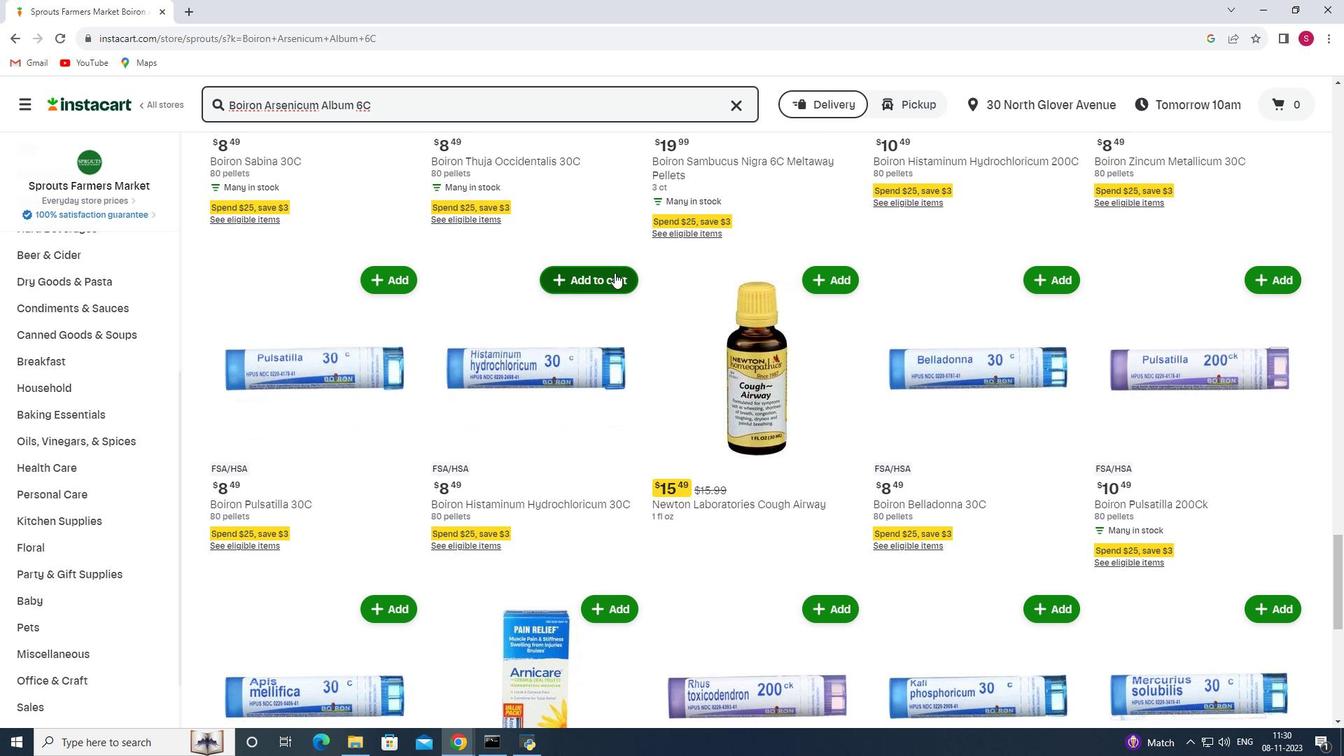 
Action: Mouse scrolled (614, 272) with delta (0, 0)
Screenshot: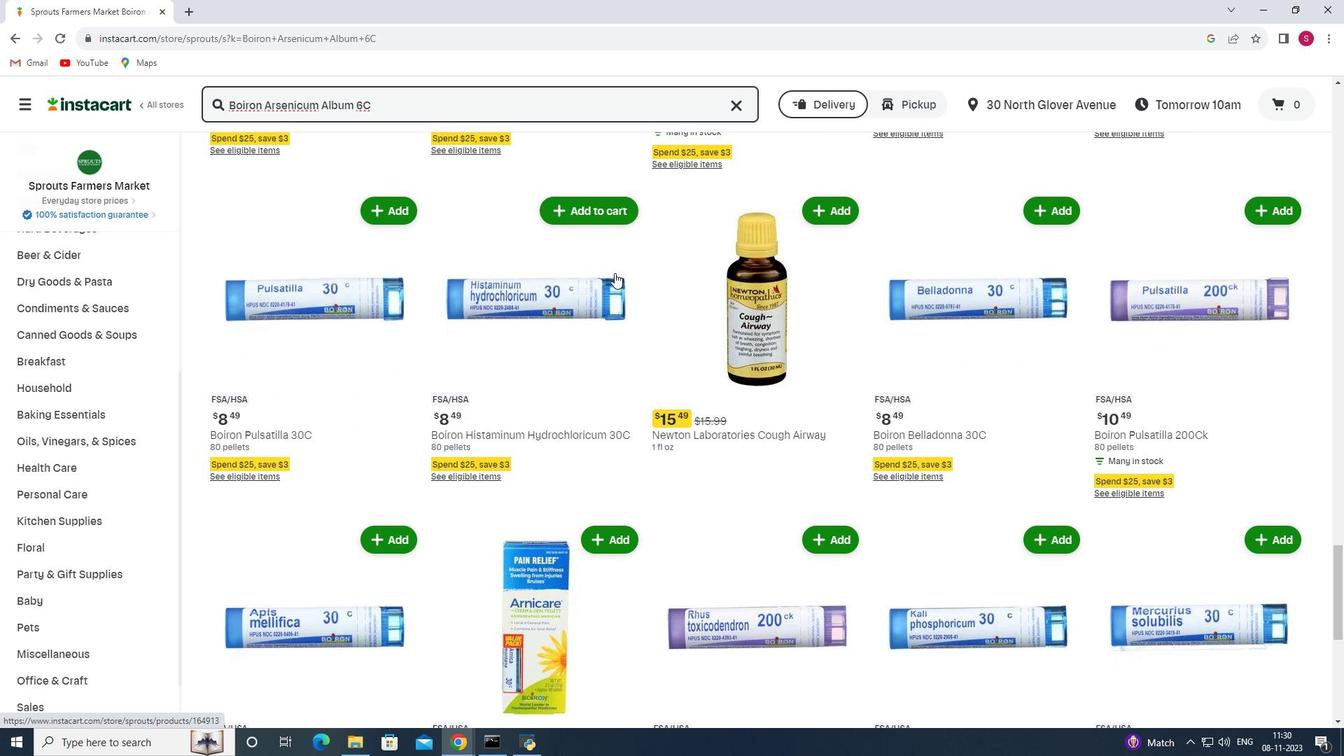 
Action: Mouse scrolled (614, 272) with delta (0, 0)
Screenshot: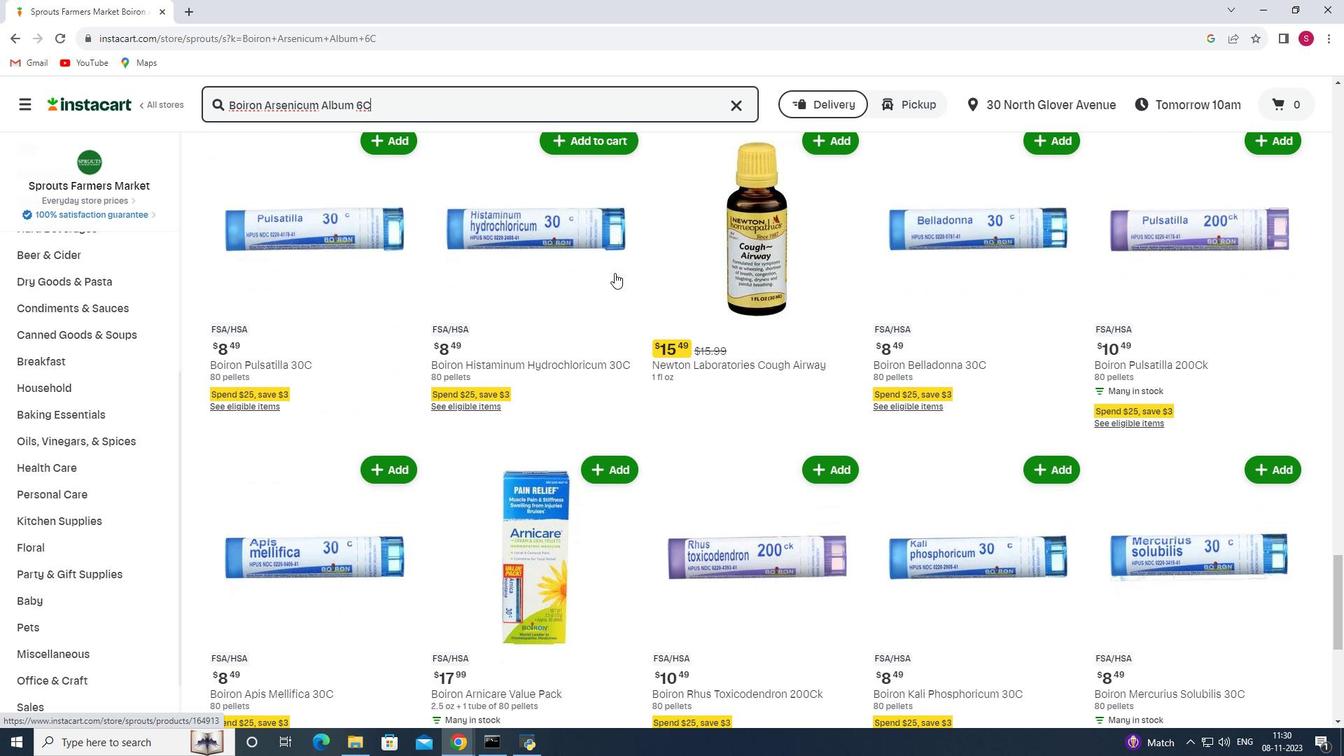 
Action: Mouse scrolled (614, 272) with delta (0, 0)
Screenshot: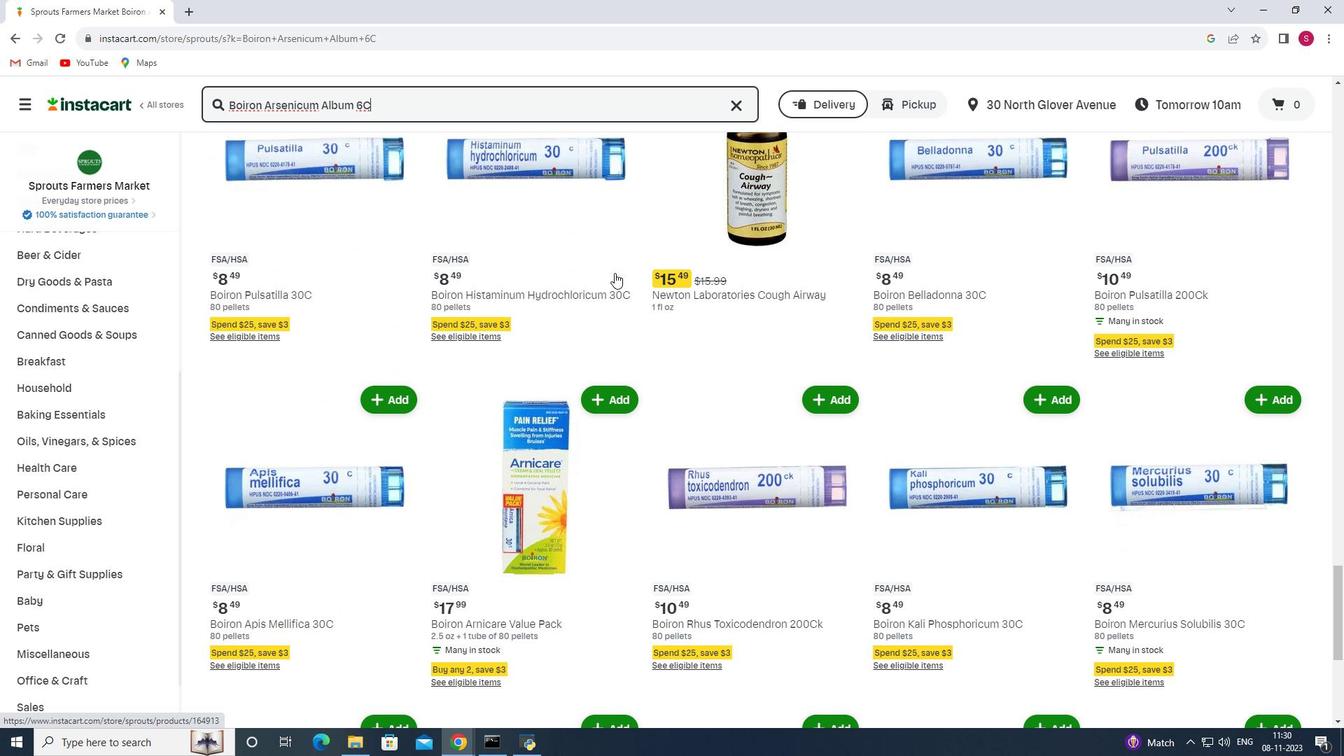 
Action: Mouse scrolled (614, 272) with delta (0, 0)
Screenshot: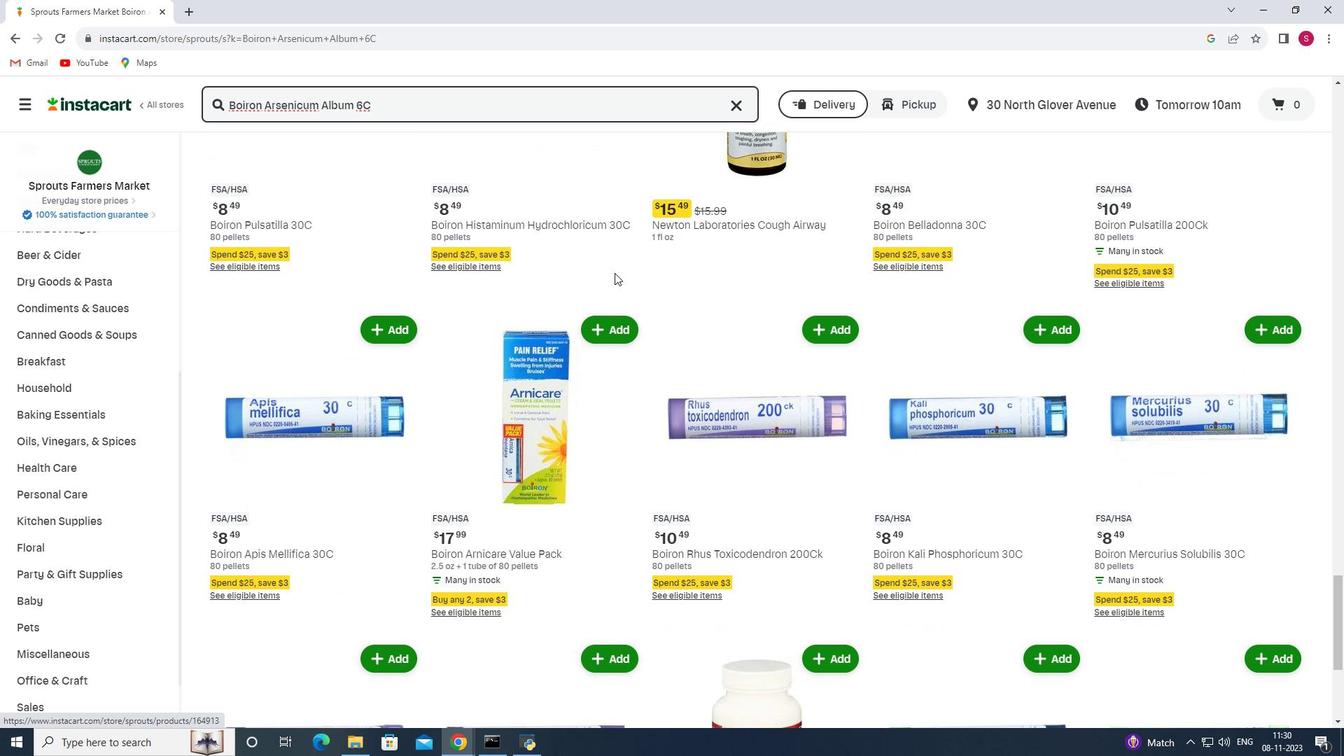 
Action: Mouse scrolled (614, 272) with delta (0, 0)
Screenshot: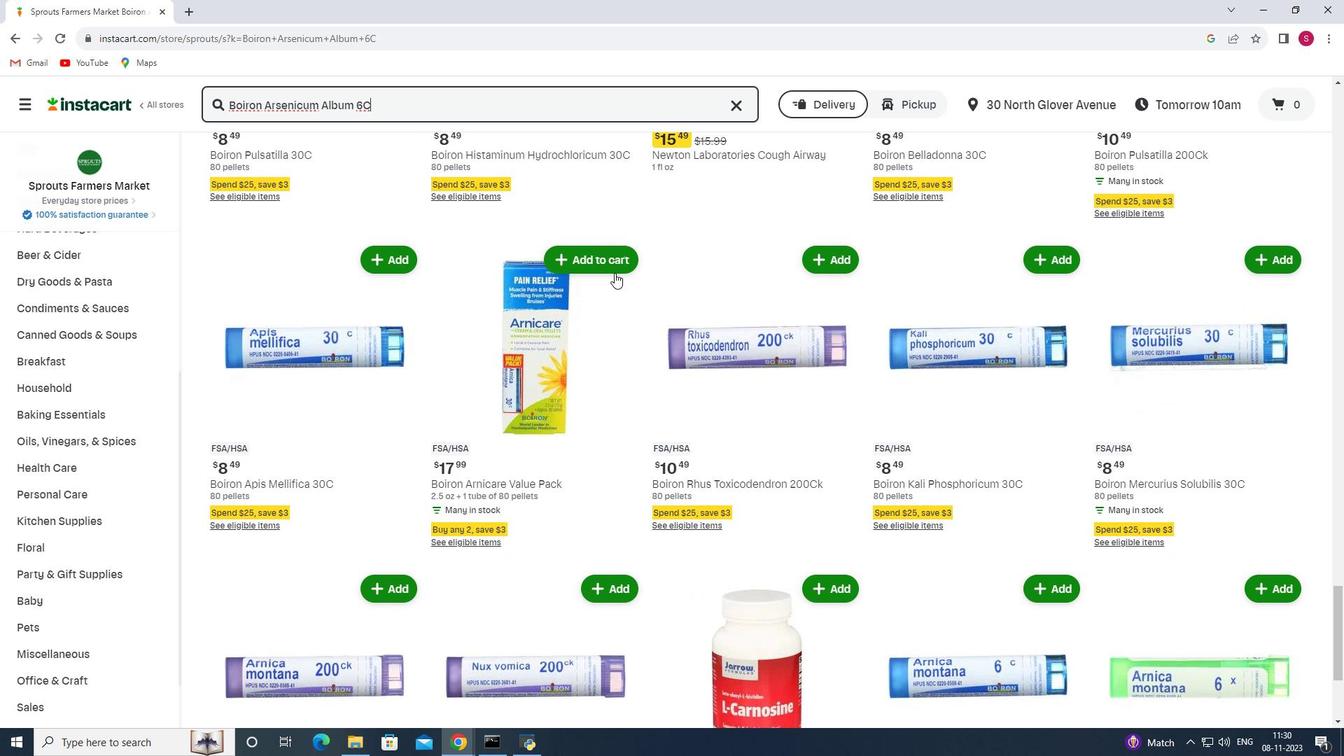 
Action: Mouse scrolled (614, 272) with delta (0, 0)
Screenshot: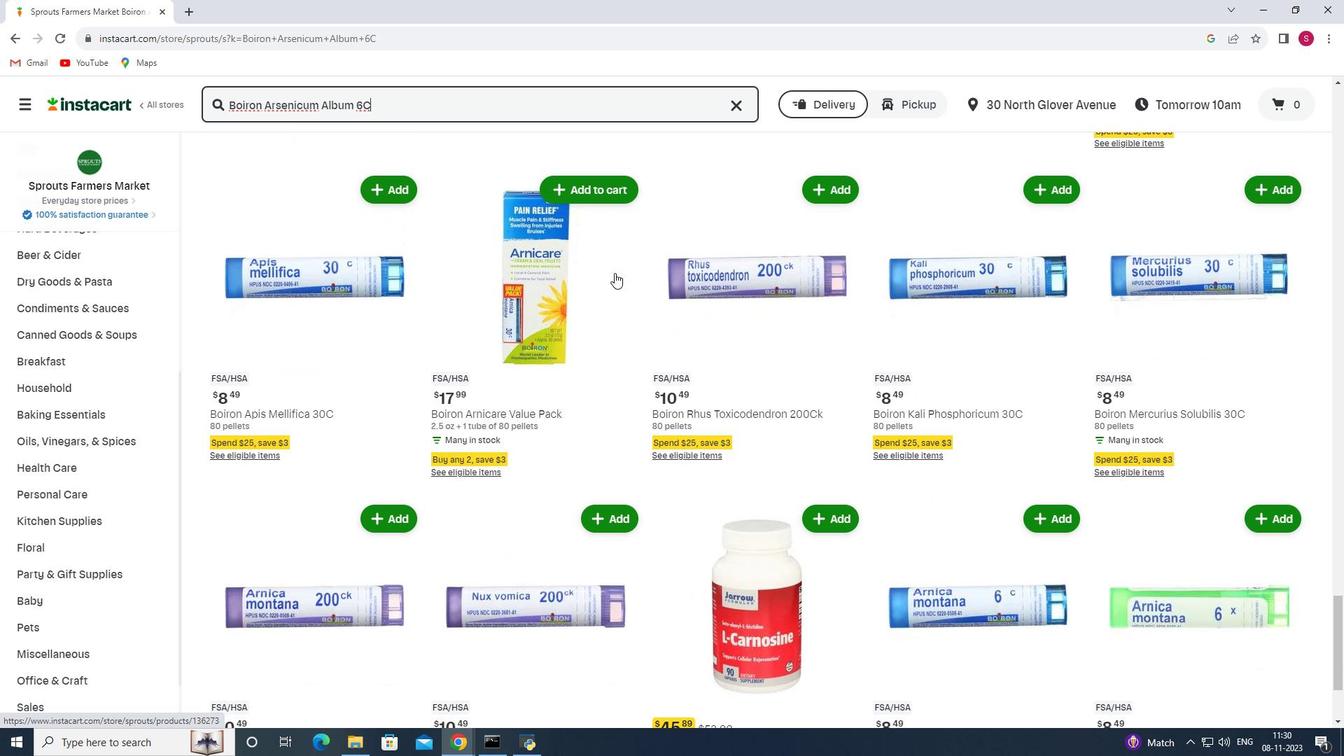 
Action: Mouse scrolled (614, 272) with delta (0, 0)
Screenshot: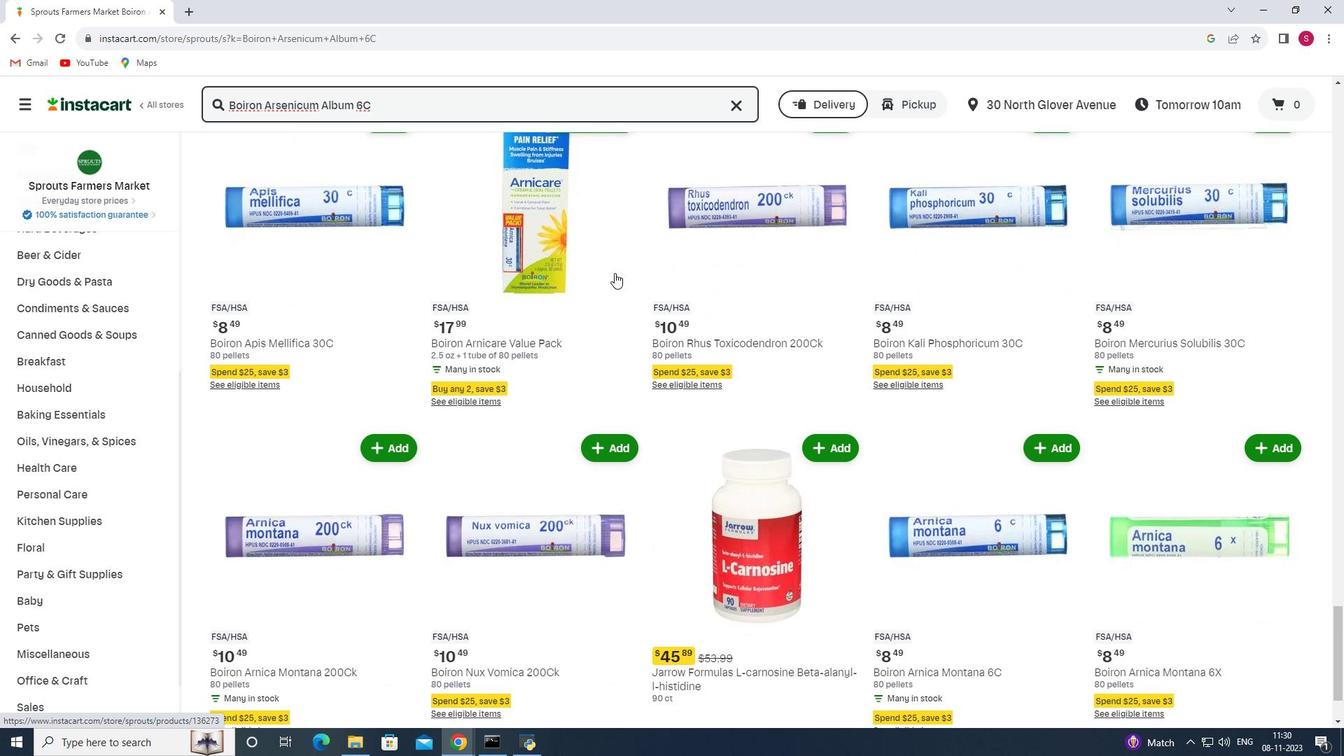 
Action: Mouse scrolled (614, 272) with delta (0, 0)
Screenshot: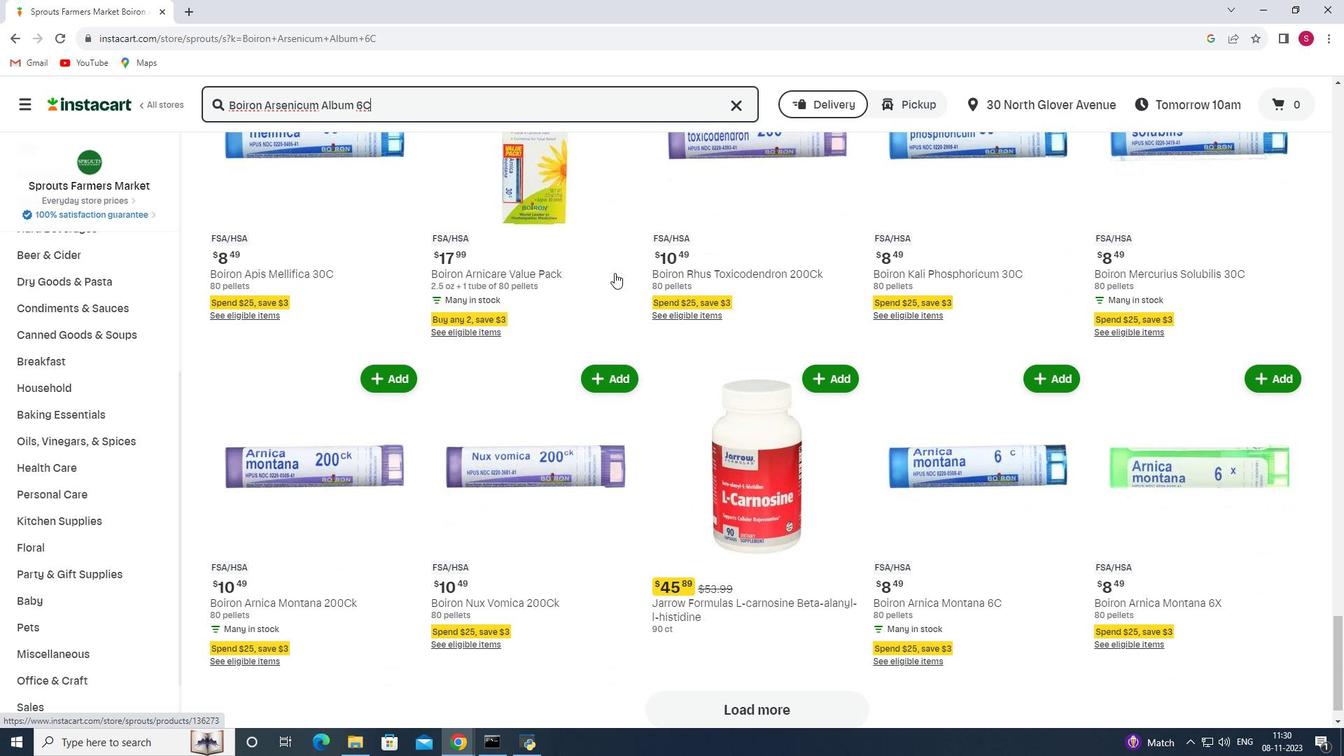
Action: Mouse scrolled (614, 272) with delta (0, 0)
Screenshot: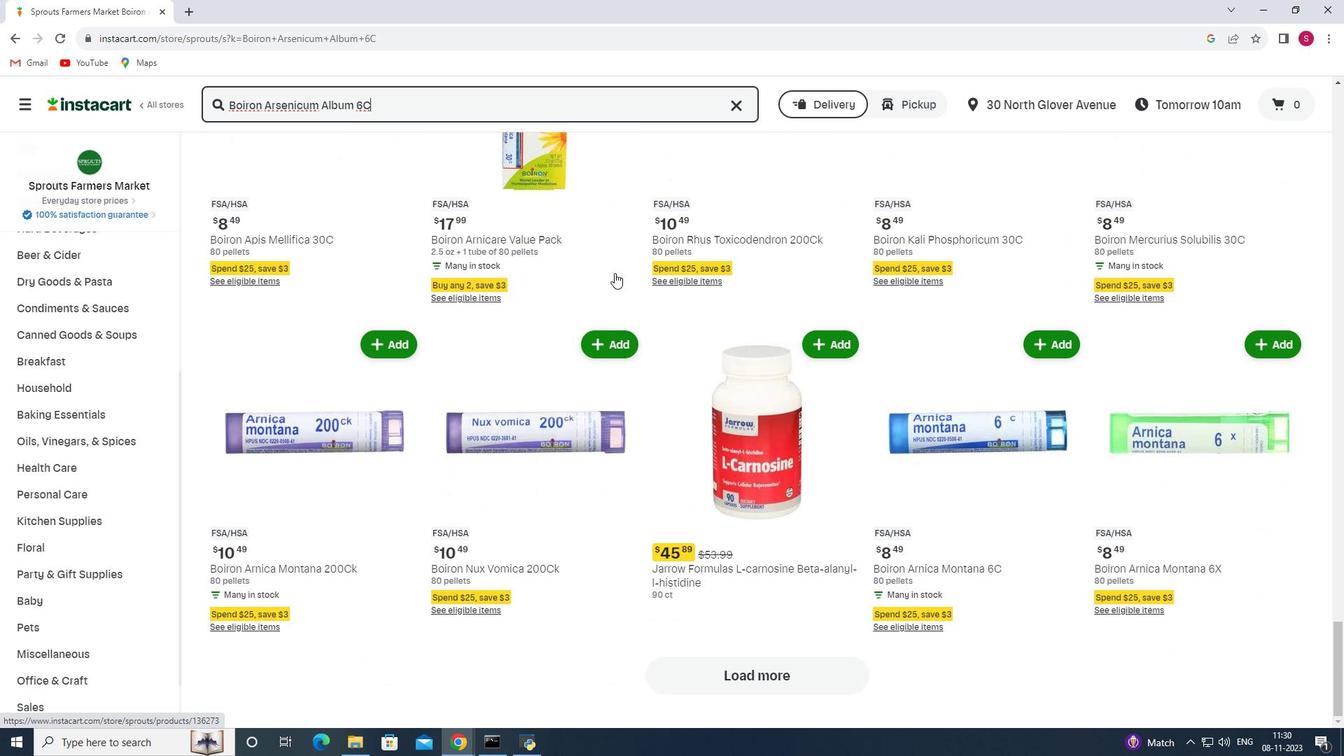 
